 Task: Find connections with filter location Benicàssim with filter topic #aiwith filter profile language French with filter current company Teradata with filter school Maulana Azad College with filter industry Utilities with filter service category Customer Support with filter keywords title Account Manager
Action: Mouse moved to (178, 258)
Screenshot: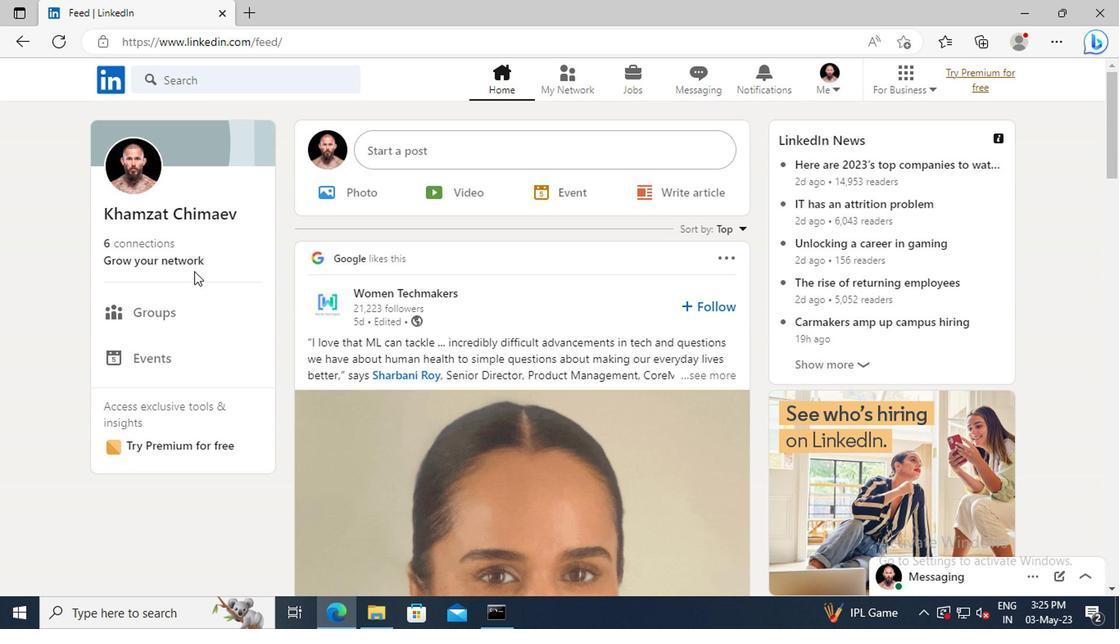 
Action: Mouse pressed left at (178, 258)
Screenshot: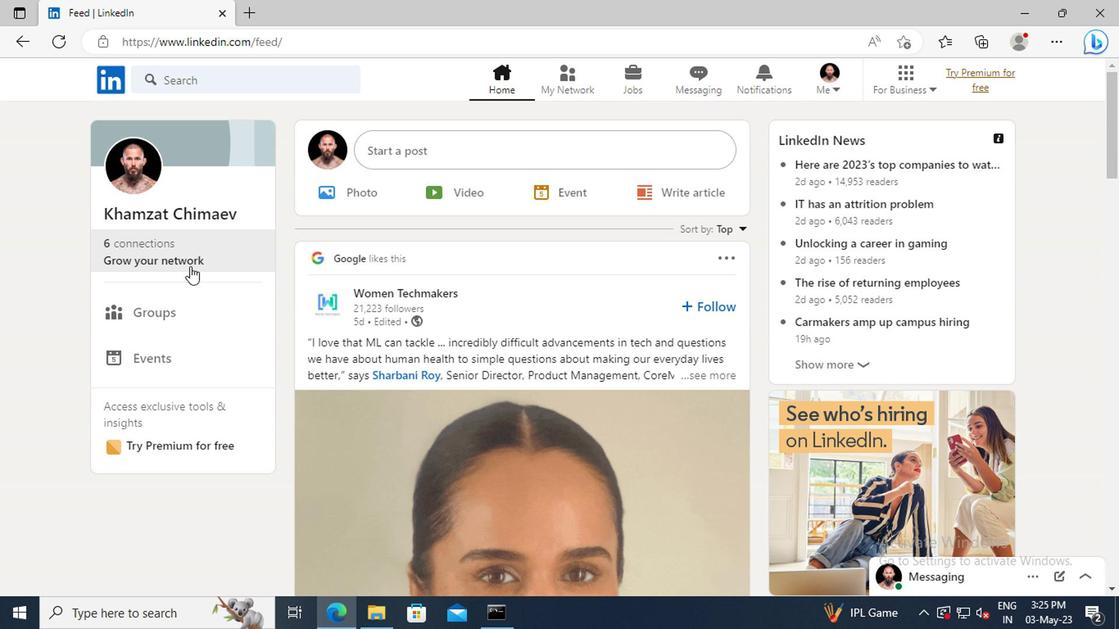 
Action: Mouse moved to (176, 177)
Screenshot: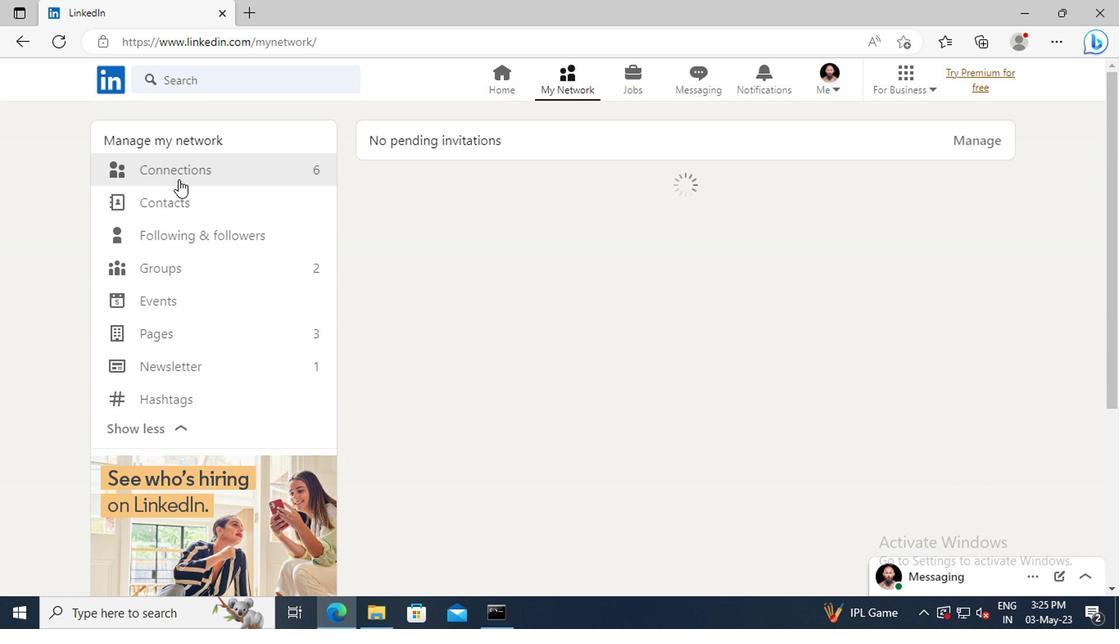 
Action: Mouse pressed left at (176, 177)
Screenshot: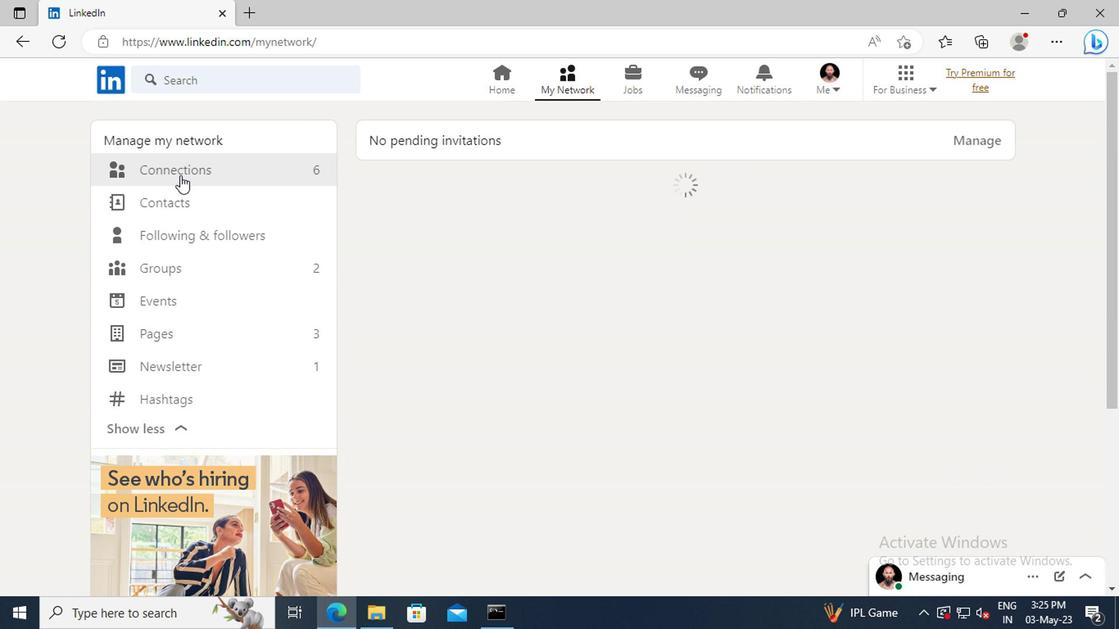 
Action: Mouse moved to (672, 178)
Screenshot: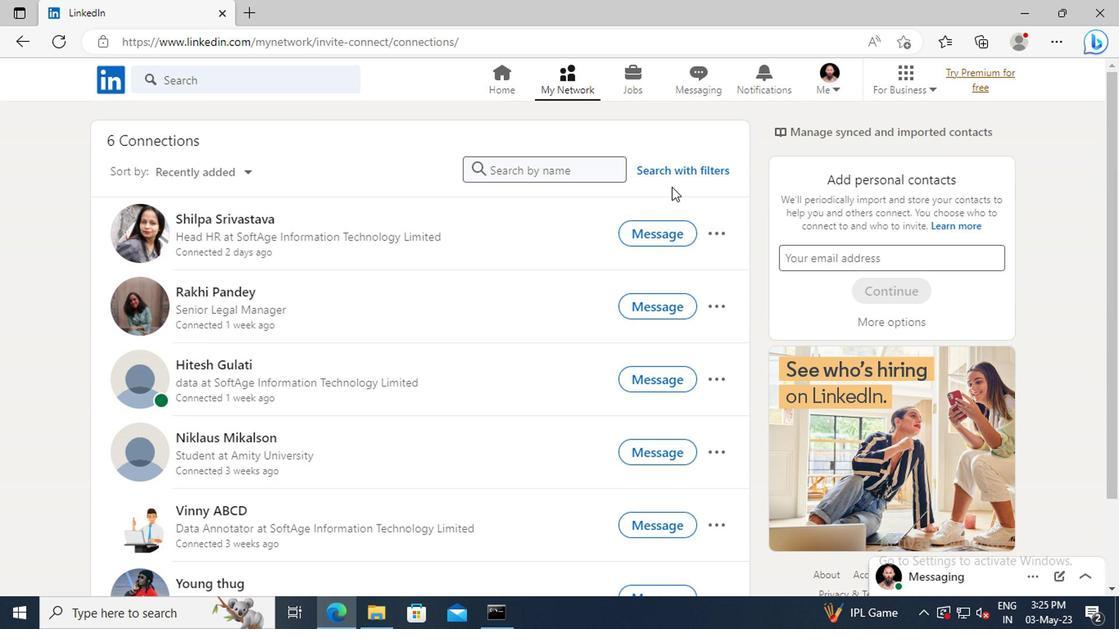 
Action: Mouse pressed left at (672, 178)
Screenshot: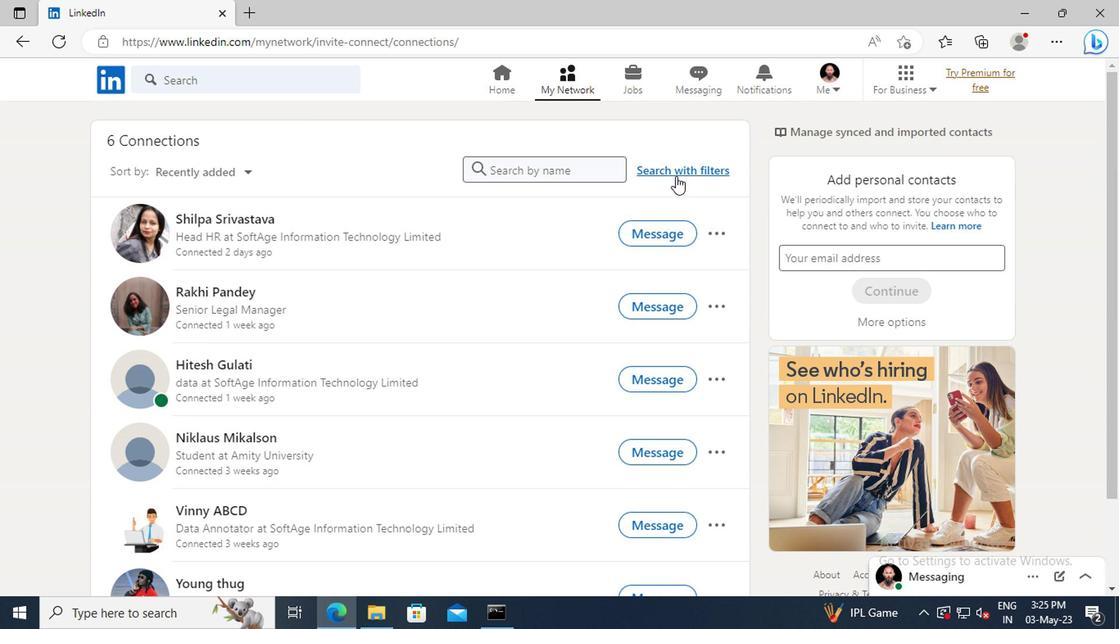 
Action: Mouse moved to (622, 125)
Screenshot: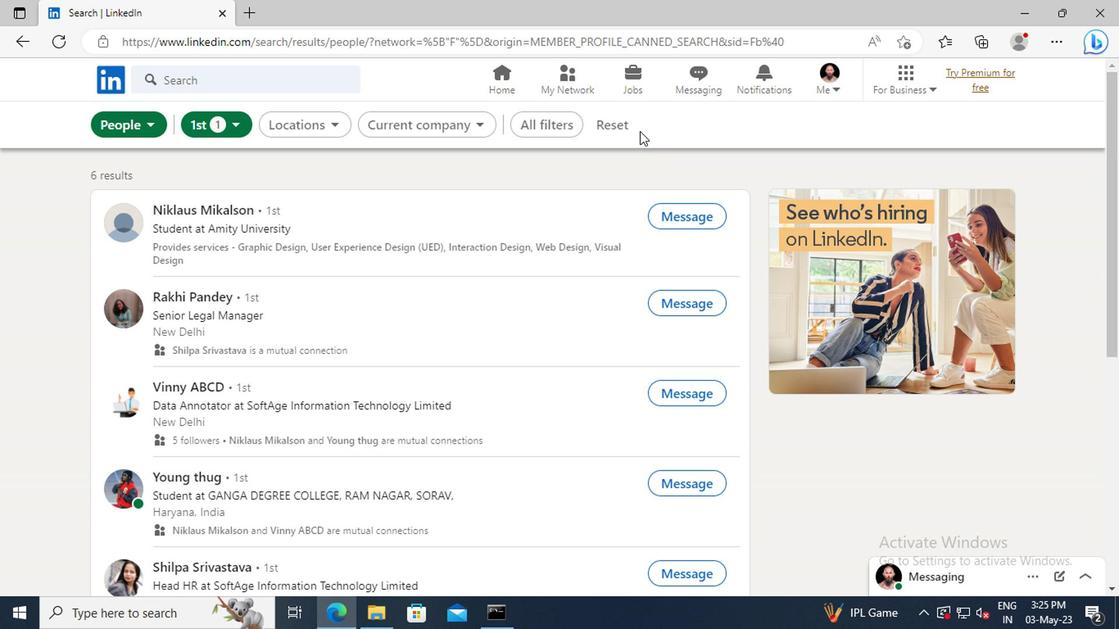 
Action: Mouse pressed left at (622, 125)
Screenshot: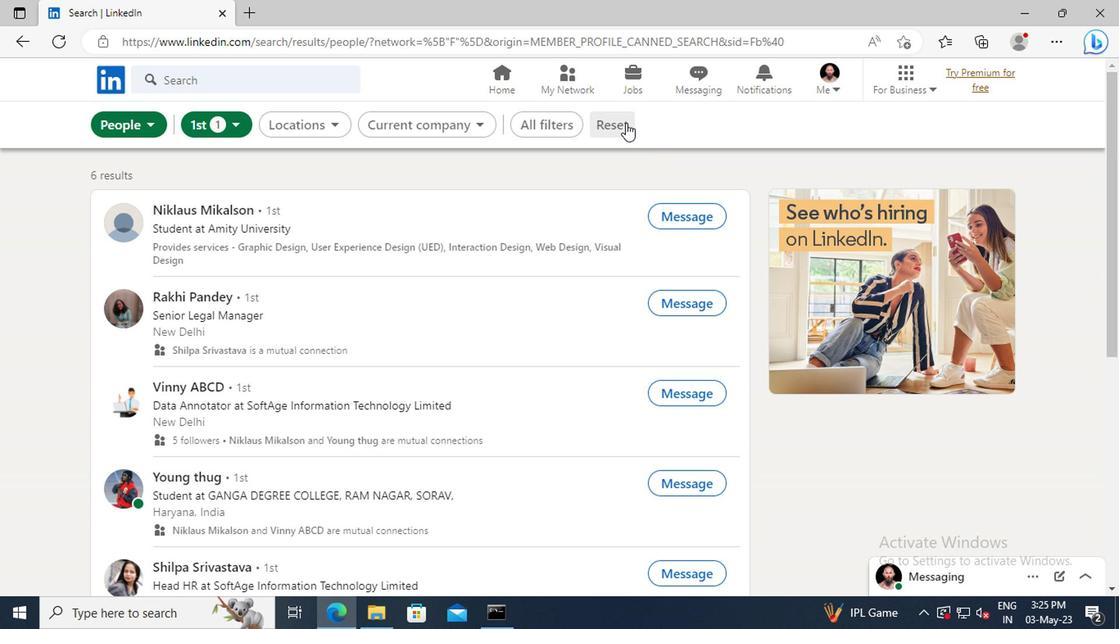 
Action: Mouse moved to (598, 125)
Screenshot: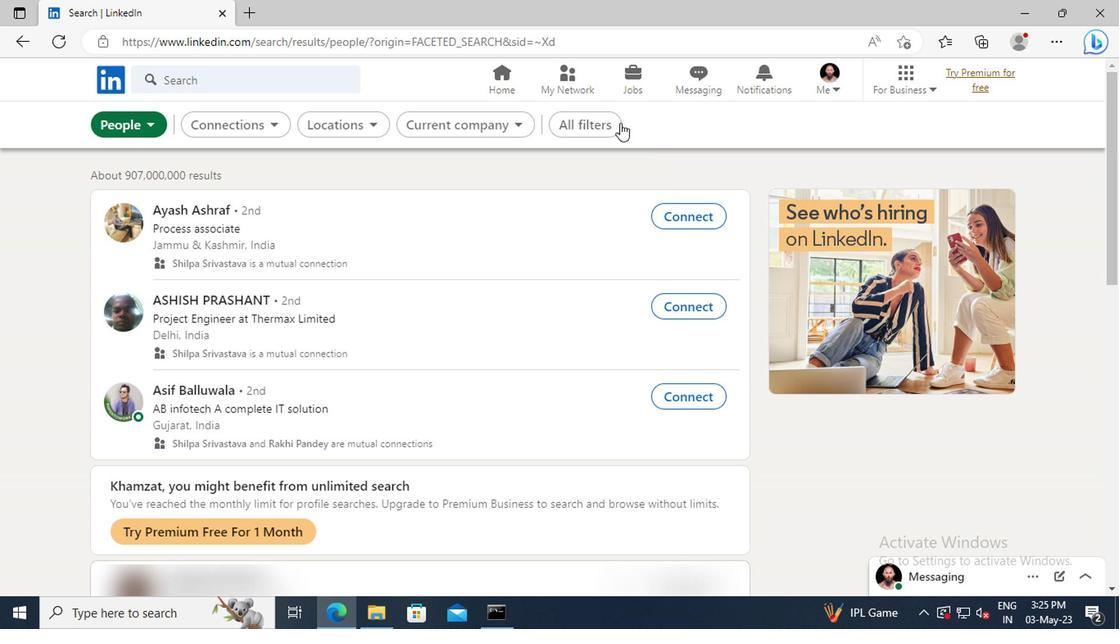 
Action: Mouse pressed left at (598, 125)
Screenshot: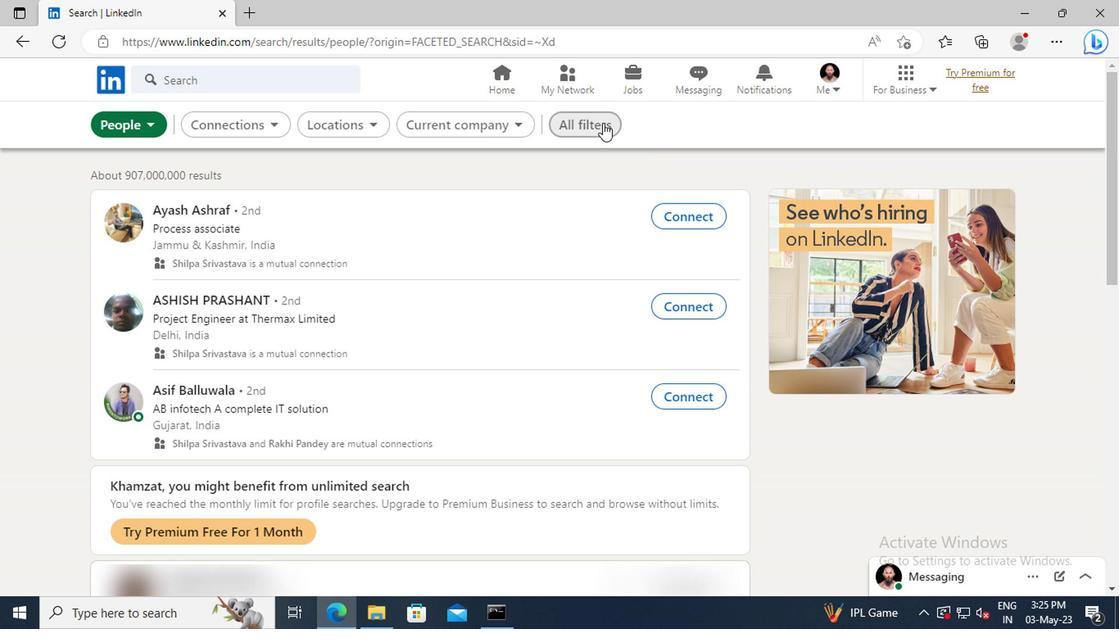 
Action: Mouse moved to (925, 316)
Screenshot: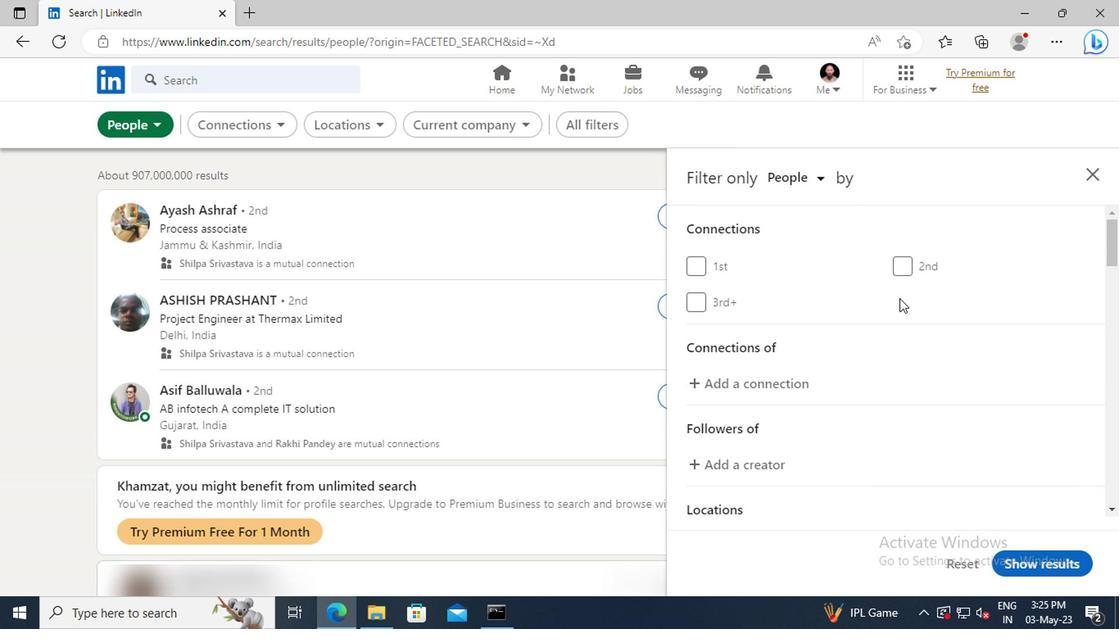 
Action: Mouse scrolled (925, 315) with delta (0, 0)
Screenshot: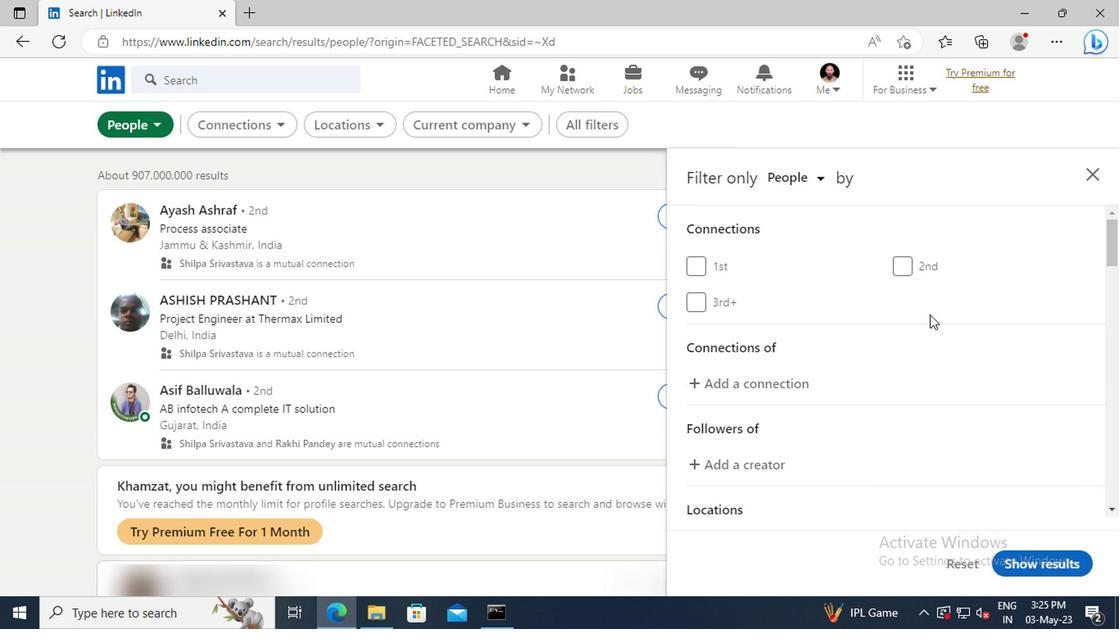 
Action: Mouse scrolled (925, 315) with delta (0, 0)
Screenshot: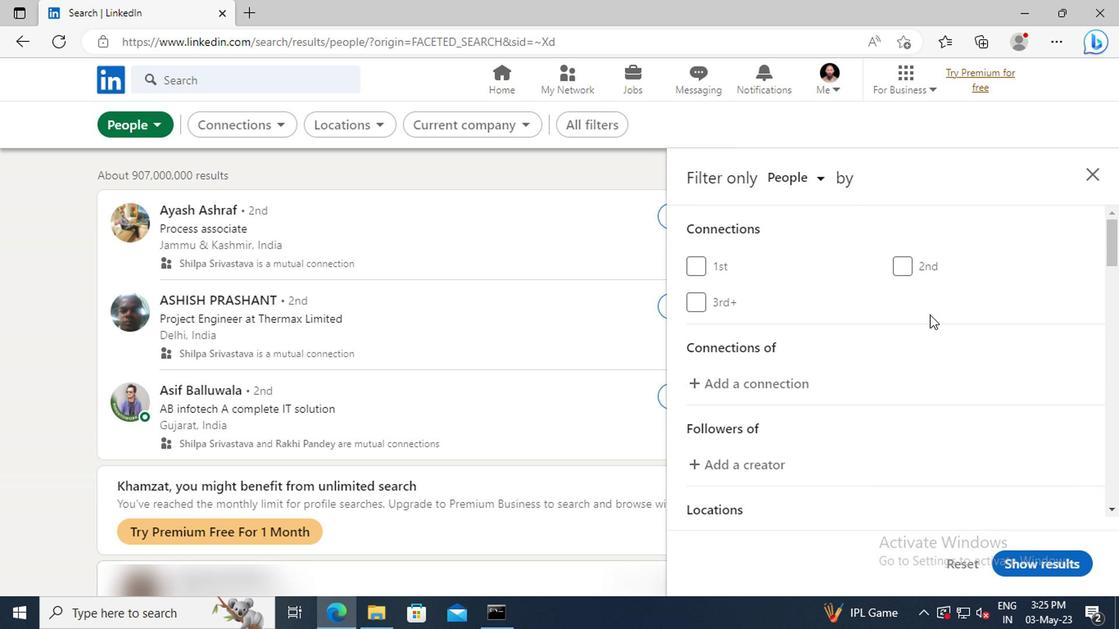
Action: Mouse scrolled (925, 315) with delta (0, 0)
Screenshot: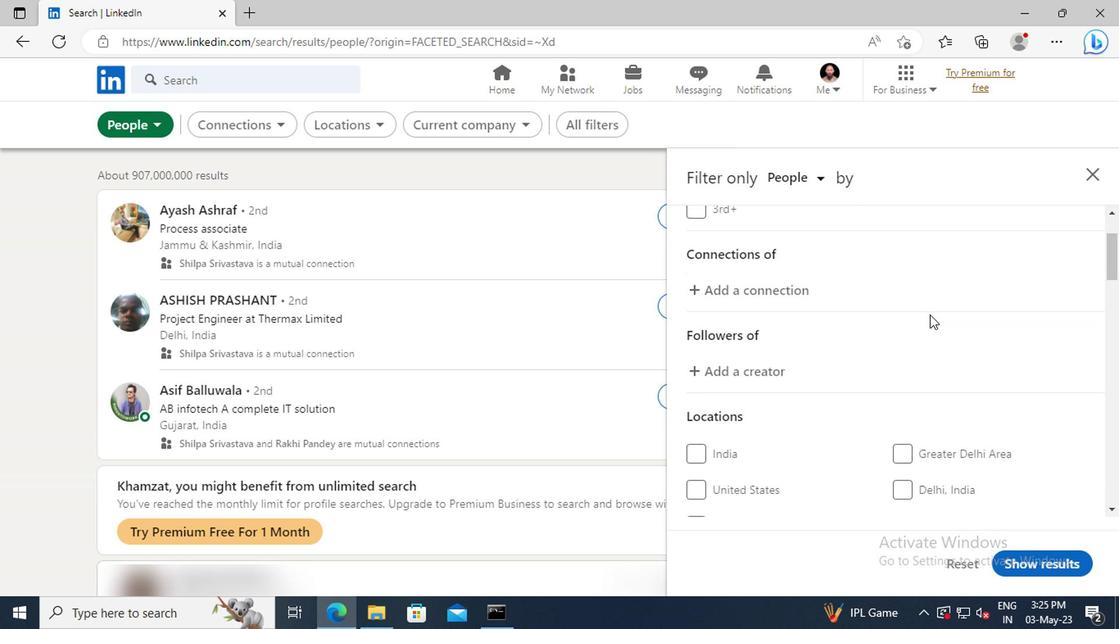 
Action: Mouse scrolled (925, 315) with delta (0, 0)
Screenshot: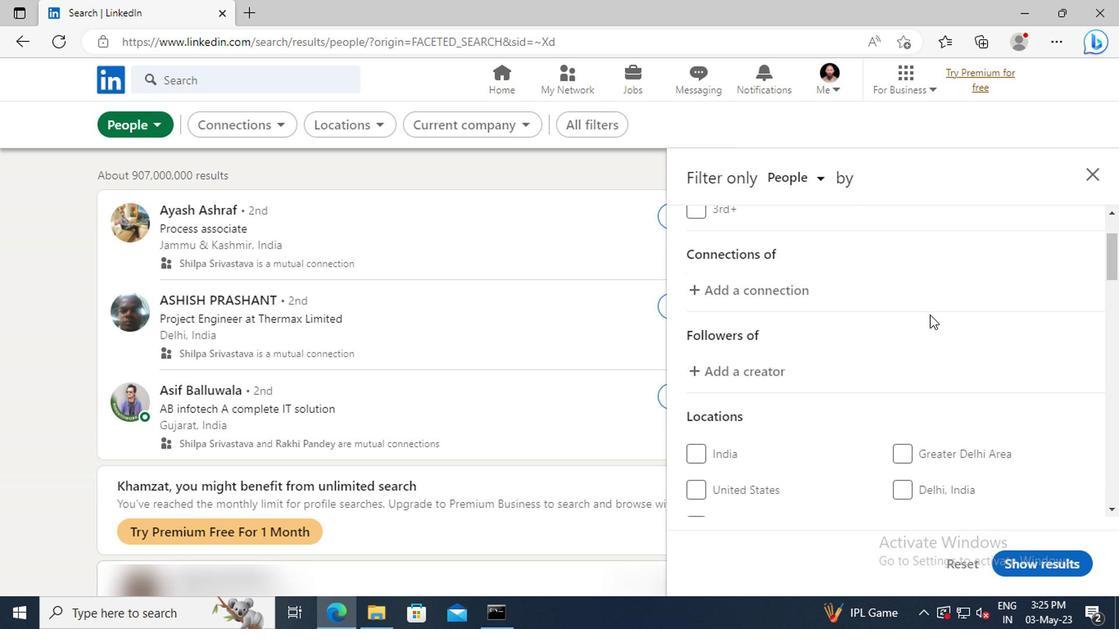 
Action: Mouse scrolled (925, 315) with delta (0, 0)
Screenshot: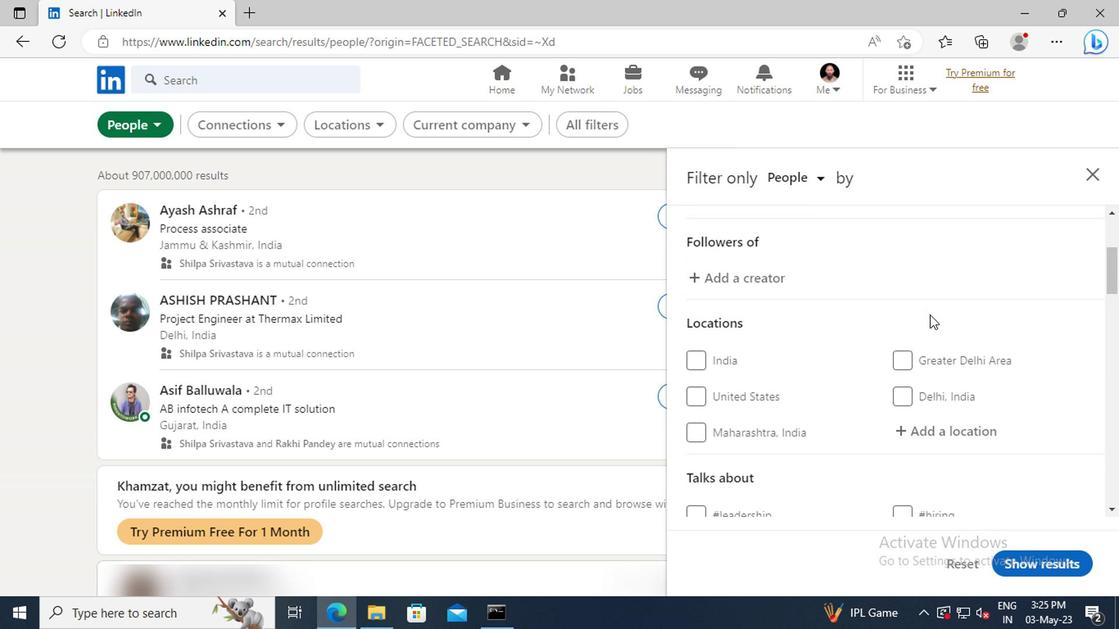 
Action: Mouse scrolled (925, 315) with delta (0, 0)
Screenshot: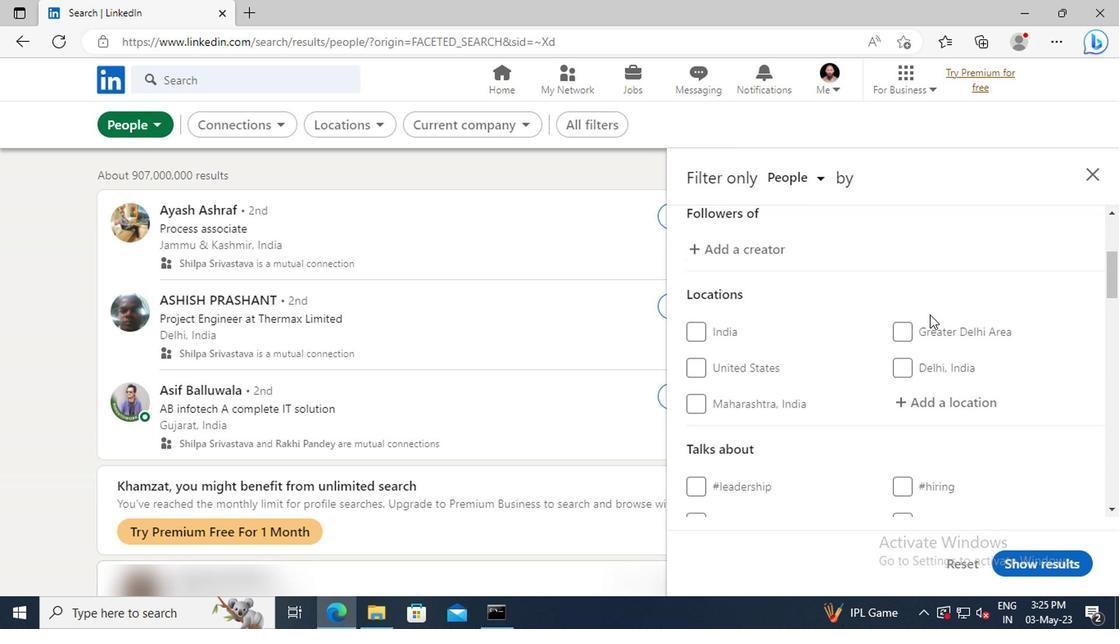 
Action: Mouse moved to (930, 339)
Screenshot: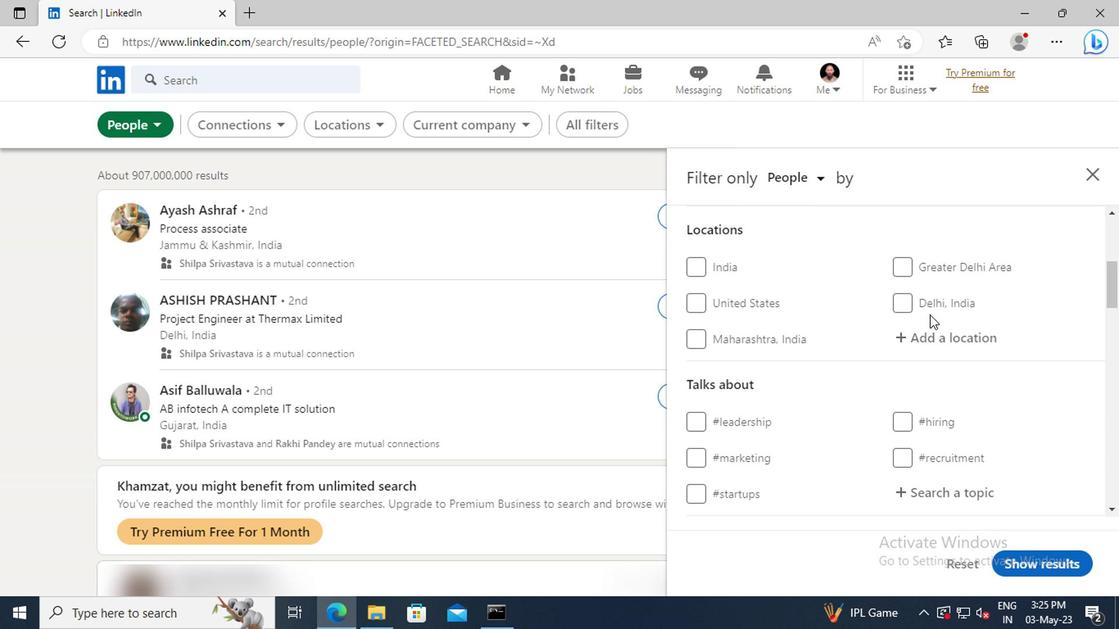 
Action: Mouse pressed left at (930, 339)
Screenshot: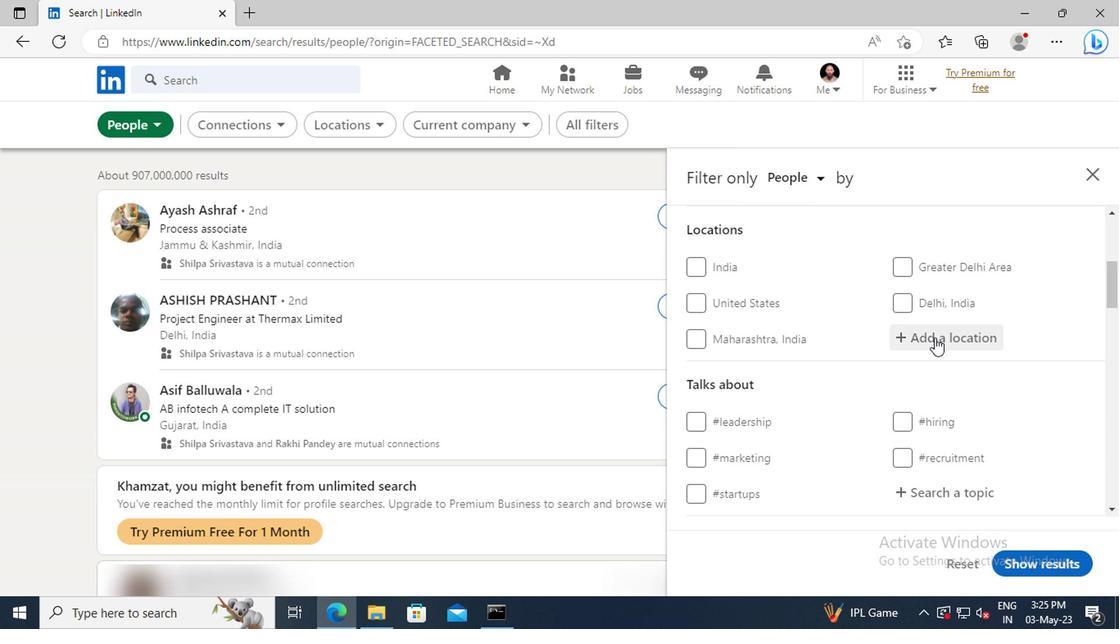 
Action: Key pressed <Key.shift>BENICASSM<Key.enter>
Screenshot: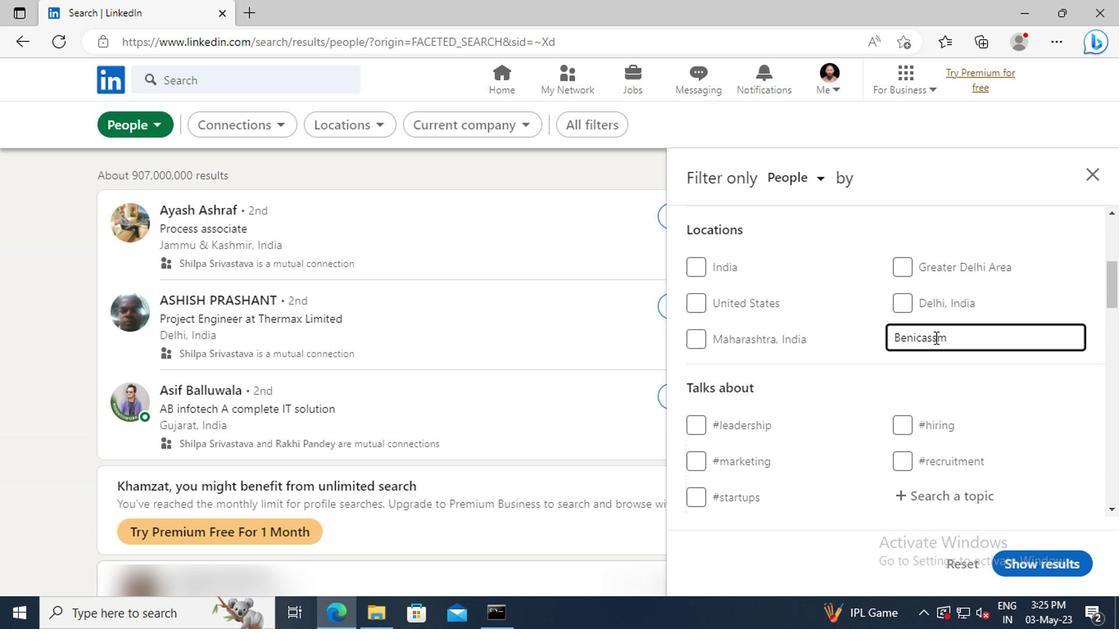 
Action: Mouse scrolled (930, 338) with delta (0, 0)
Screenshot: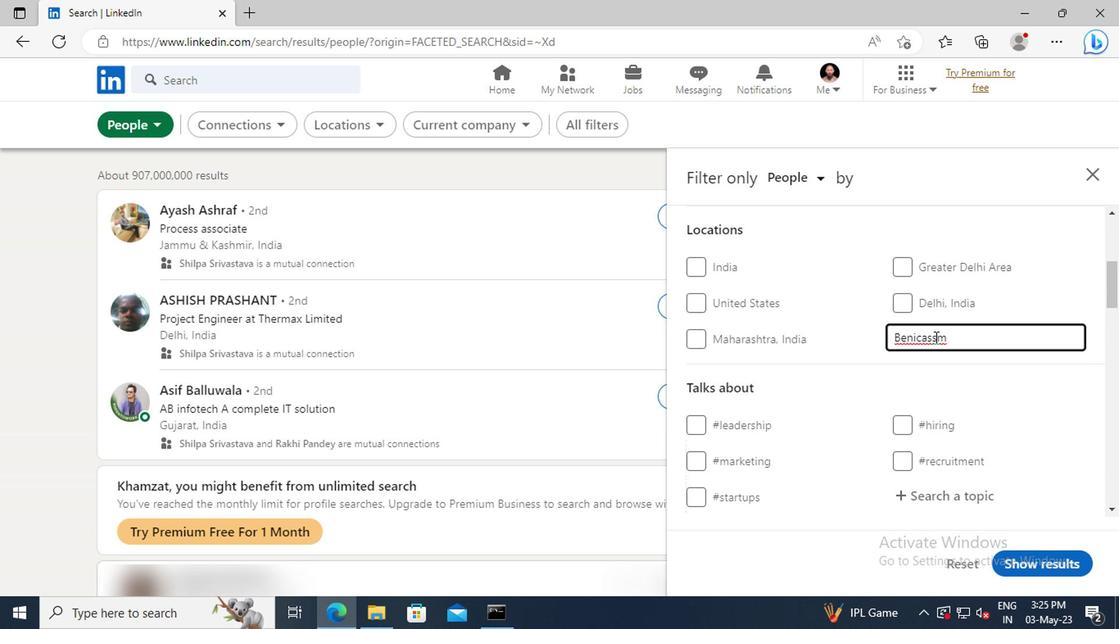 
Action: Mouse scrolled (930, 338) with delta (0, 0)
Screenshot: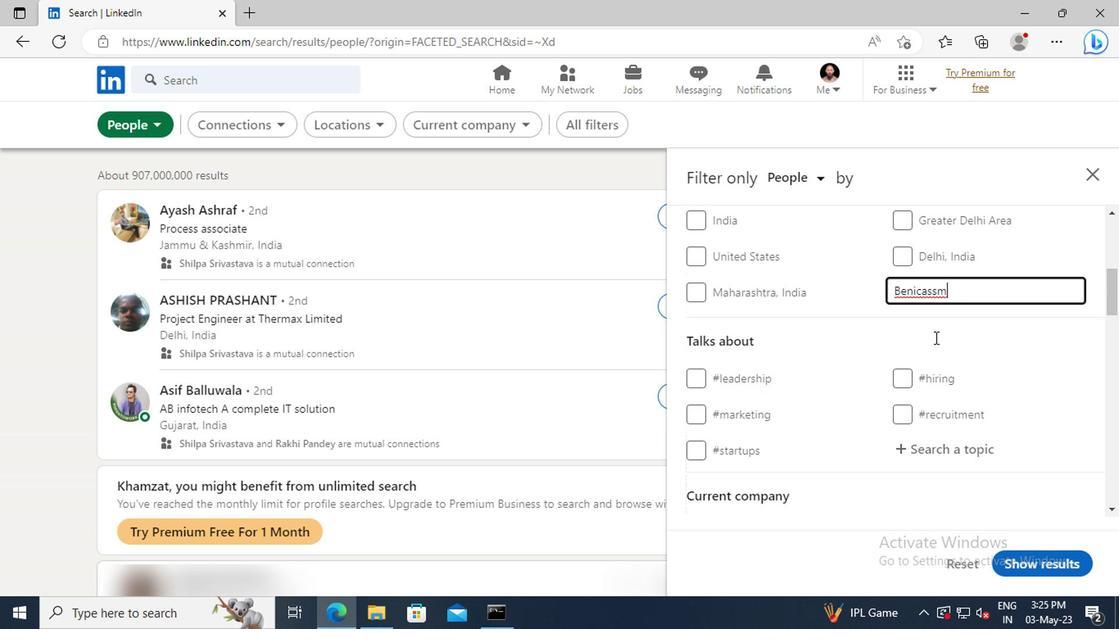 
Action: Mouse scrolled (930, 338) with delta (0, 0)
Screenshot: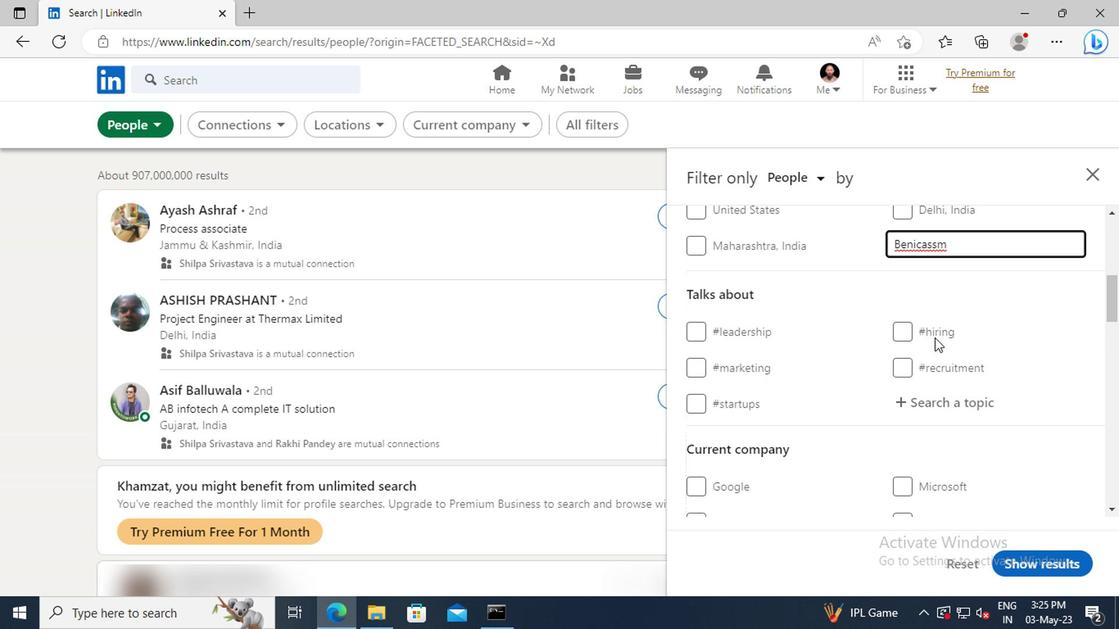 
Action: Mouse moved to (937, 355)
Screenshot: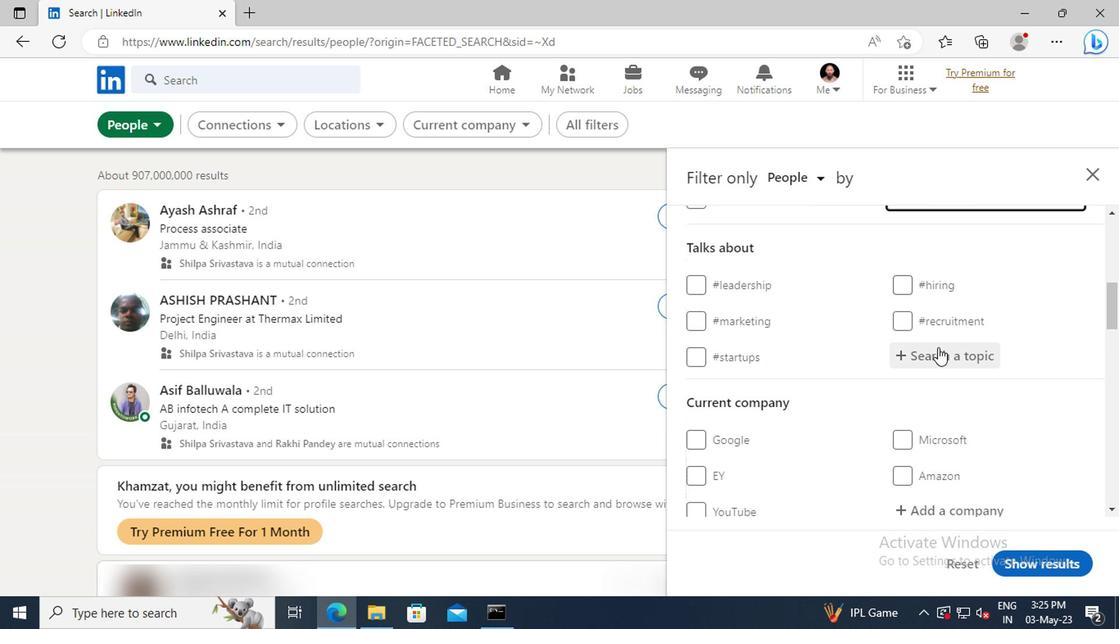 
Action: Mouse pressed left at (937, 355)
Screenshot: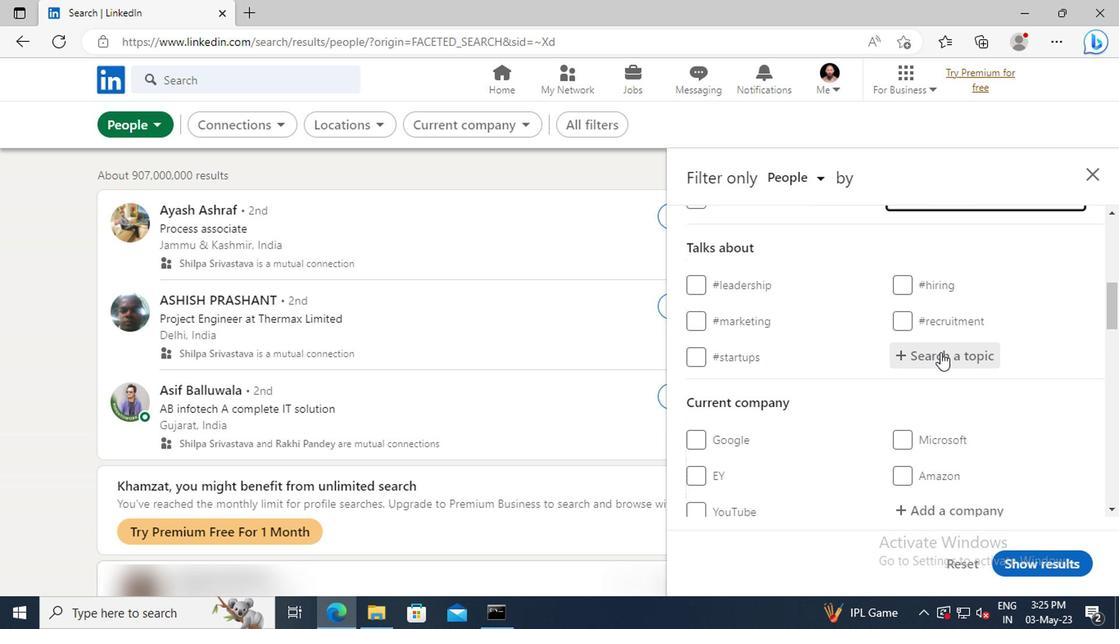 
Action: Key pressed AI
Screenshot: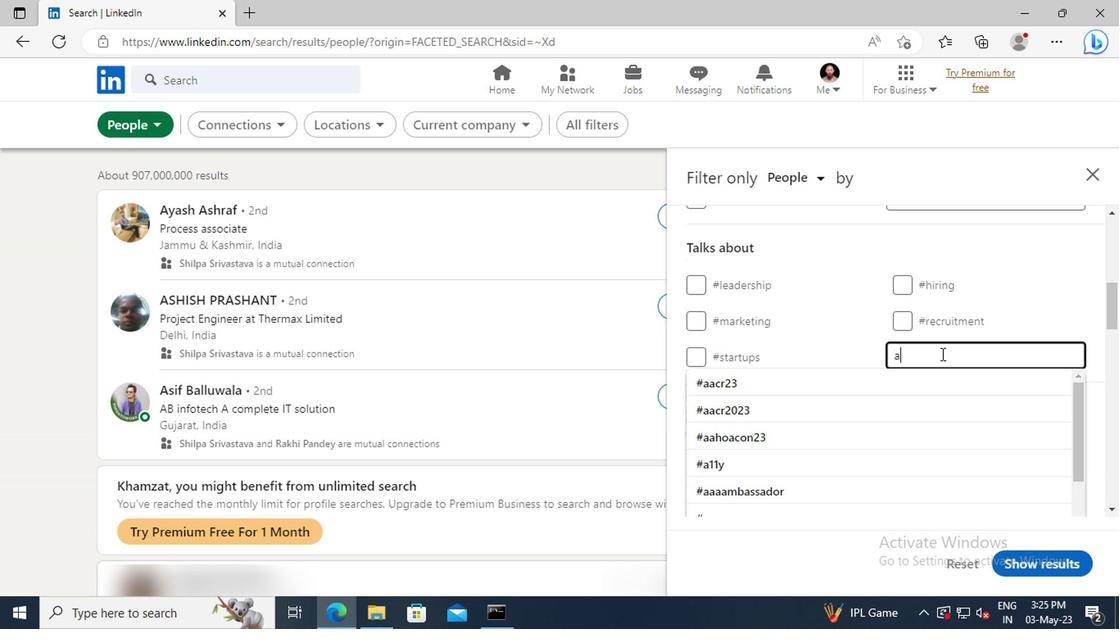 
Action: Mouse moved to (937, 381)
Screenshot: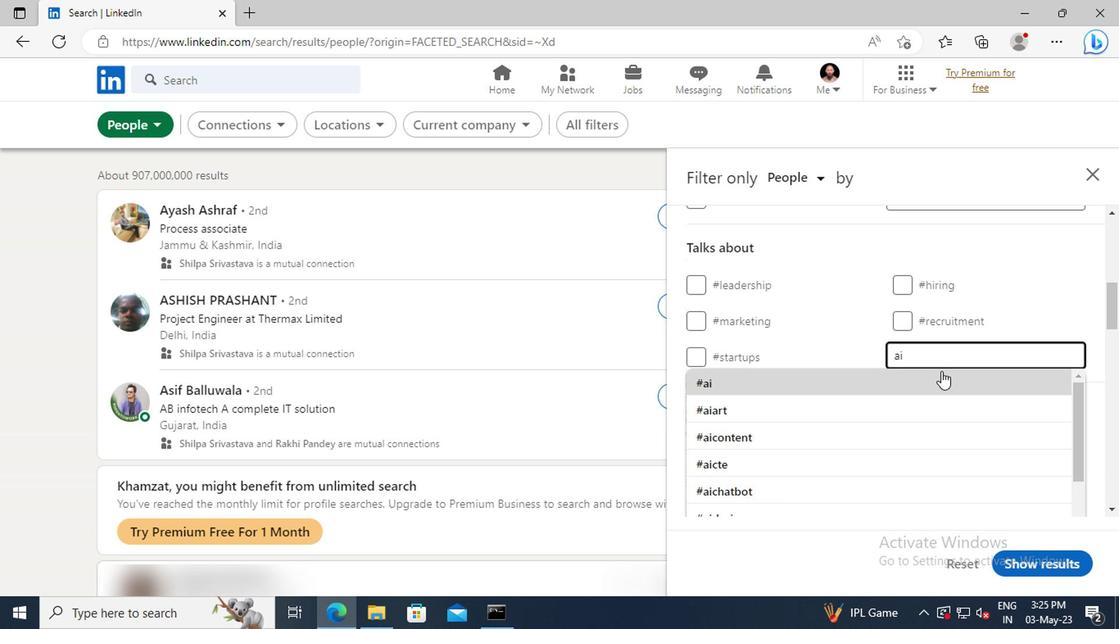 
Action: Mouse pressed left at (937, 381)
Screenshot: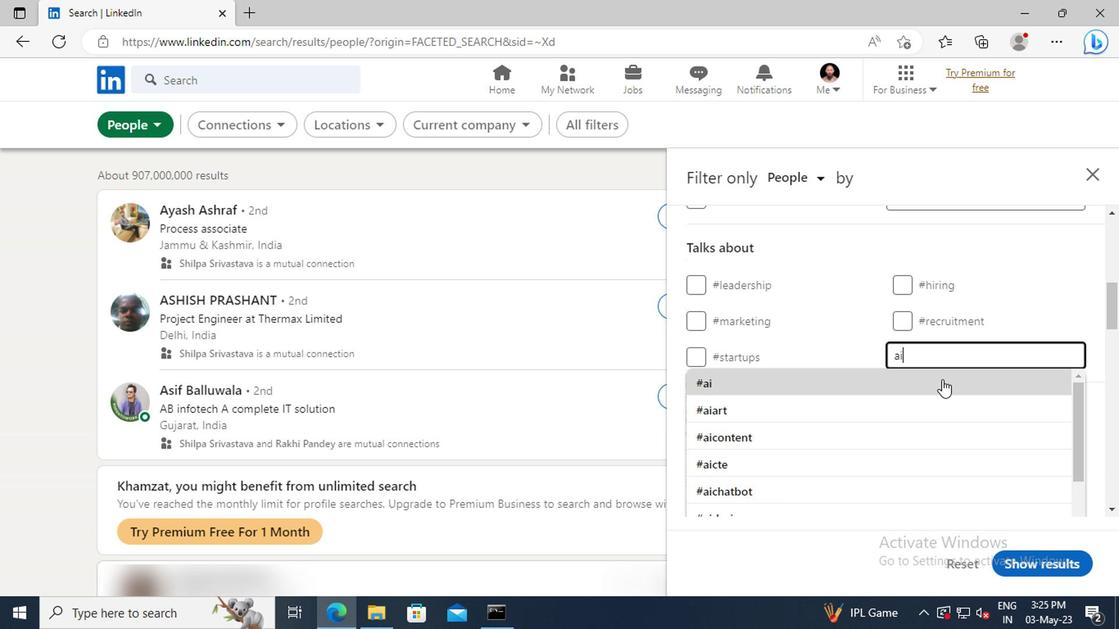 
Action: Mouse scrolled (937, 380) with delta (0, -1)
Screenshot: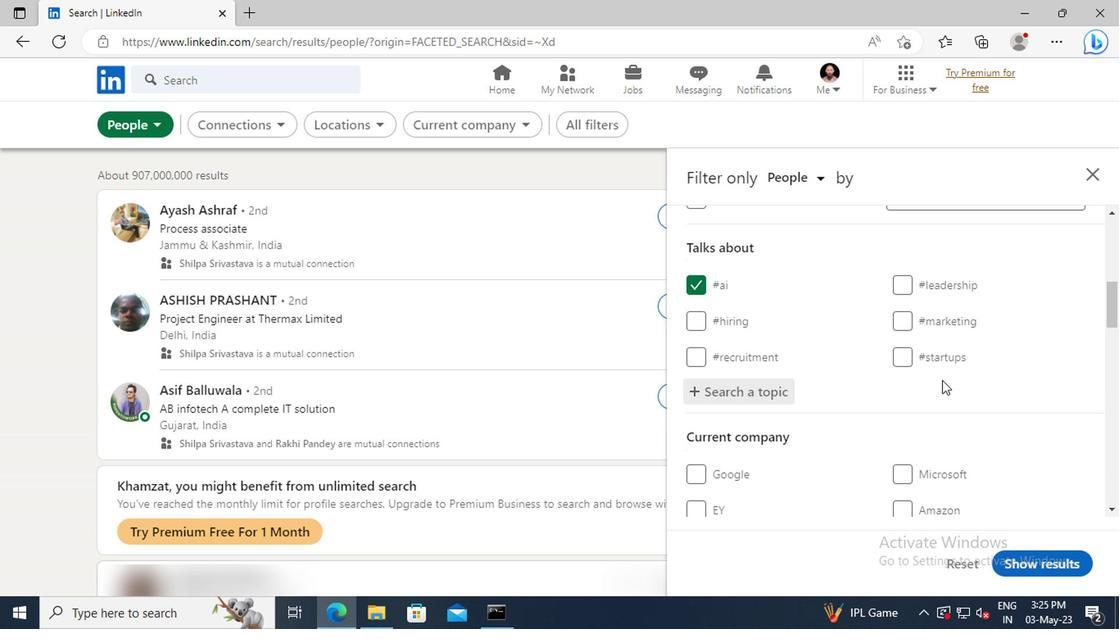 
Action: Mouse scrolled (937, 380) with delta (0, -1)
Screenshot: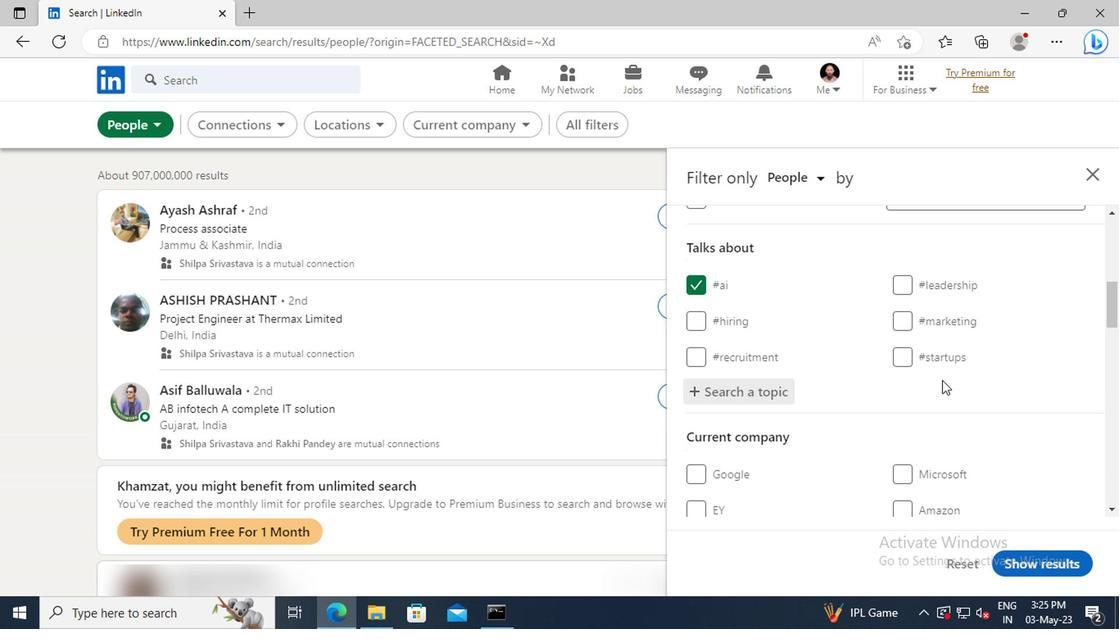 
Action: Mouse scrolled (937, 380) with delta (0, -1)
Screenshot: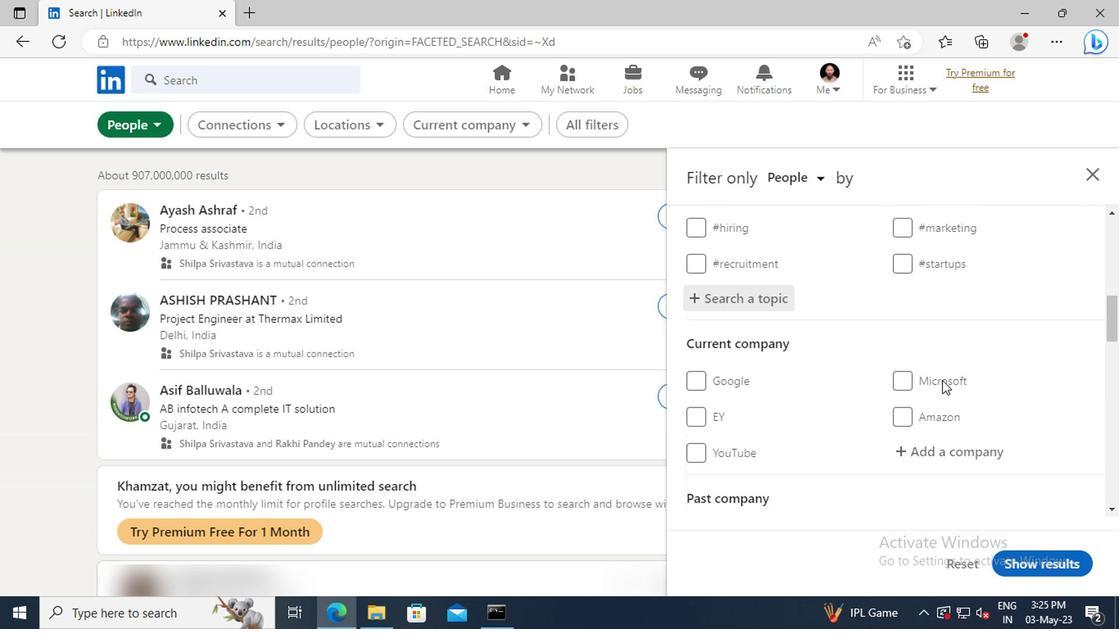 
Action: Mouse scrolled (937, 380) with delta (0, -1)
Screenshot: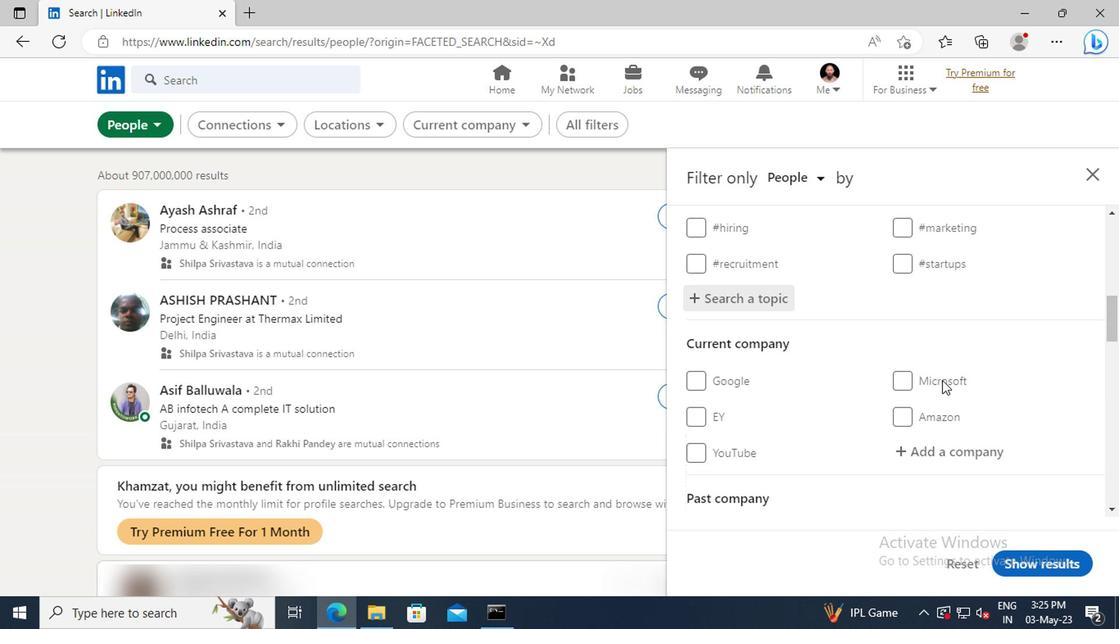 
Action: Mouse scrolled (937, 380) with delta (0, -1)
Screenshot: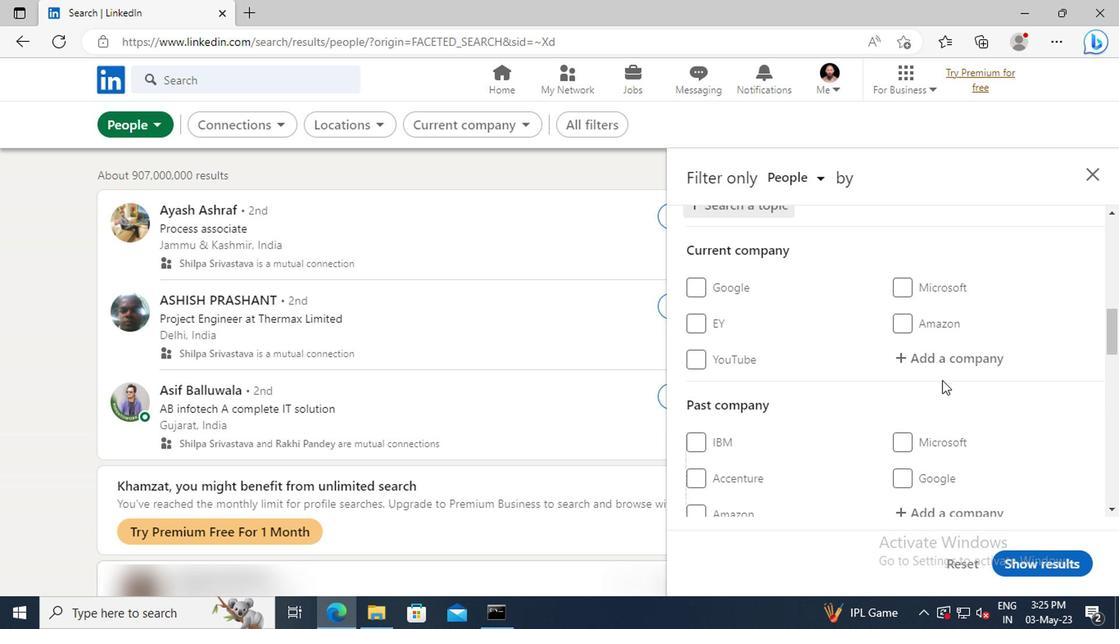 
Action: Mouse scrolled (937, 380) with delta (0, -1)
Screenshot: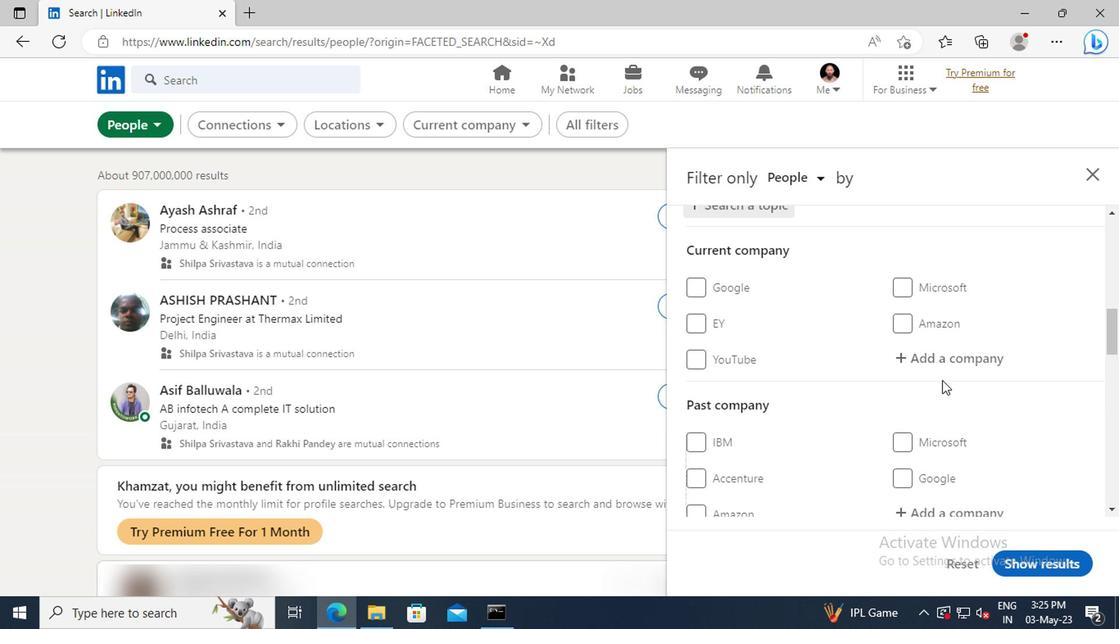 
Action: Mouse scrolled (937, 380) with delta (0, -1)
Screenshot: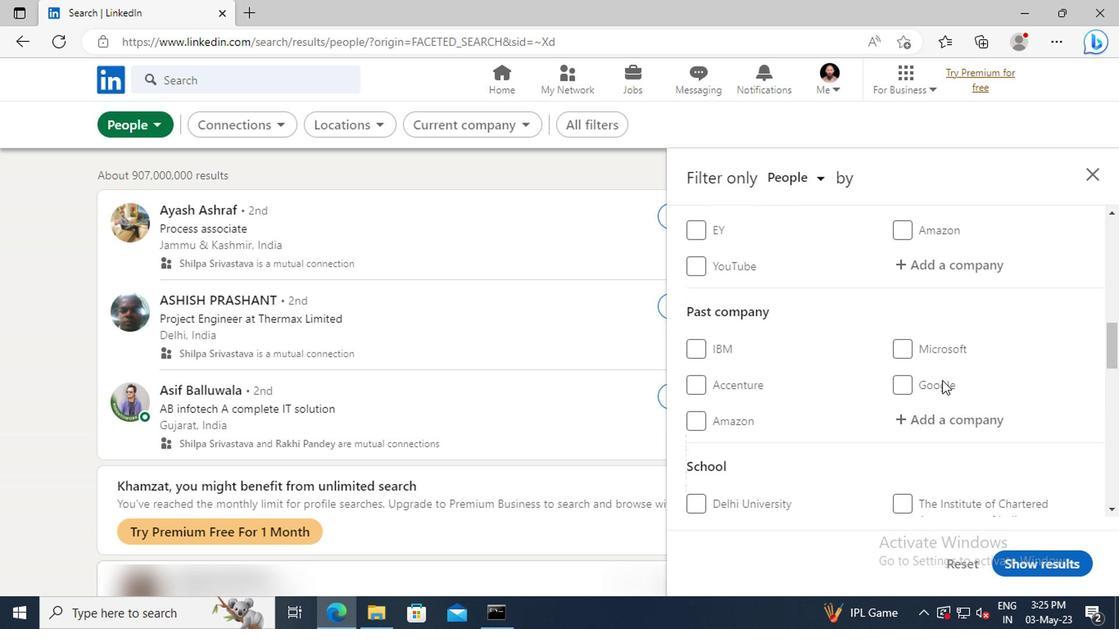 
Action: Mouse scrolled (937, 380) with delta (0, -1)
Screenshot: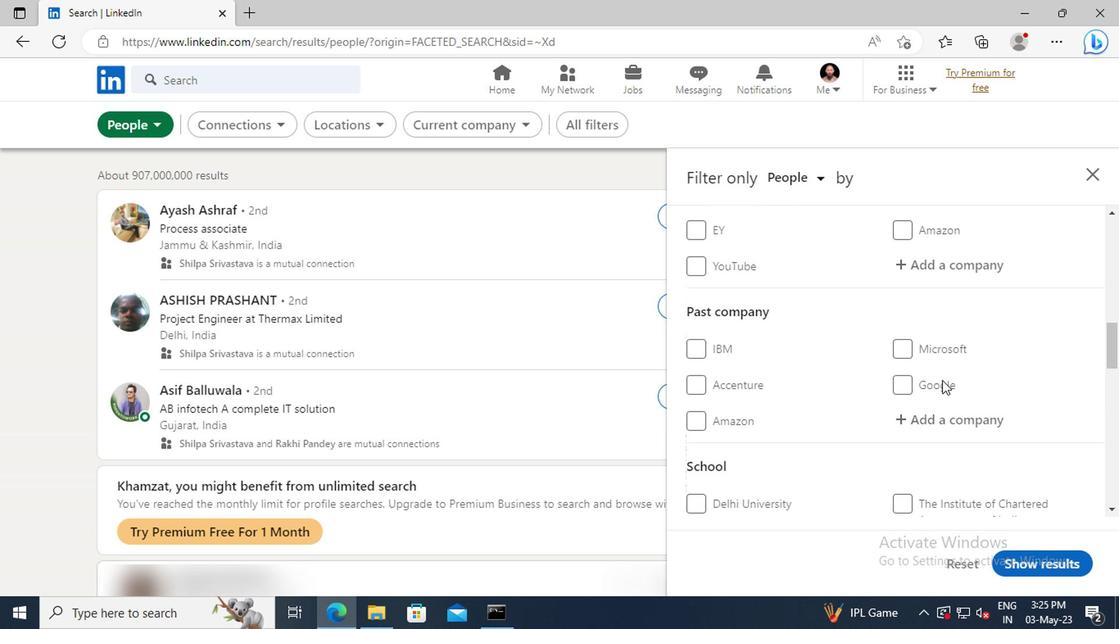
Action: Mouse scrolled (937, 380) with delta (0, -1)
Screenshot: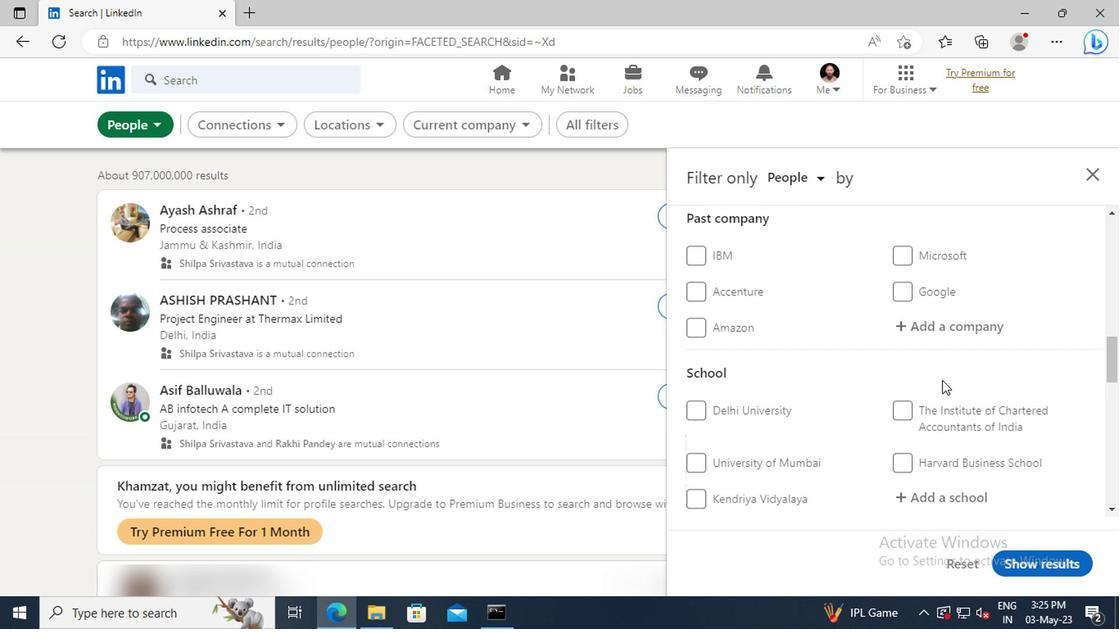 
Action: Mouse scrolled (937, 380) with delta (0, -1)
Screenshot: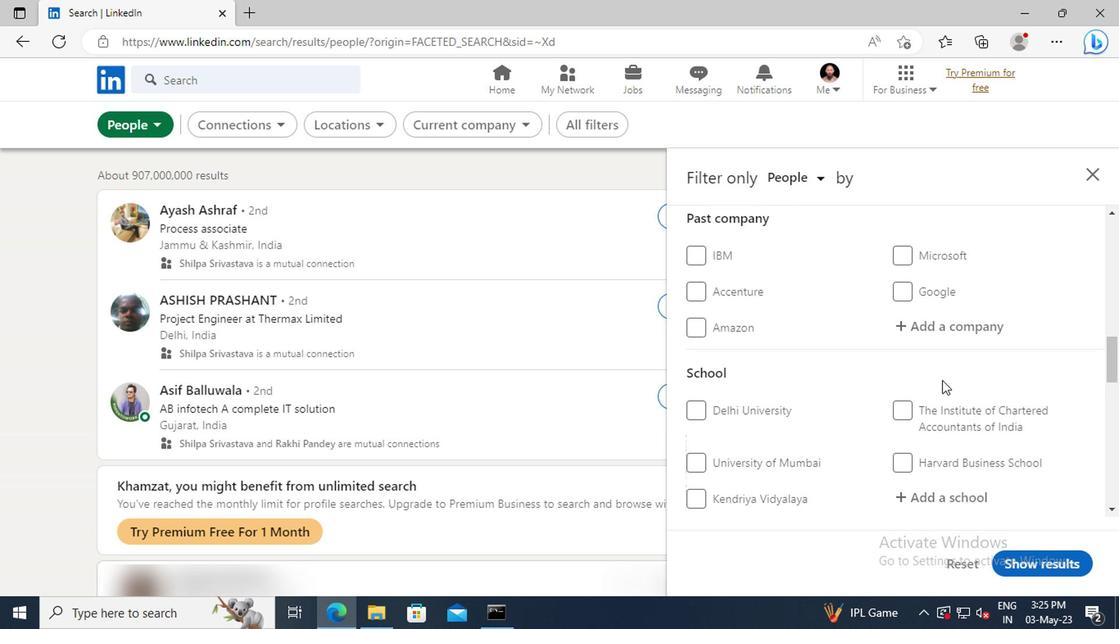 
Action: Mouse scrolled (937, 380) with delta (0, -1)
Screenshot: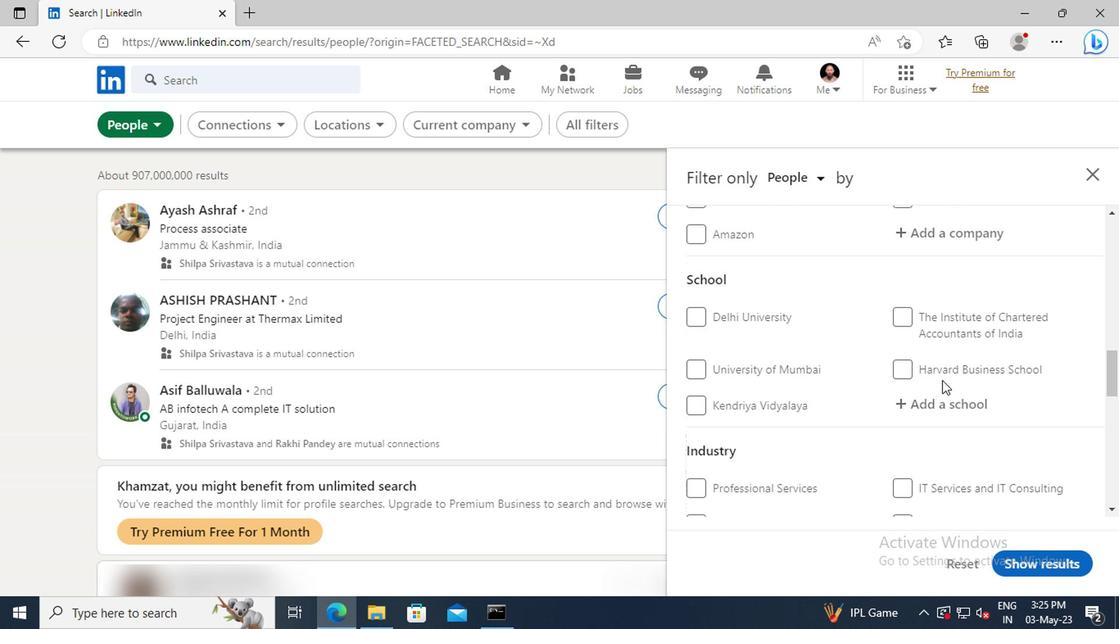 
Action: Mouse scrolled (937, 380) with delta (0, -1)
Screenshot: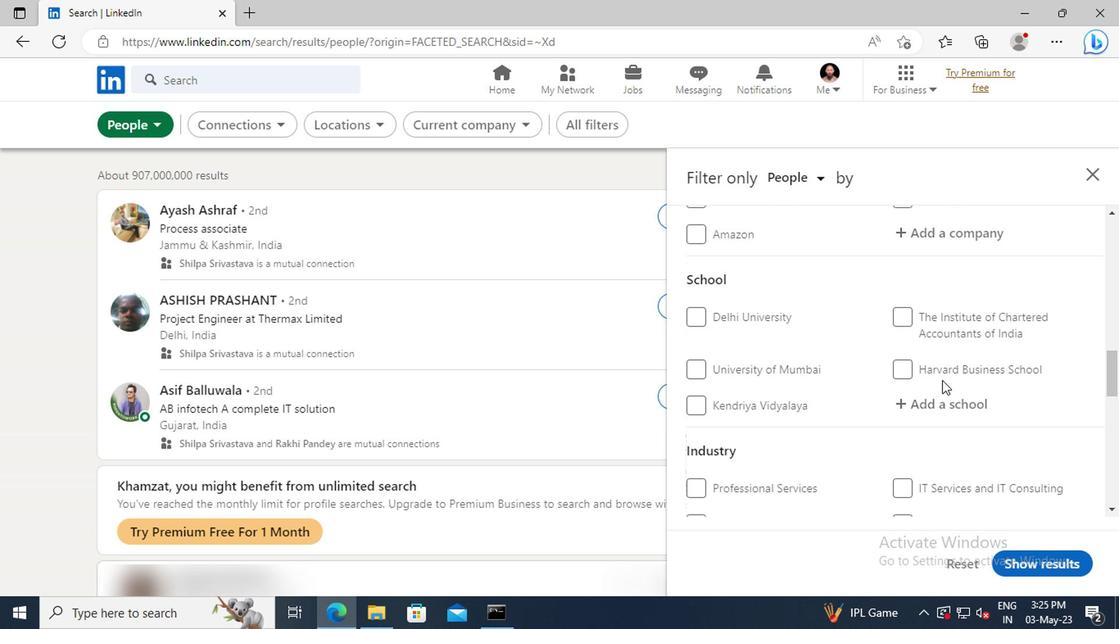 
Action: Mouse scrolled (937, 380) with delta (0, -1)
Screenshot: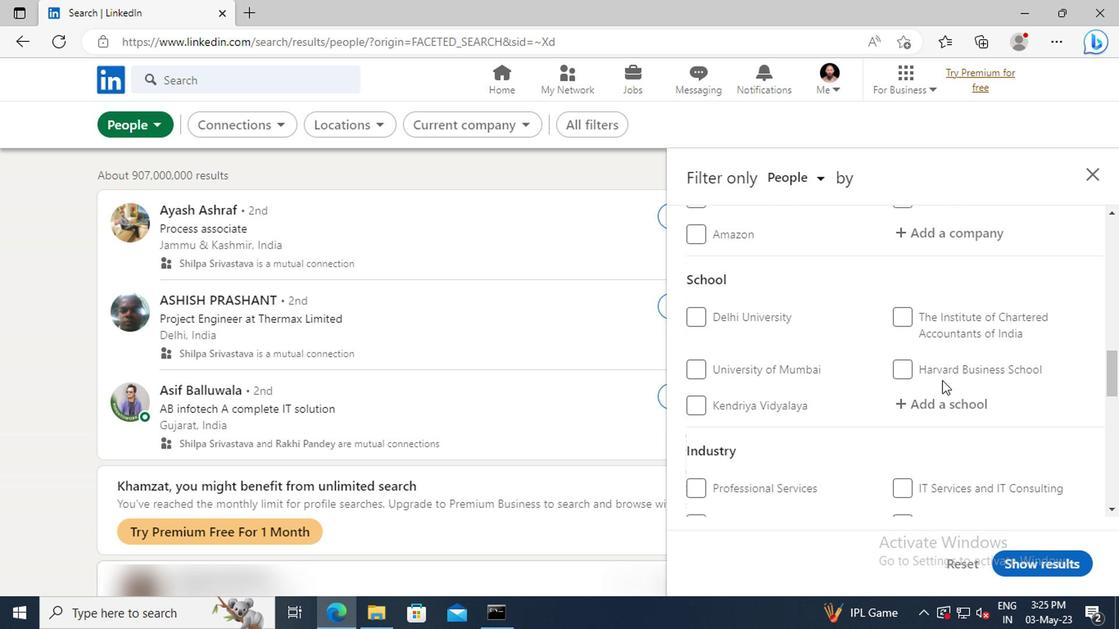 
Action: Mouse scrolled (937, 380) with delta (0, -1)
Screenshot: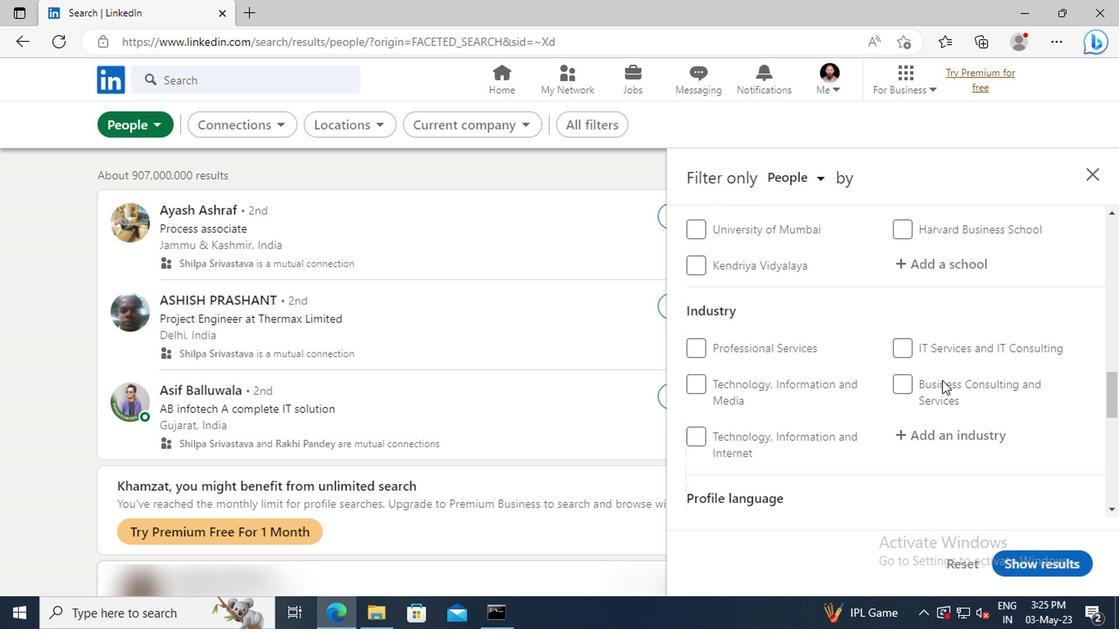 
Action: Mouse scrolled (937, 380) with delta (0, -1)
Screenshot: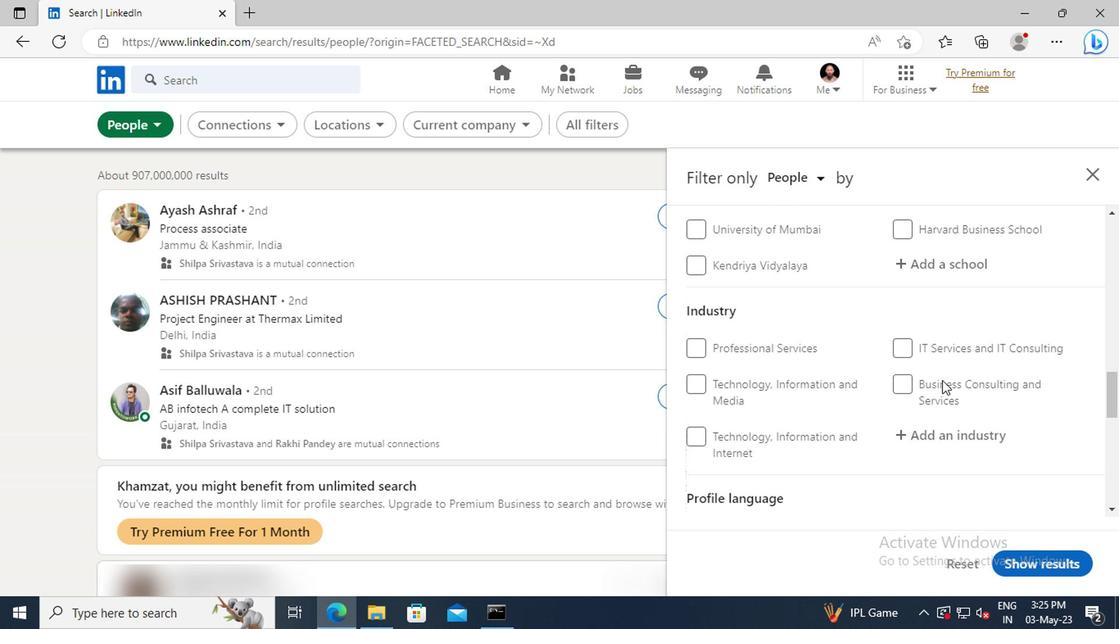 
Action: Mouse scrolled (937, 380) with delta (0, -1)
Screenshot: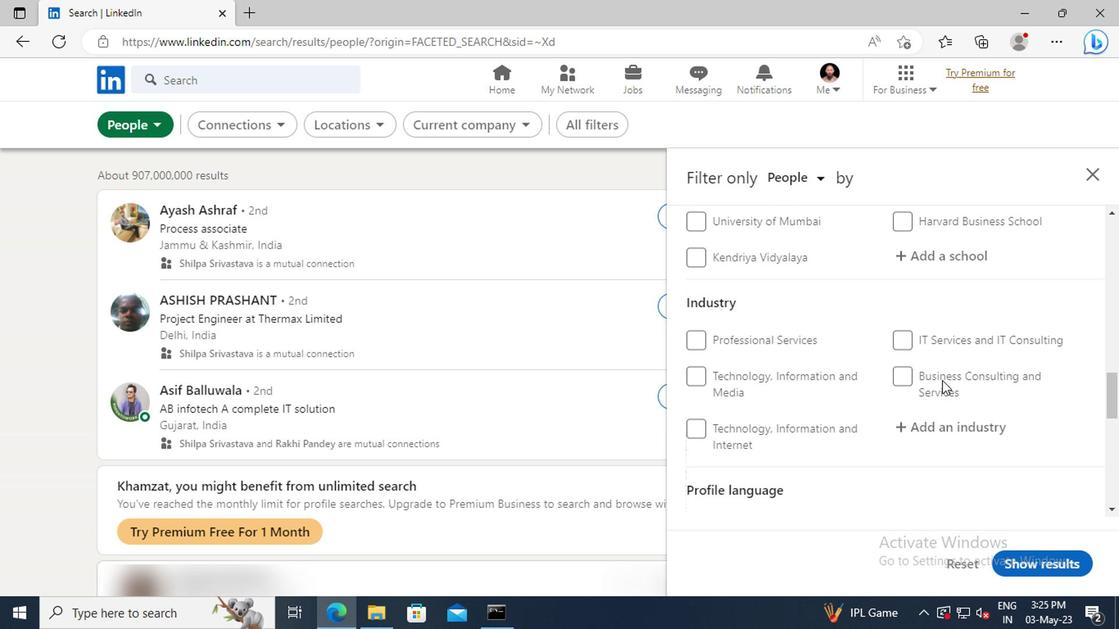 
Action: Mouse moved to (899, 398)
Screenshot: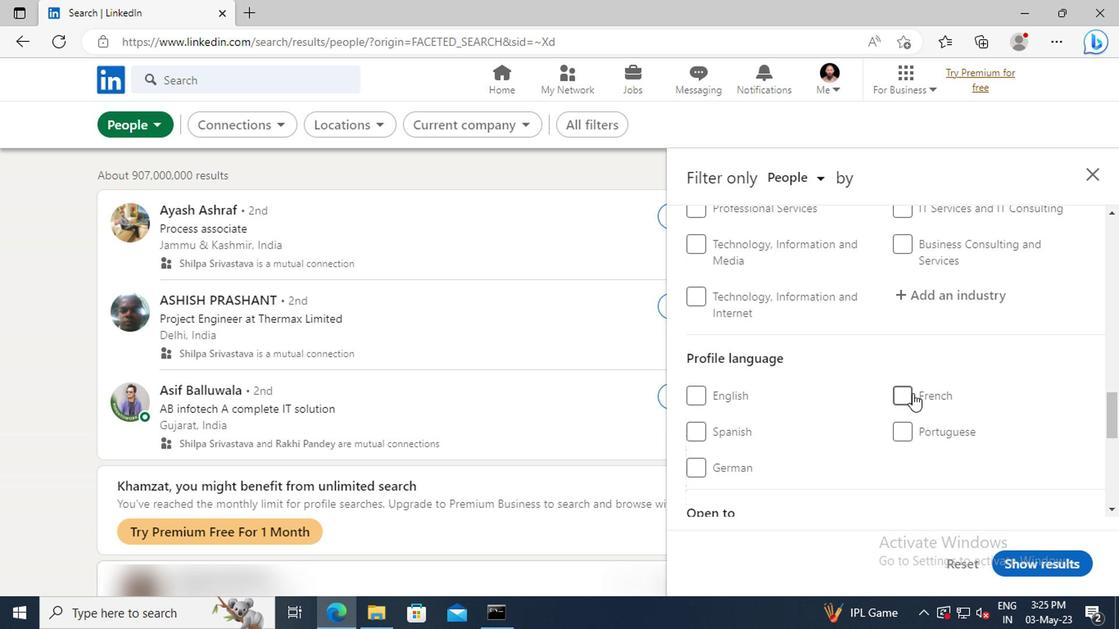 
Action: Mouse pressed left at (899, 398)
Screenshot: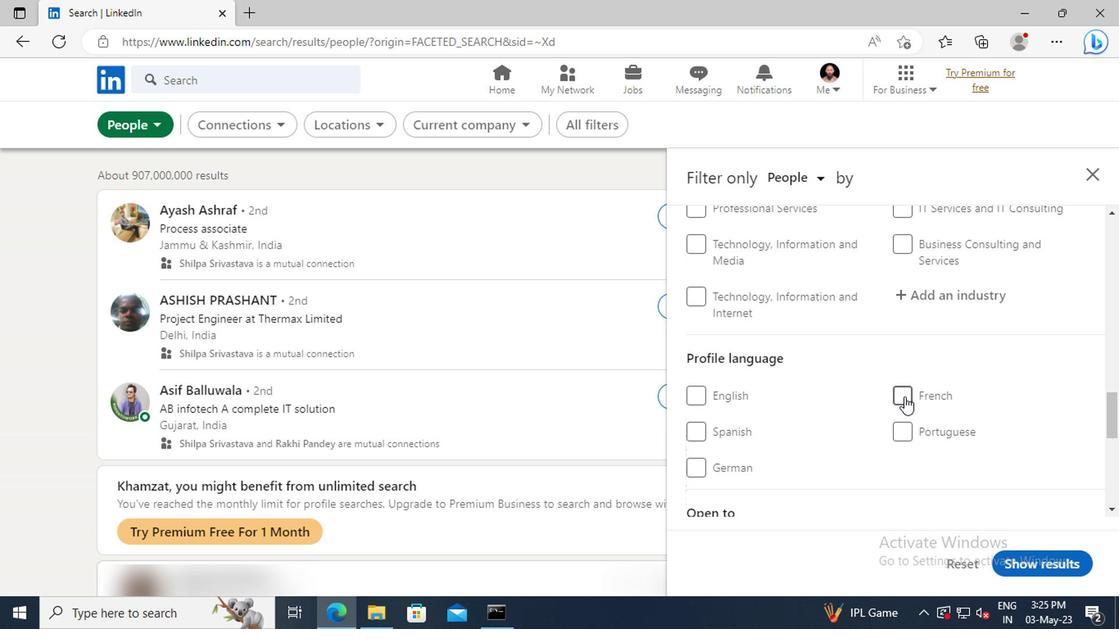 
Action: Mouse moved to (921, 375)
Screenshot: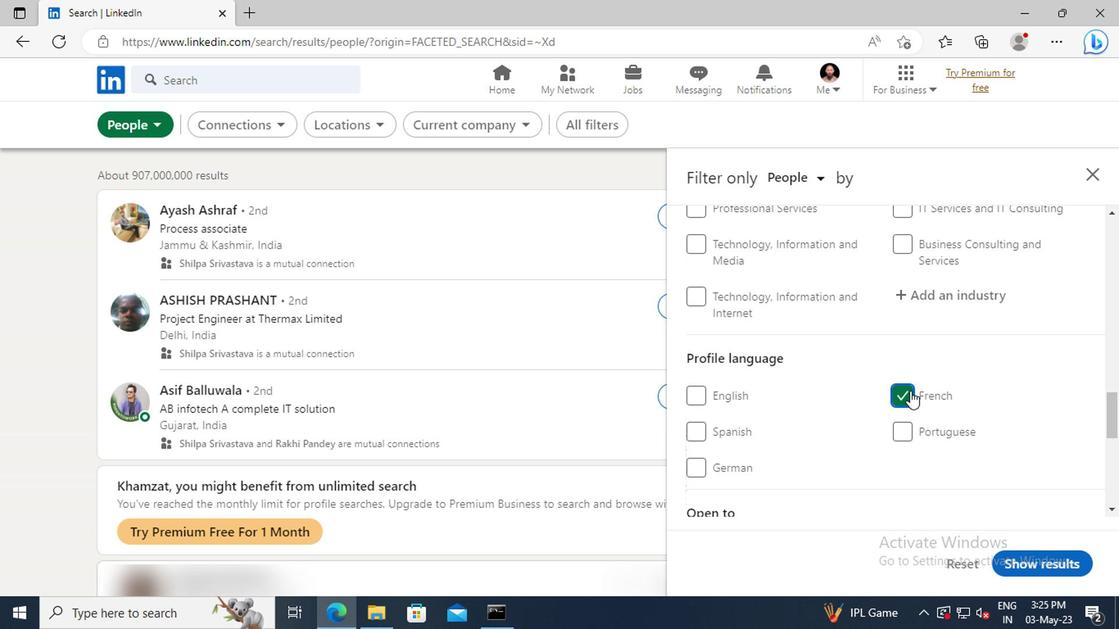 
Action: Mouse scrolled (921, 376) with delta (0, 0)
Screenshot: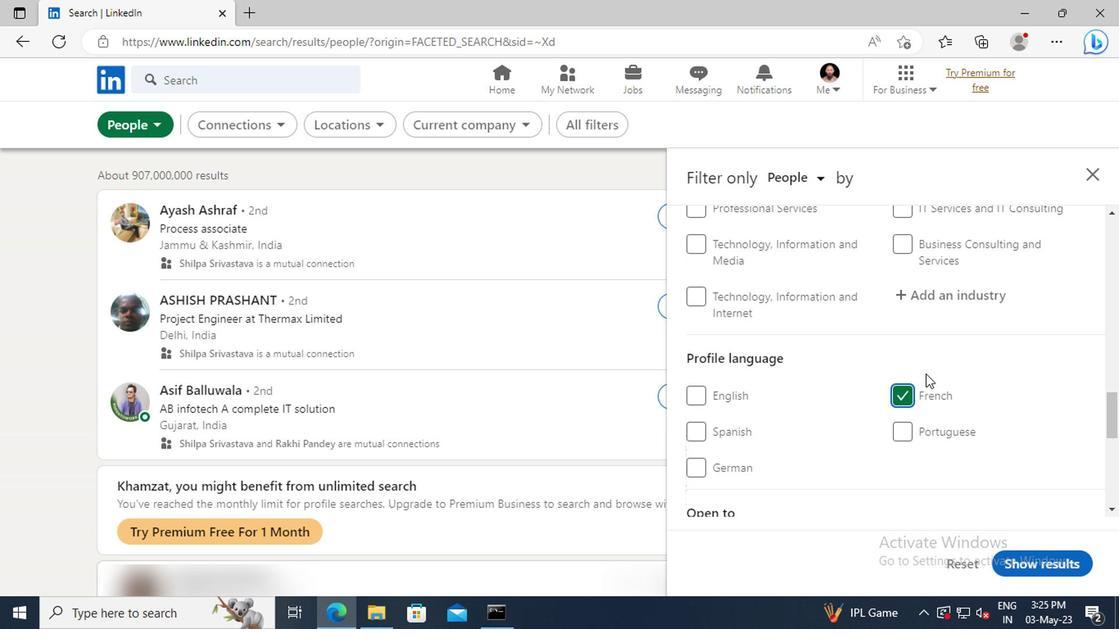 
Action: Mouse scrolled (921, 376) with delta (0, 0)
Screenshot: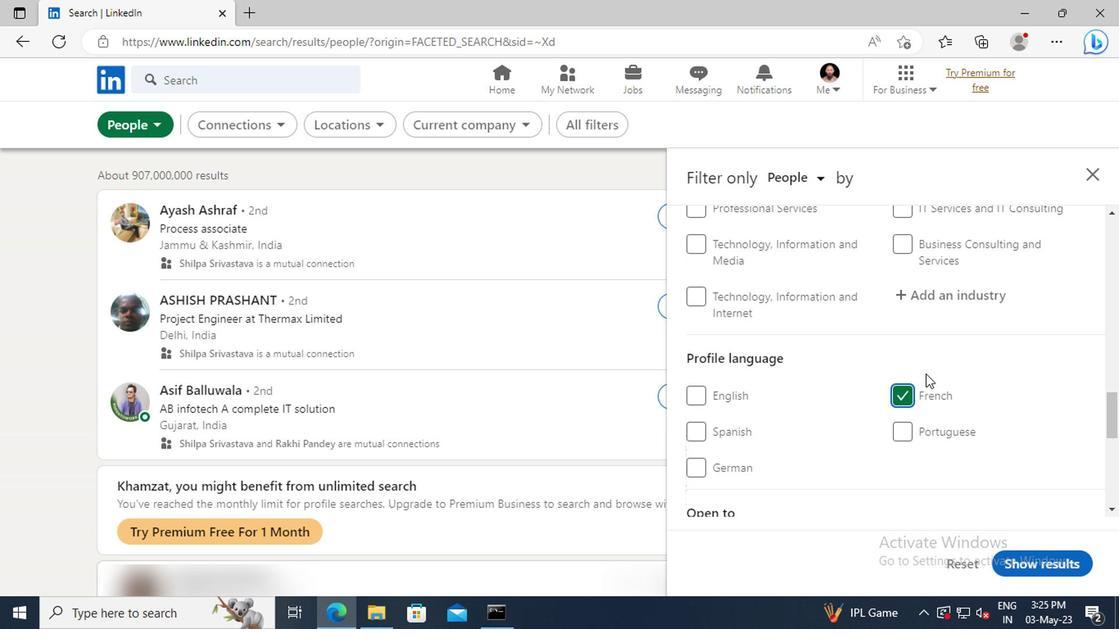 
Action: Mouse scrolled (921, 376) with delta (0, 0)
Screenshot: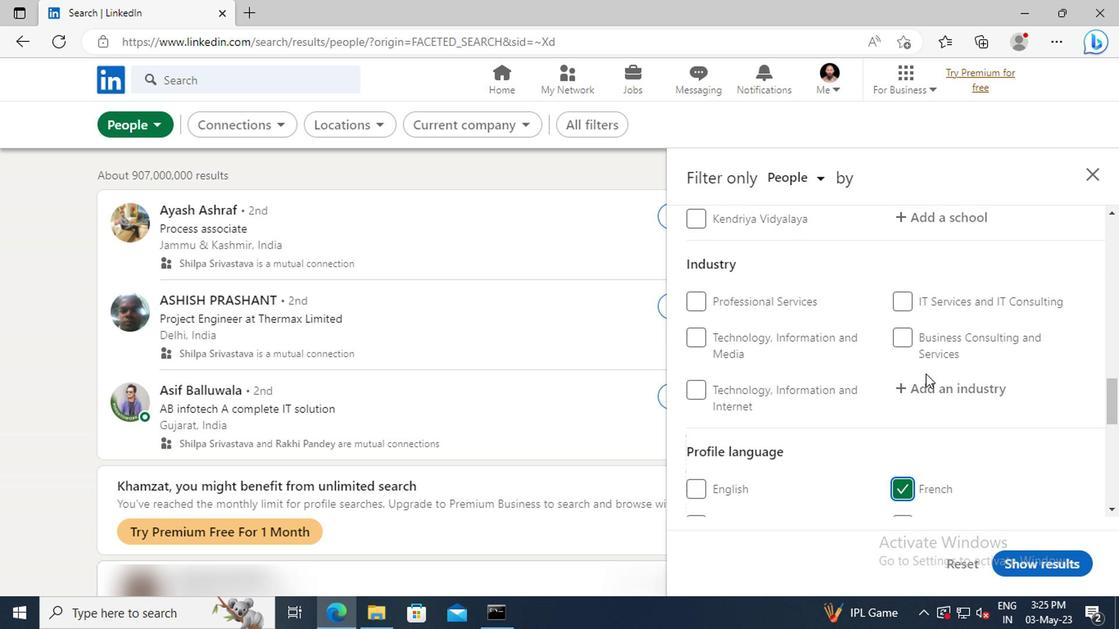 
Action: Mouse scrolled (921, 376) with delta (0, 0)
Screenshot: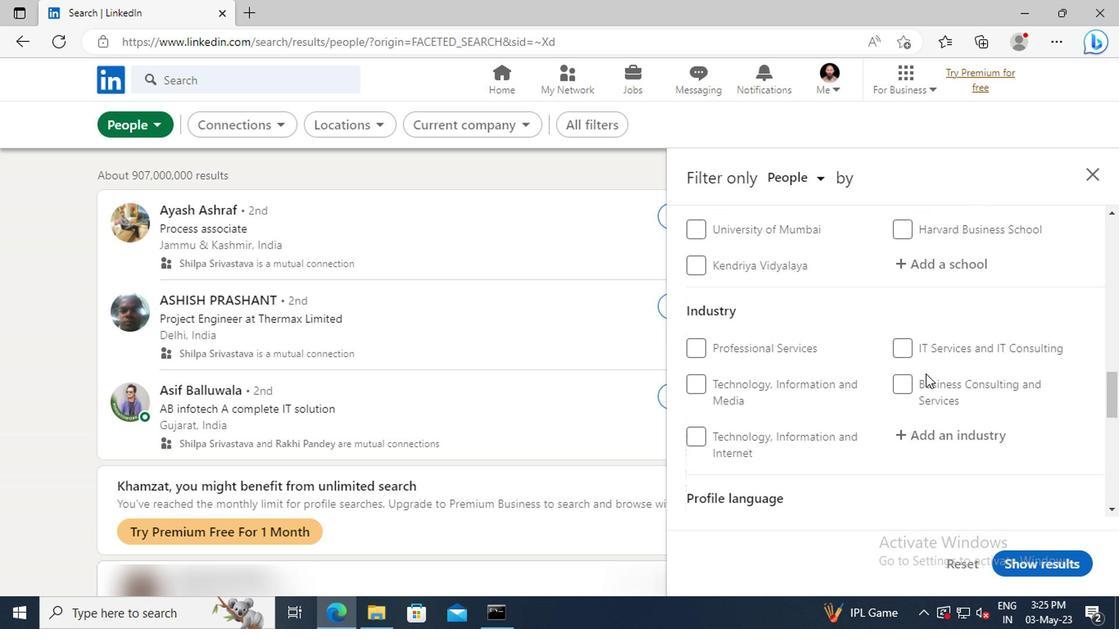 
Action: Mouse scrolled (921, 376) with delta (0, 0)
Screenshot: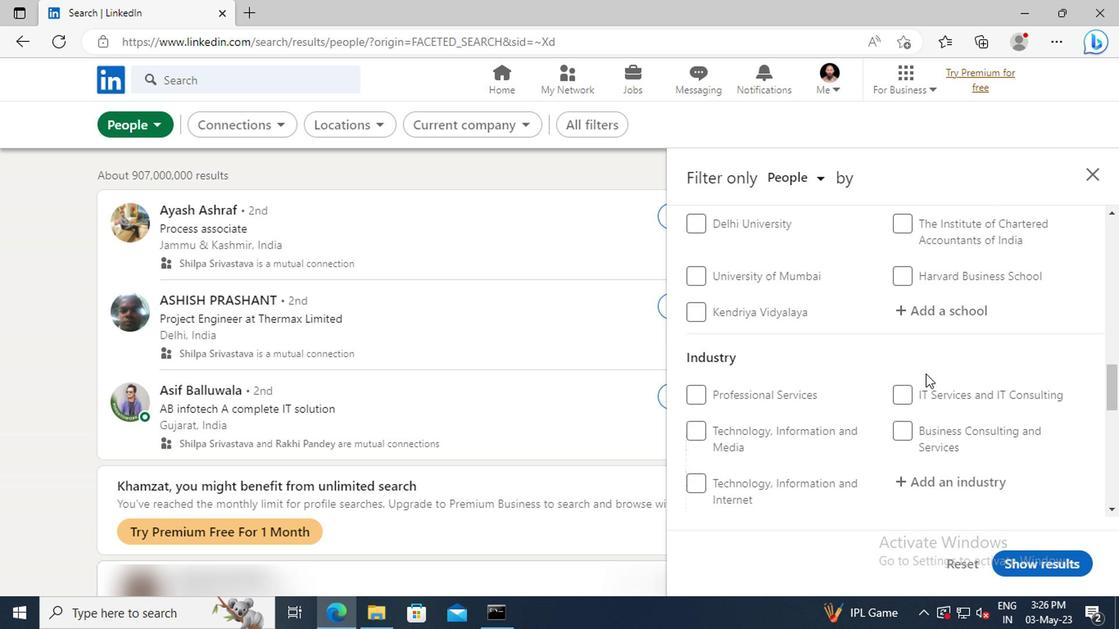 
Action: Mouse scrolled (921, 376) with delta (0, 0)
Screenshot: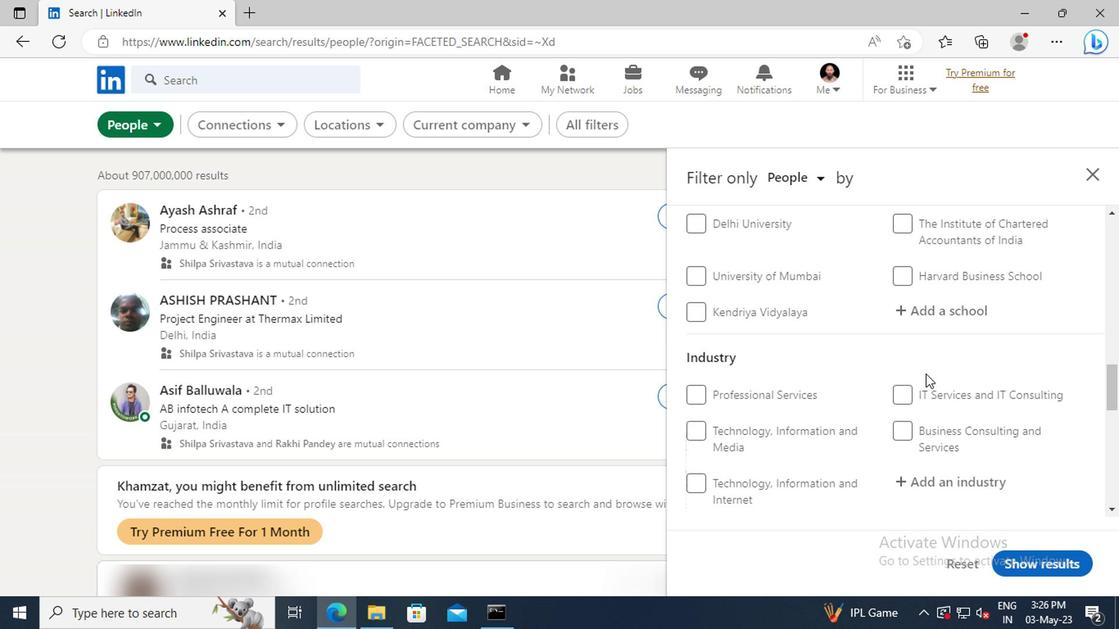 
Action: Mouse scrolled (921, 376) with delta (0, 0)
Screenshot: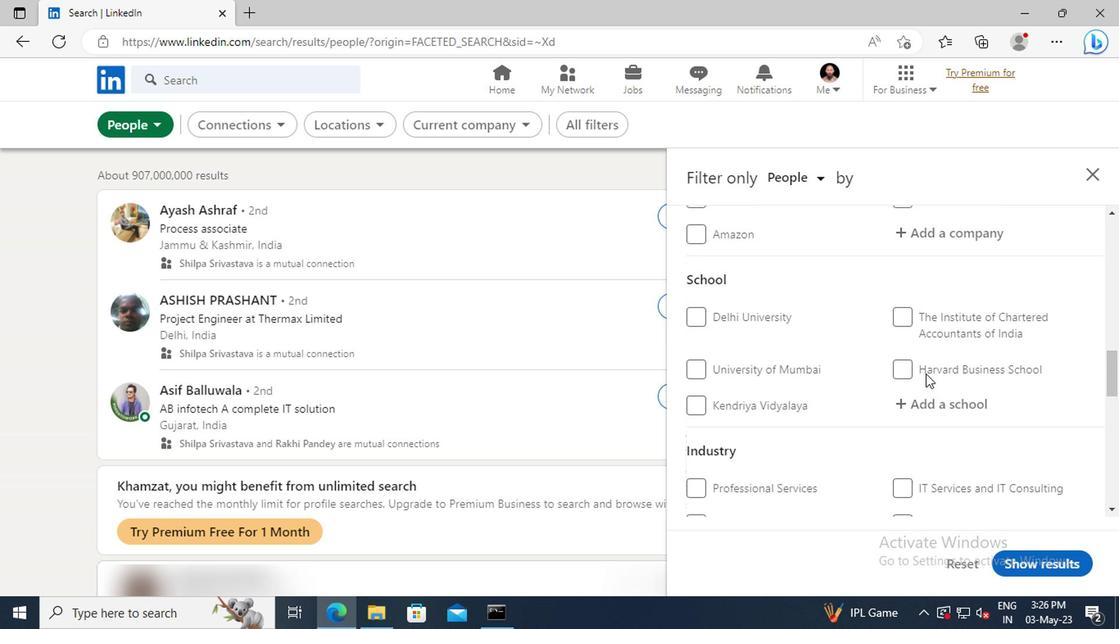 
Action: Mouse scrolled (921, 376) with delta (0, 0)
Screenshot: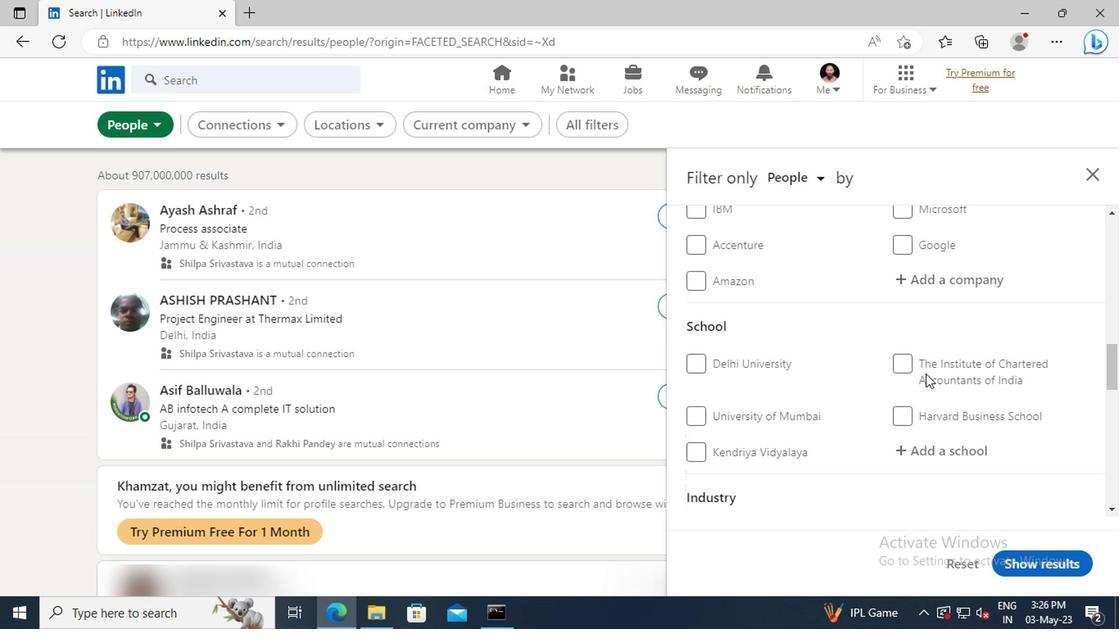 
Action: Mouse scrolled (921, 376) with delta (0, 0)
Screenshot: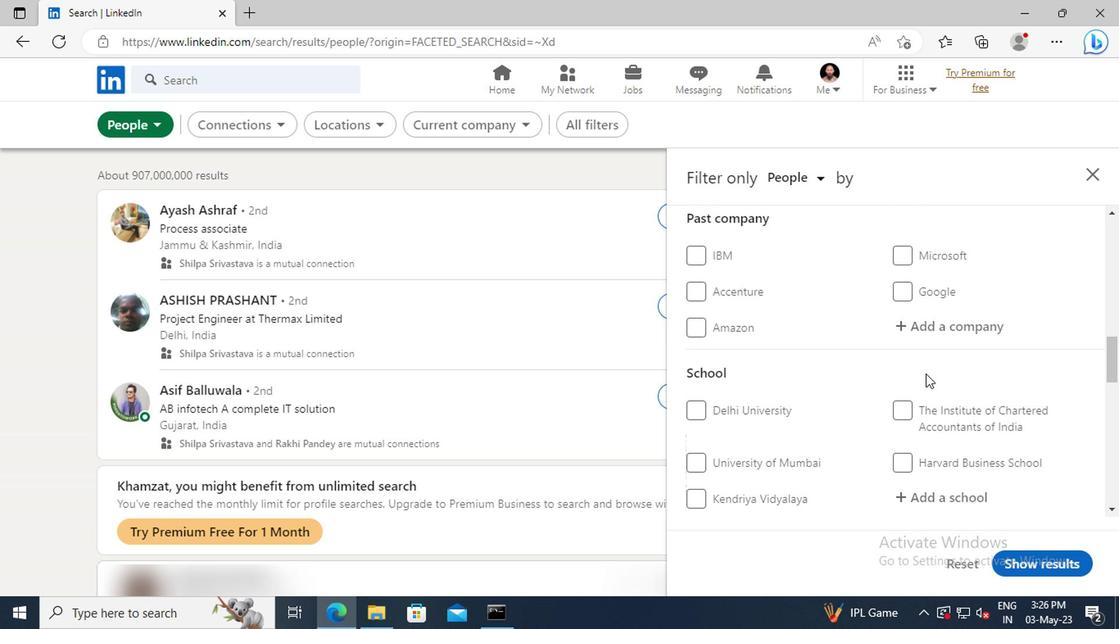 
Action: Mouse scrolled (921, 376) with delta (0, 0)
Screenshot: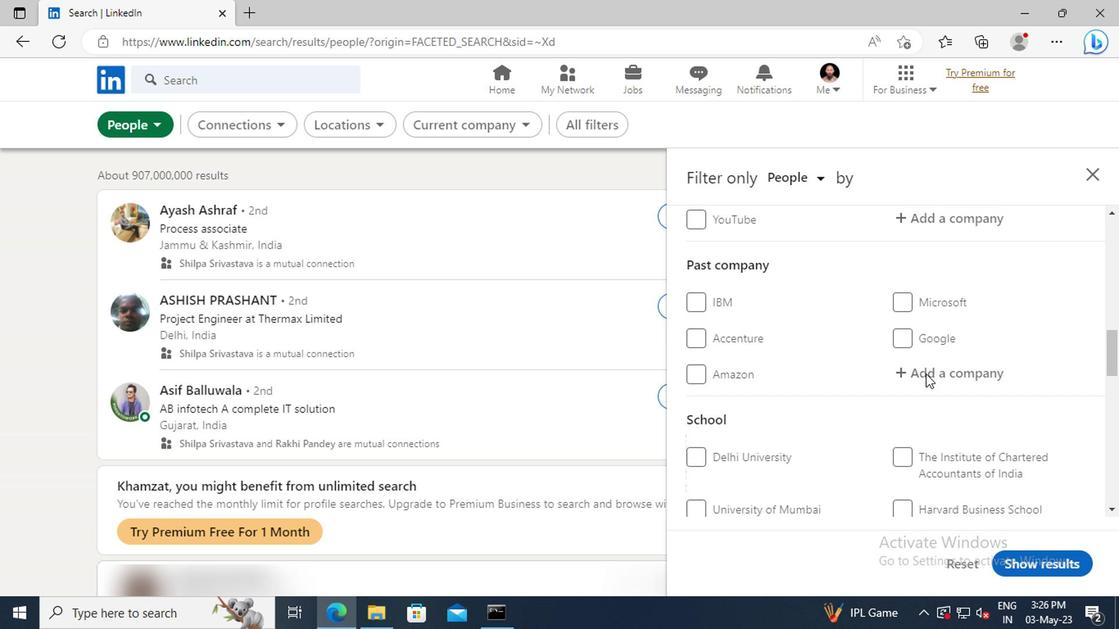 
Action: Mouse scrolled (921, 376) with delta (0, 0)
Screenshot: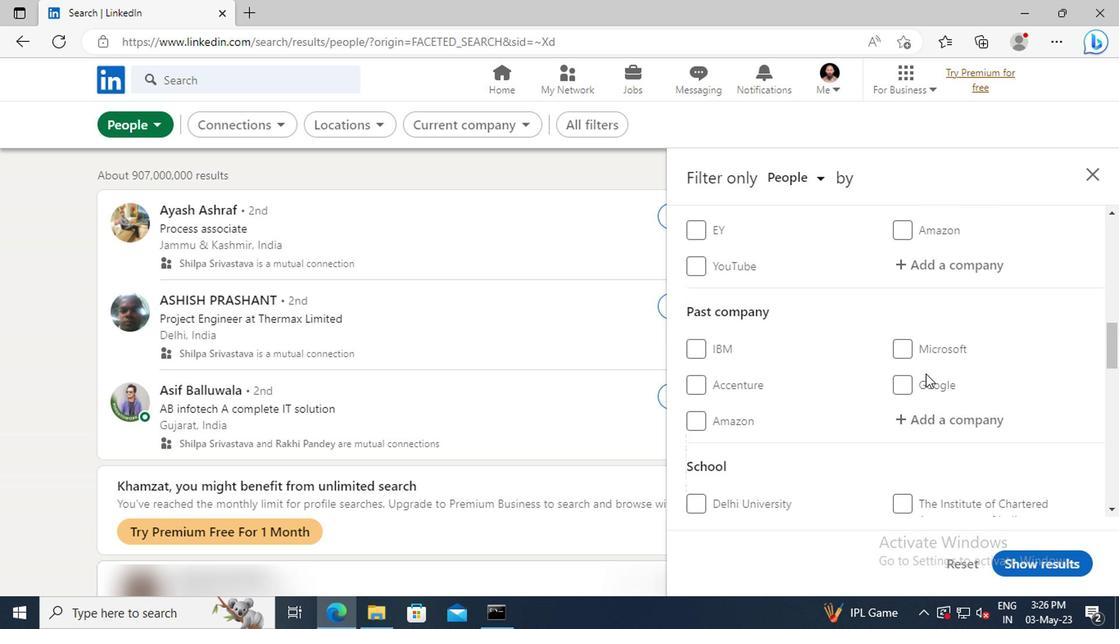 
Action: Mouse scrolled (921, 376) with delta (0, 0)
Screenshot: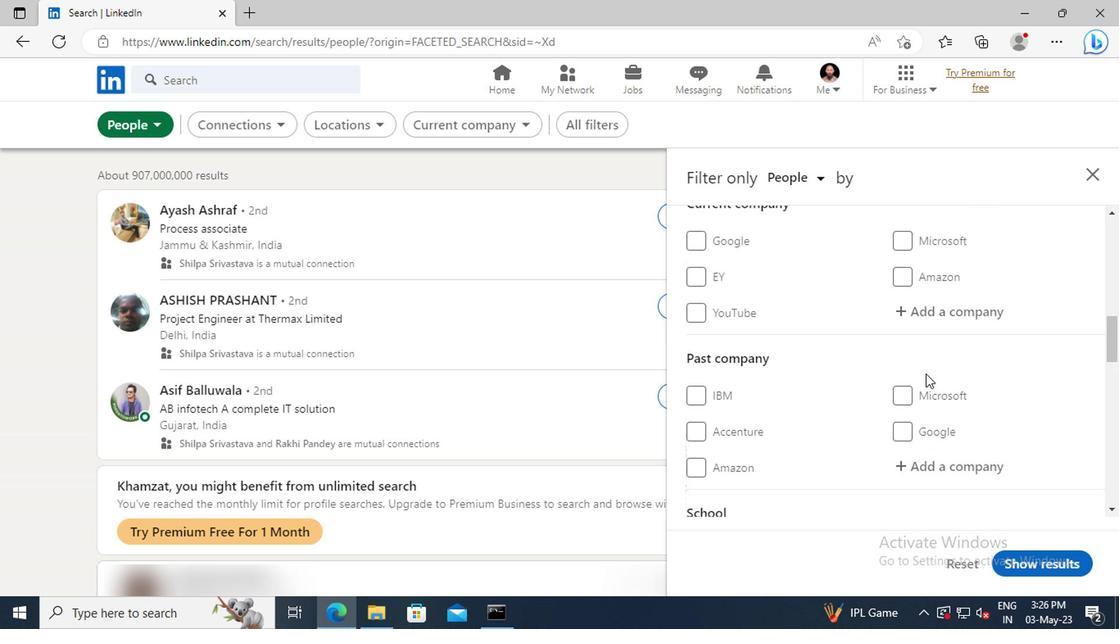 
Action: Mouse moved to (921, 367)
Screenshot: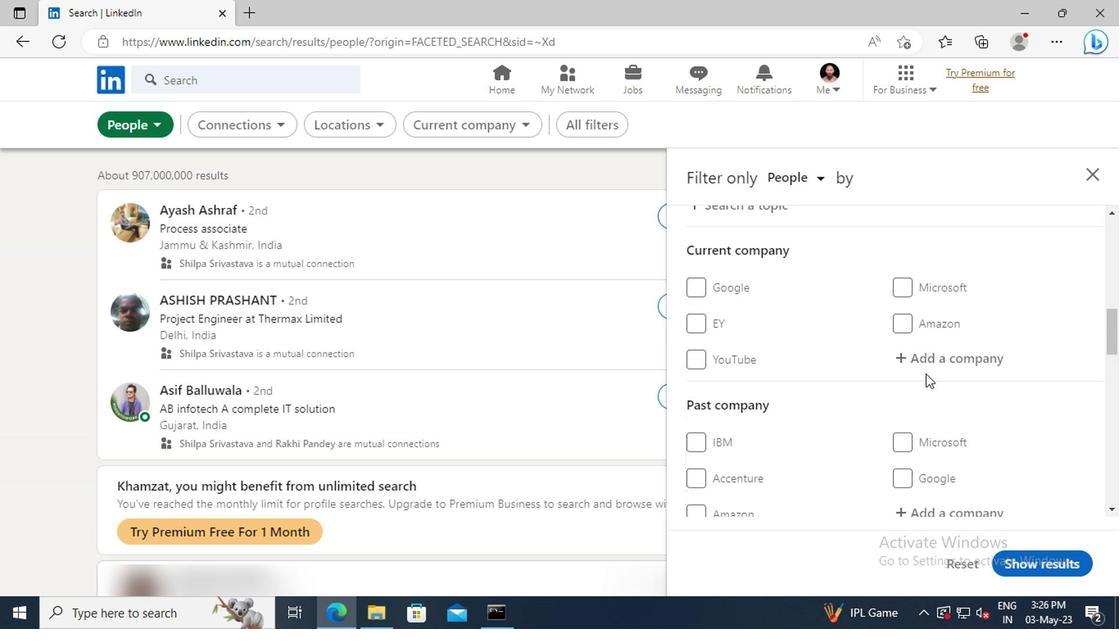 
Action: Mouse pressed left at (921, 367)
Screenshot: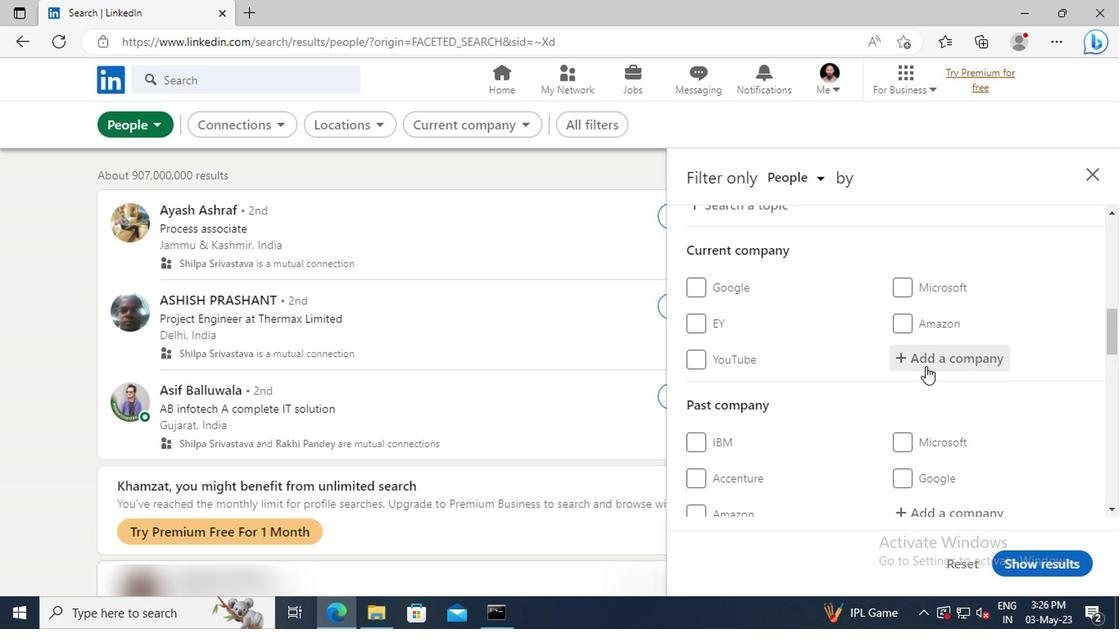 
Action: Key pressed <Key.shift>TERADA
Screenshot: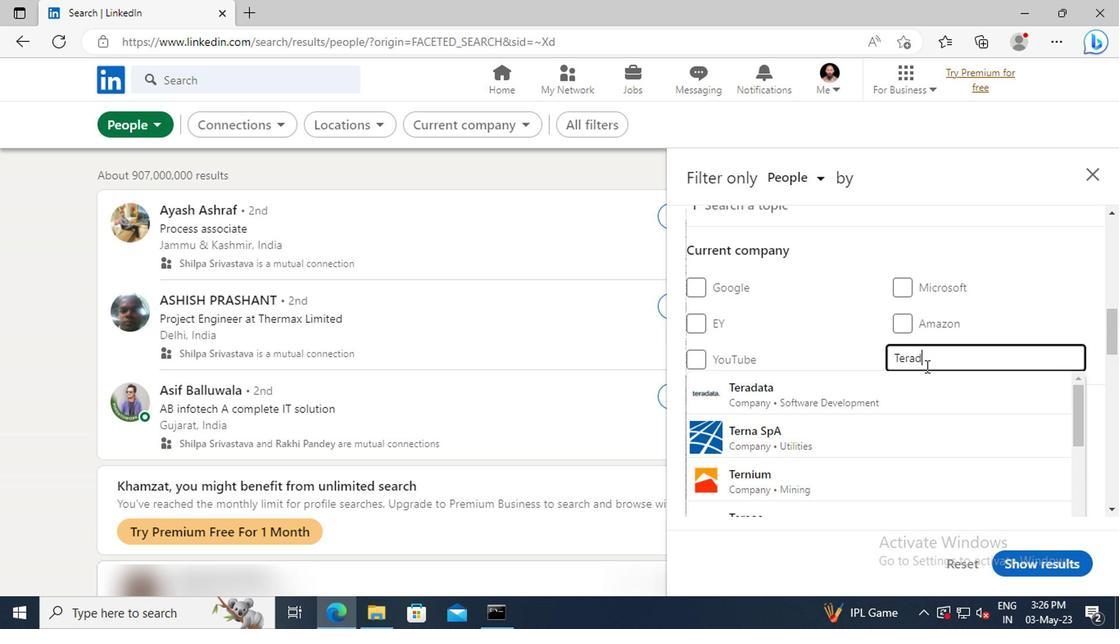 
Action: Mouse moved to (921, 386)
Screenshot: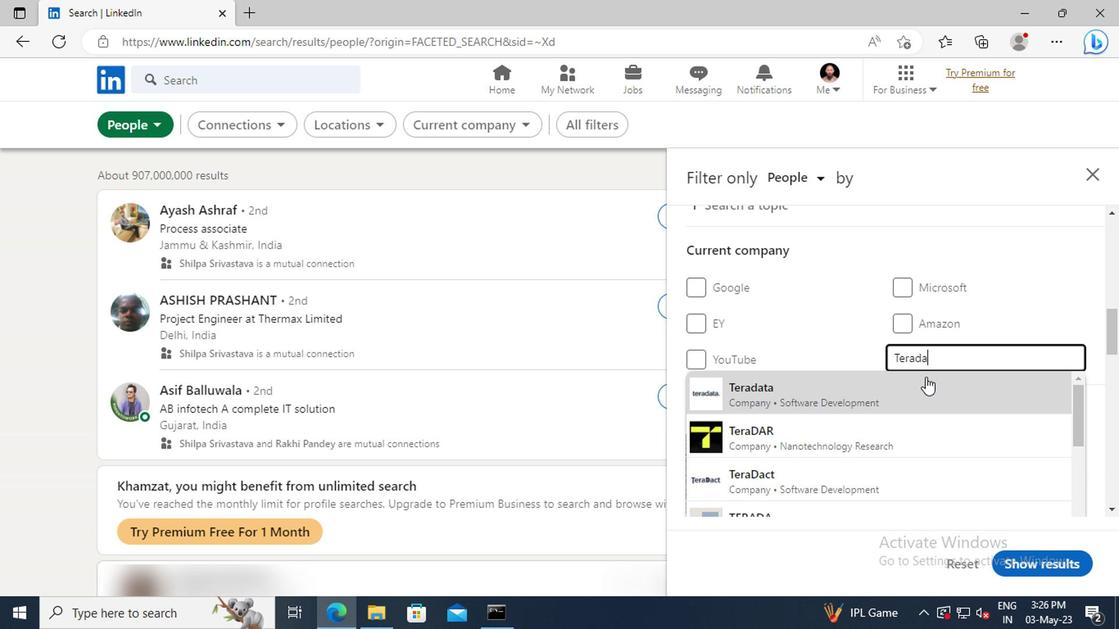 
Action: Mouse pressed left at (921, 386)
Screenshot: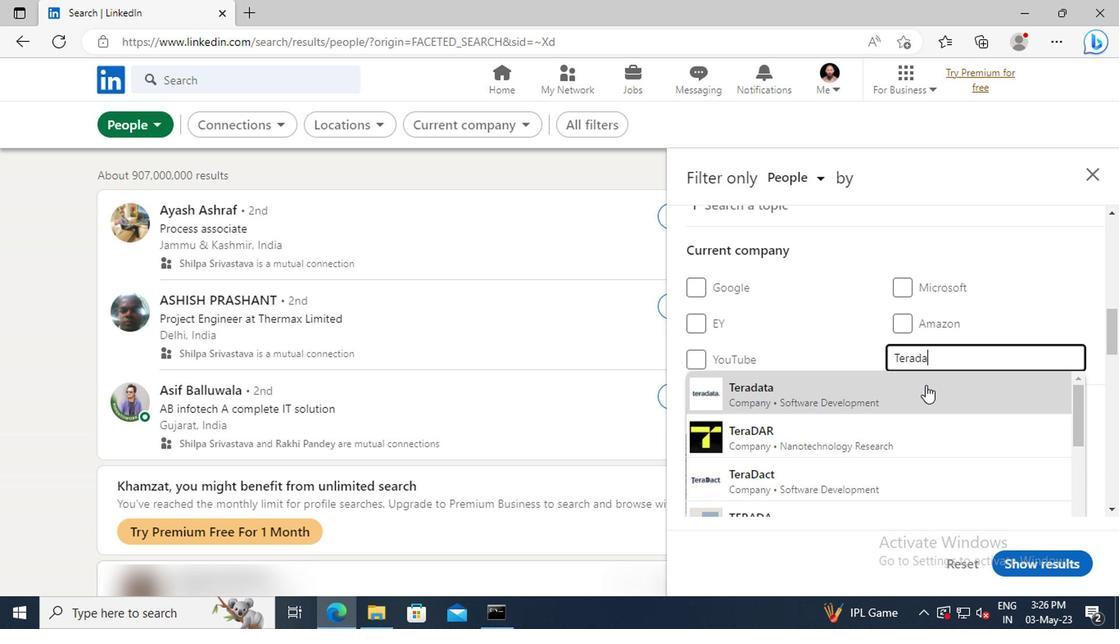 
Action: Mouse scrolled (921, 385) with delta (0, 0)
Screenshot: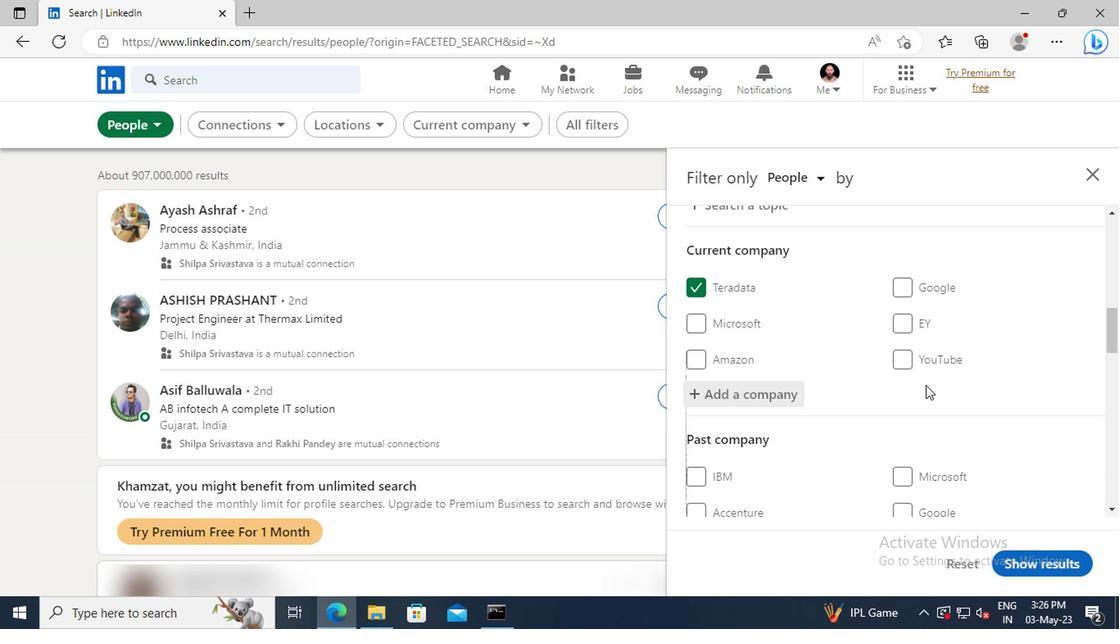 
Action: Mouse scrolled (921, 385) with delta (0, 0)
Screenshot: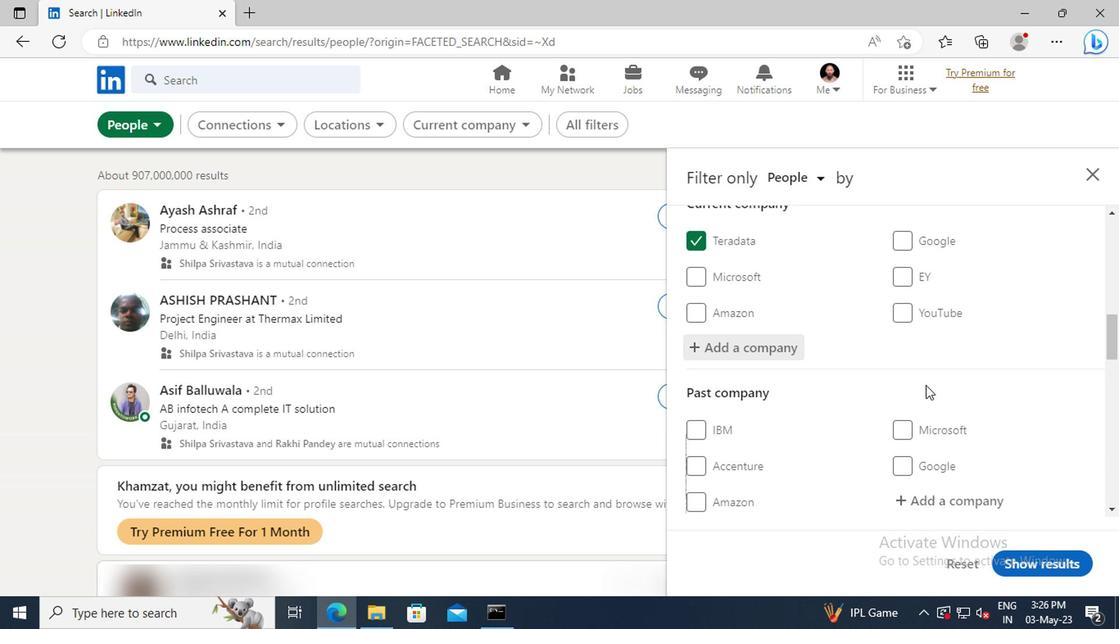 
Action: Mouse scrolled (921, 385) with delta (0, 0)
Screenshot: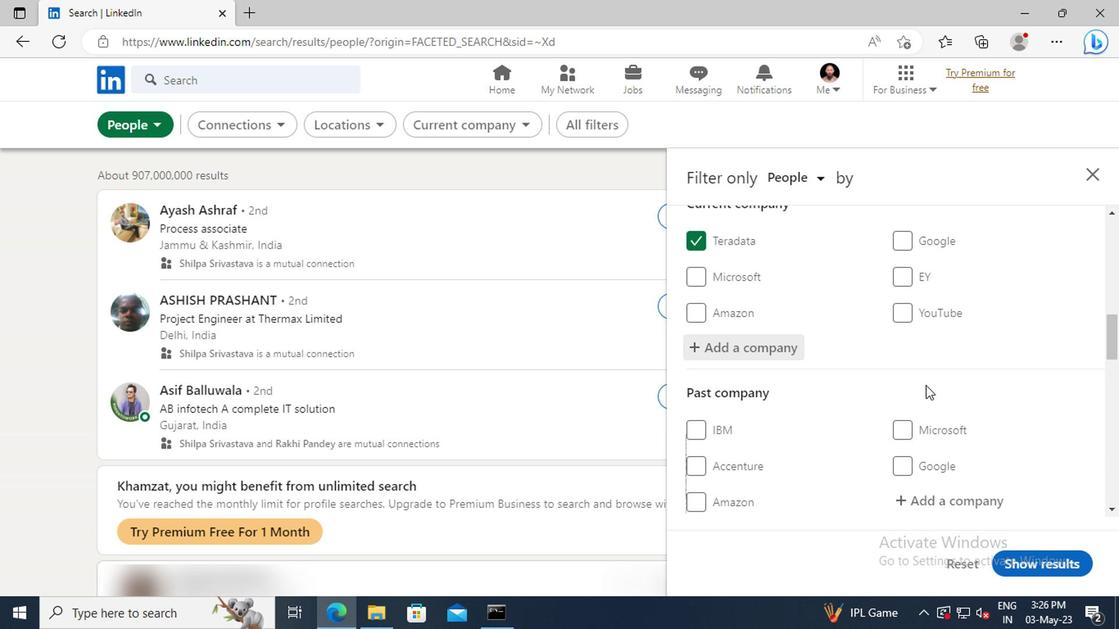
Action: Mouse moved to (919, 380)
Screenshot: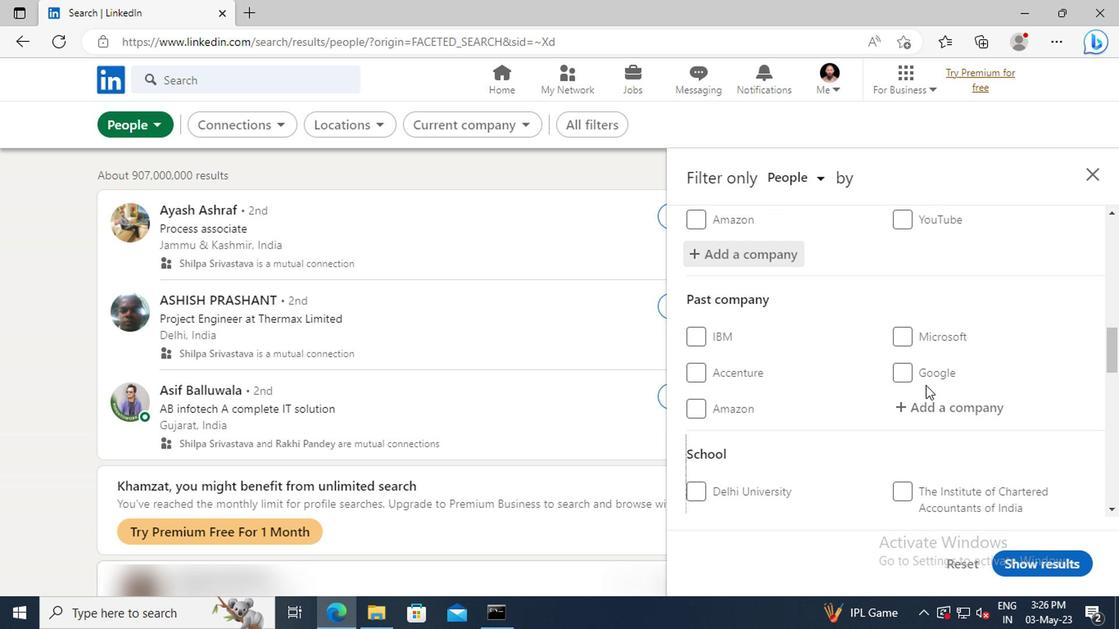 
Action: Mouse scrolled (919, 380) with delta (0, 0)
Screenshot: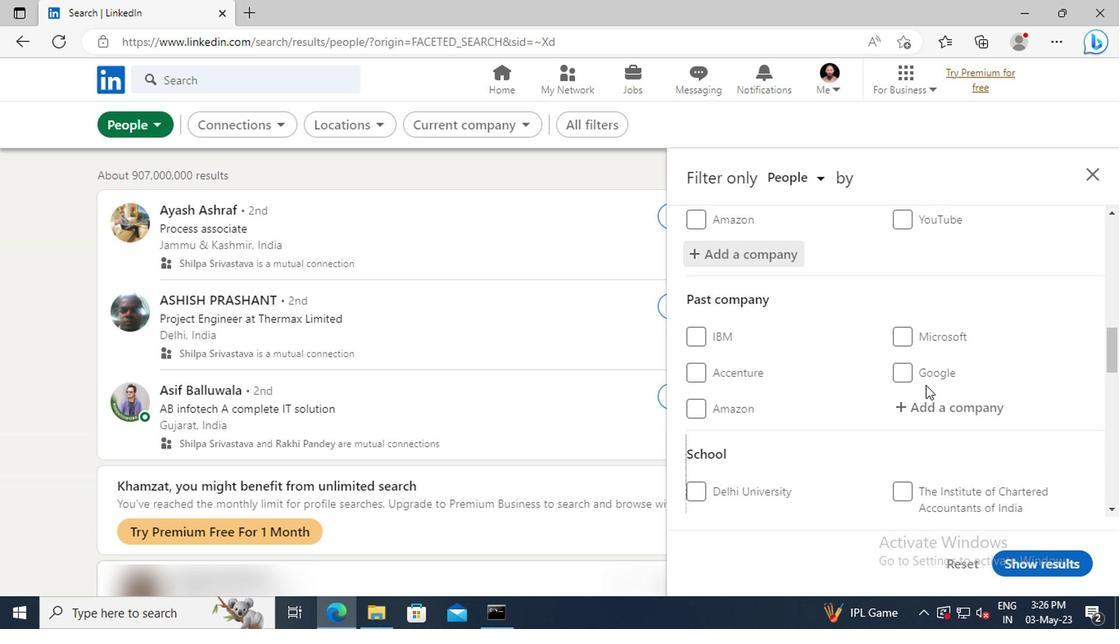 
Action: Mouse scrolled (919, 380) with delta (0, 0)
Screenshot: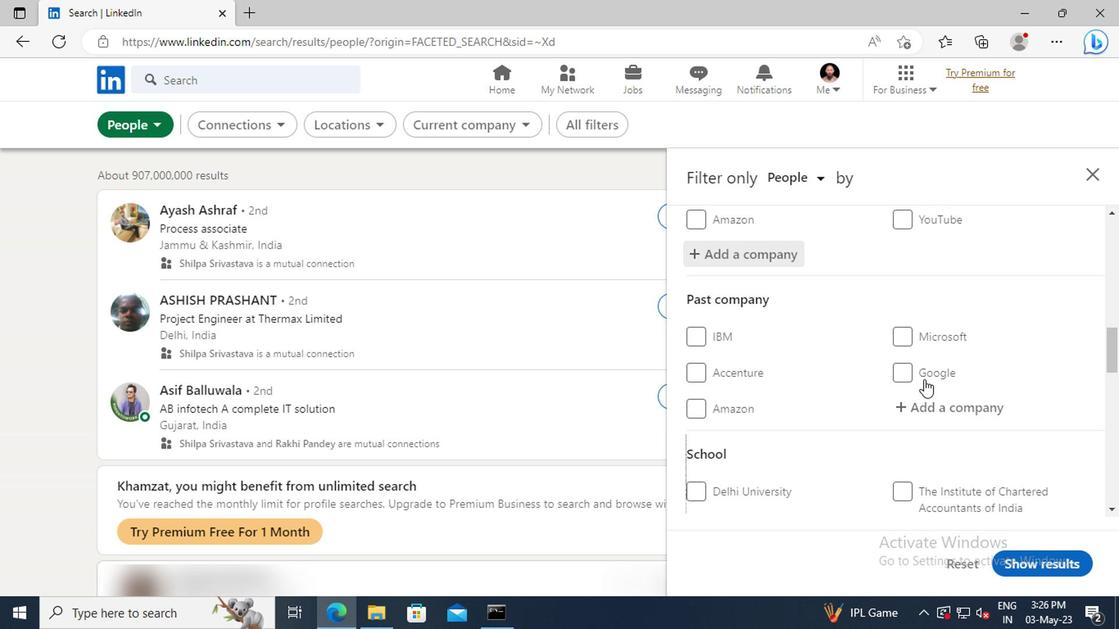 
Action: Mouse moved to (914, 370)
Screenshot: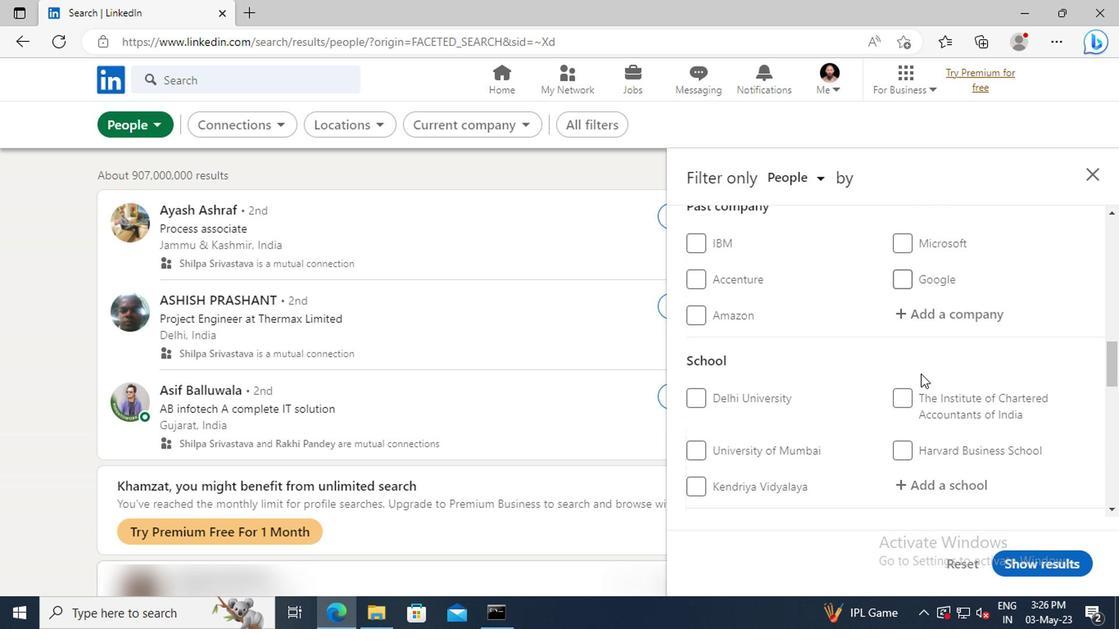 
Action: Mouse scrolled (914, 369) with delta (0, 0)
Screenshot: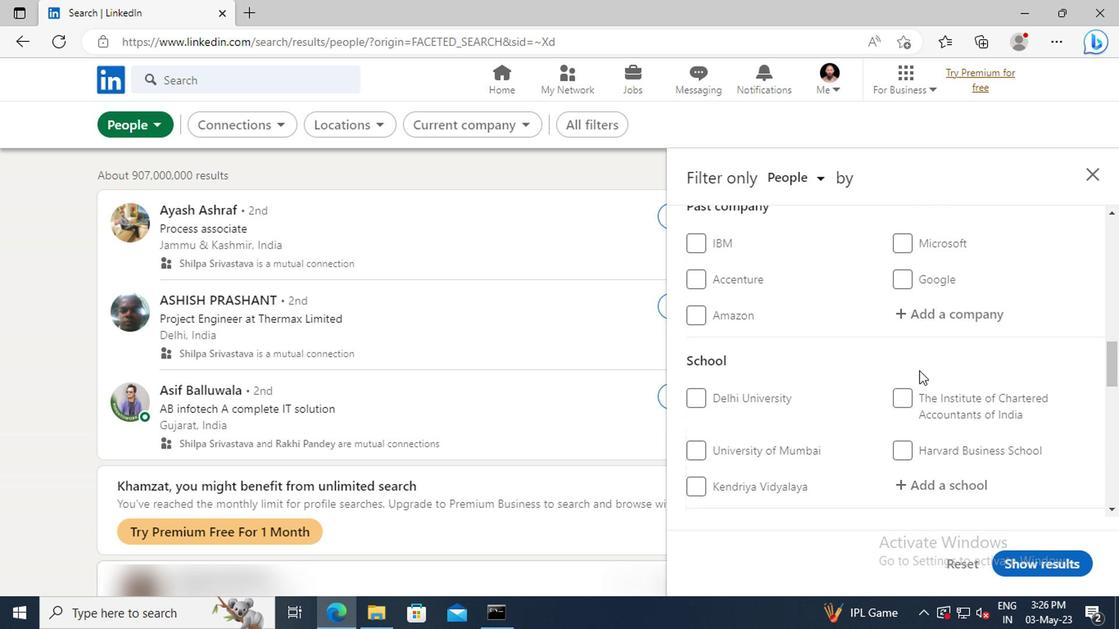 
Action: Mouse scrolled (914, 369) with delta (0, 0)
Screenshot: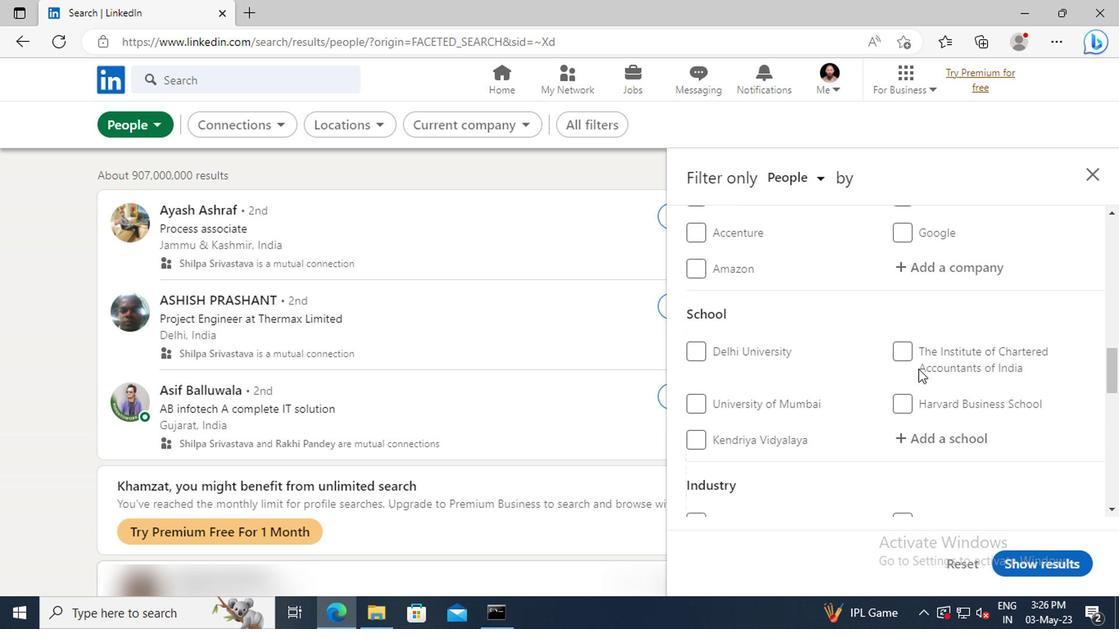 
Action: Mouse scrolled (914, 369) with delta (0, 0)
Screenshot: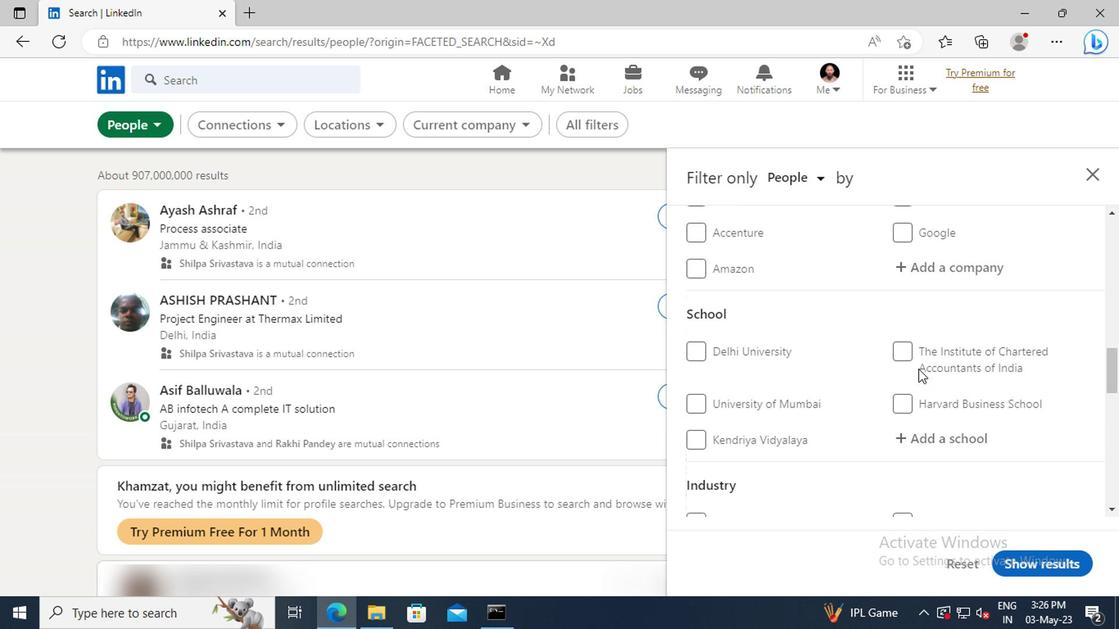 
Action: Mouse moved to (921, 355)
Screenshot: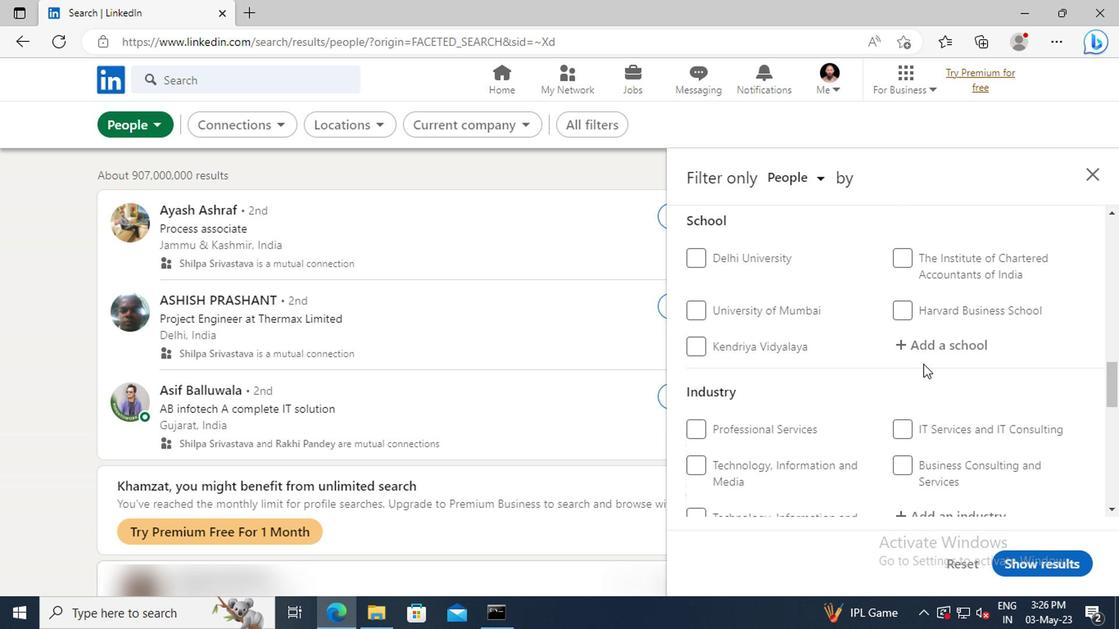 
Action: Mouse pressed left at (921, 355)
Screenshot: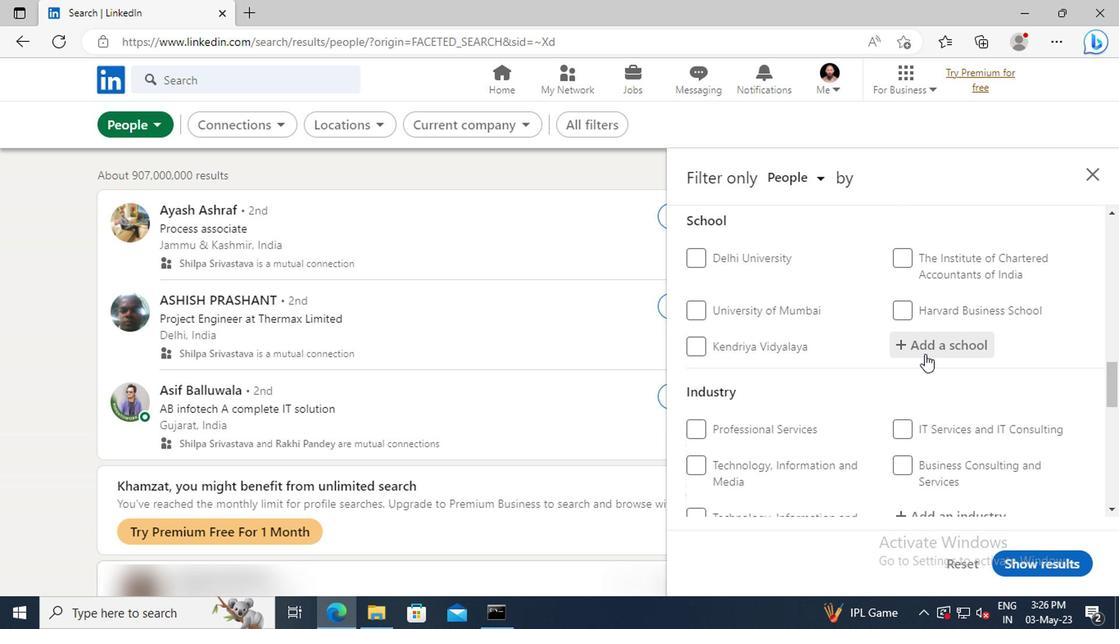 
Action: Key pressed <Key.shift>MAULANA<Key.space><Key.shift>AZAD<Key.space><Key.shift>COLLEGE
Screenshot: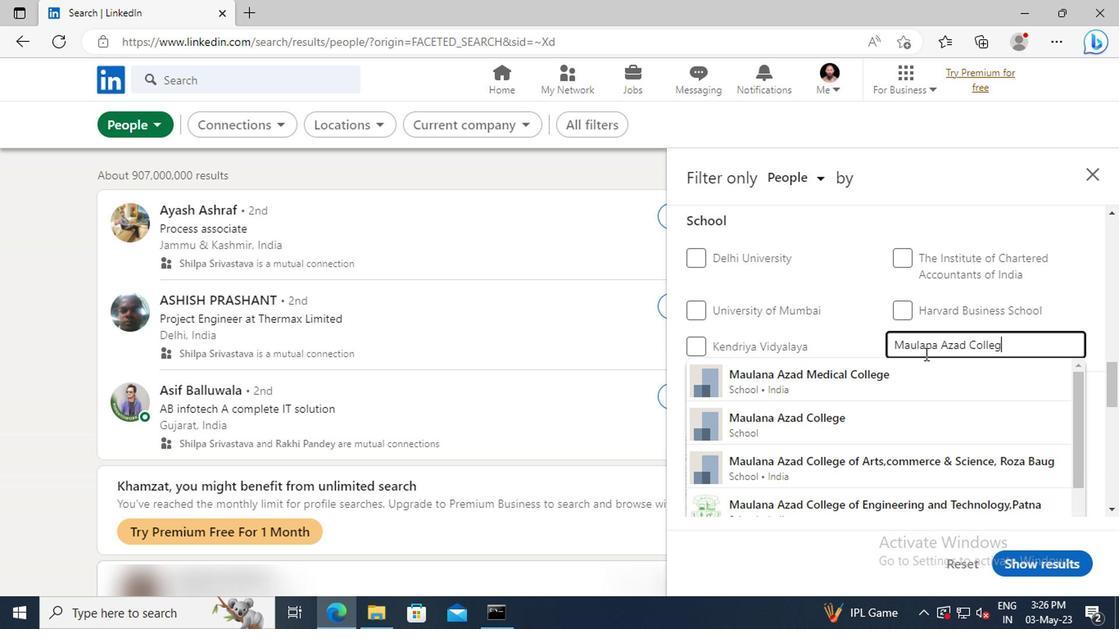 
Action: Mouse moved to (917, 415)
Screenshot: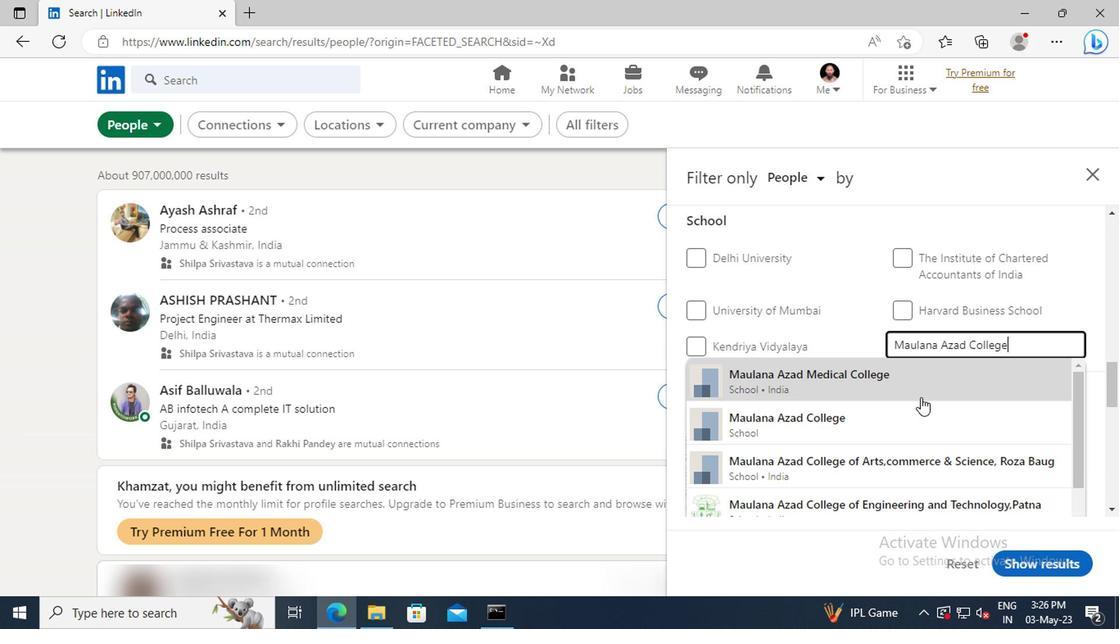 
Action: Mouse pressed left at (917, 415)
Screenshot: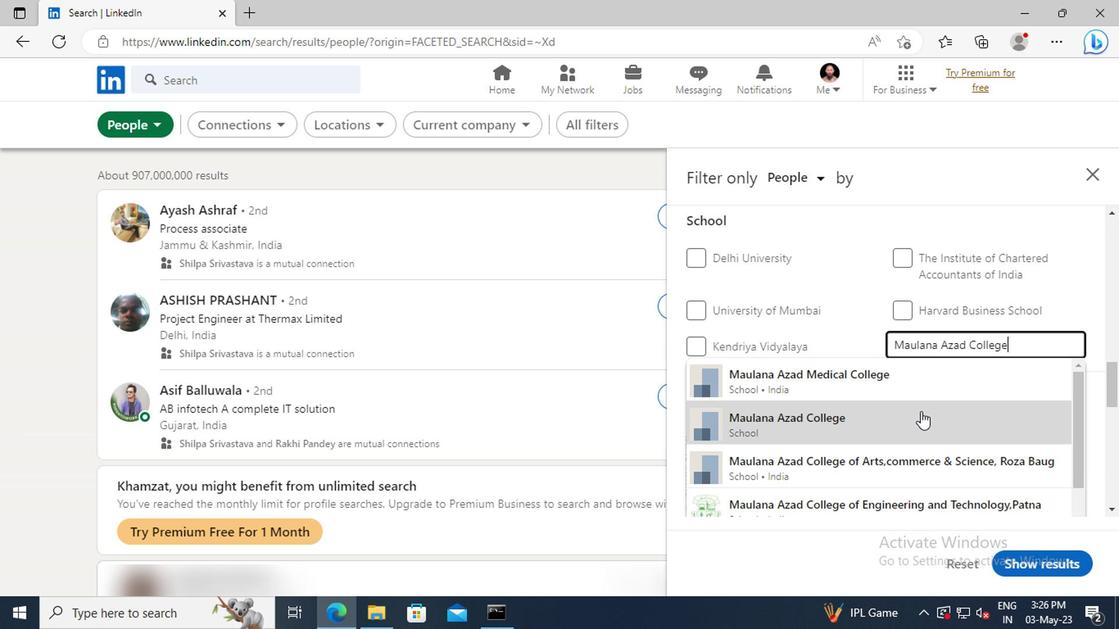 
Action: Mouse scrolled (917, 414) with delta (0, 0)
Screenshot: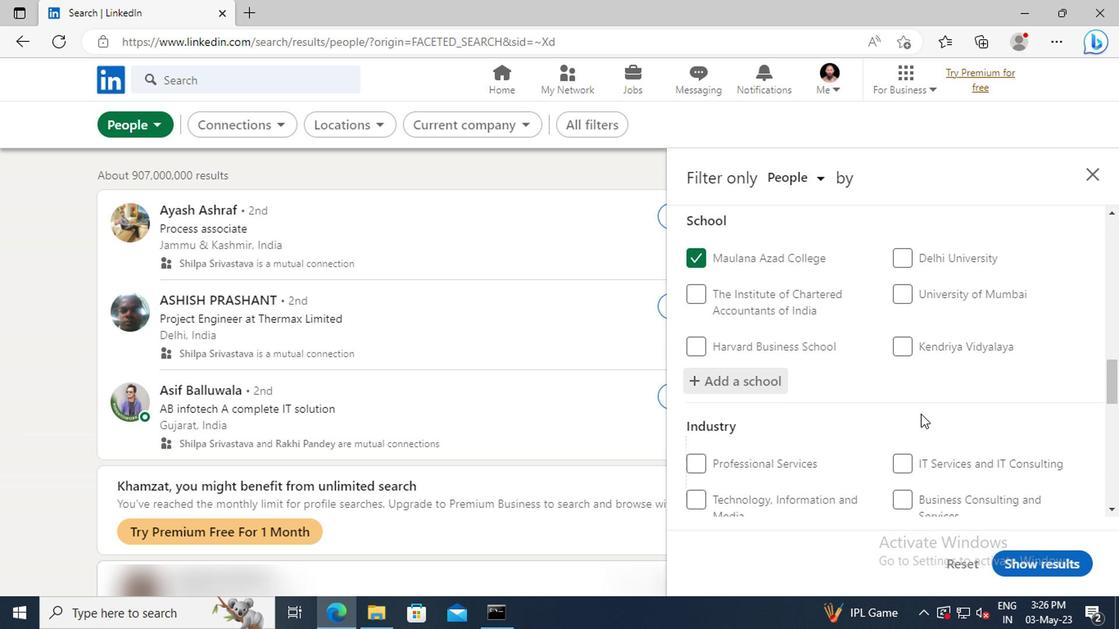
Action: Mouse moved to (911, 395)
Screenshot: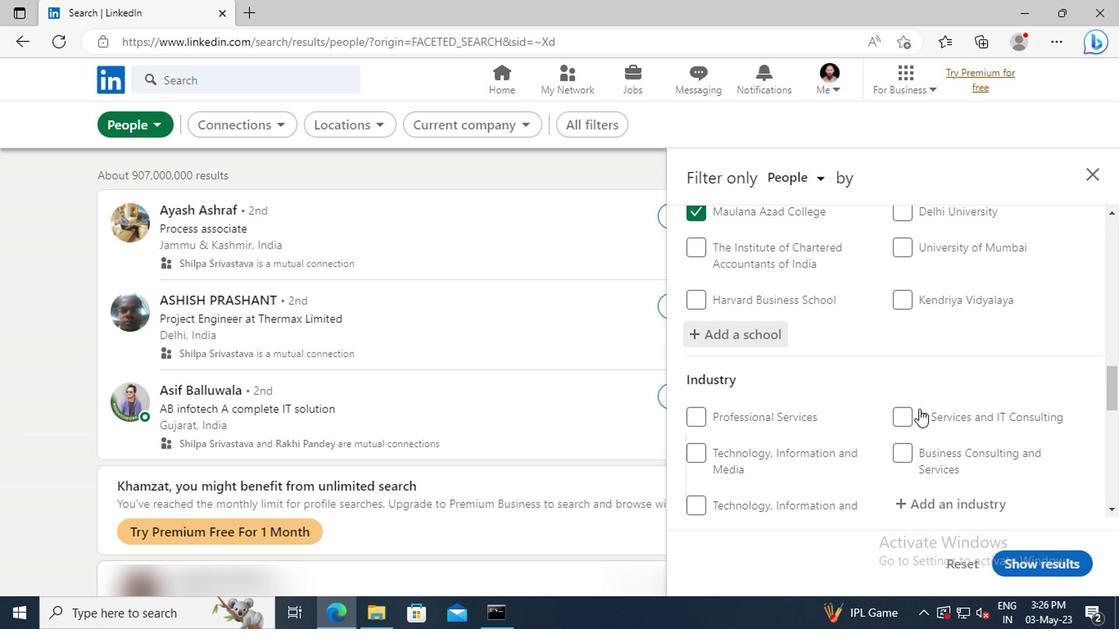 
Action: Mouse scrolled (911, 394) with delta (0, 0)
Screenshot: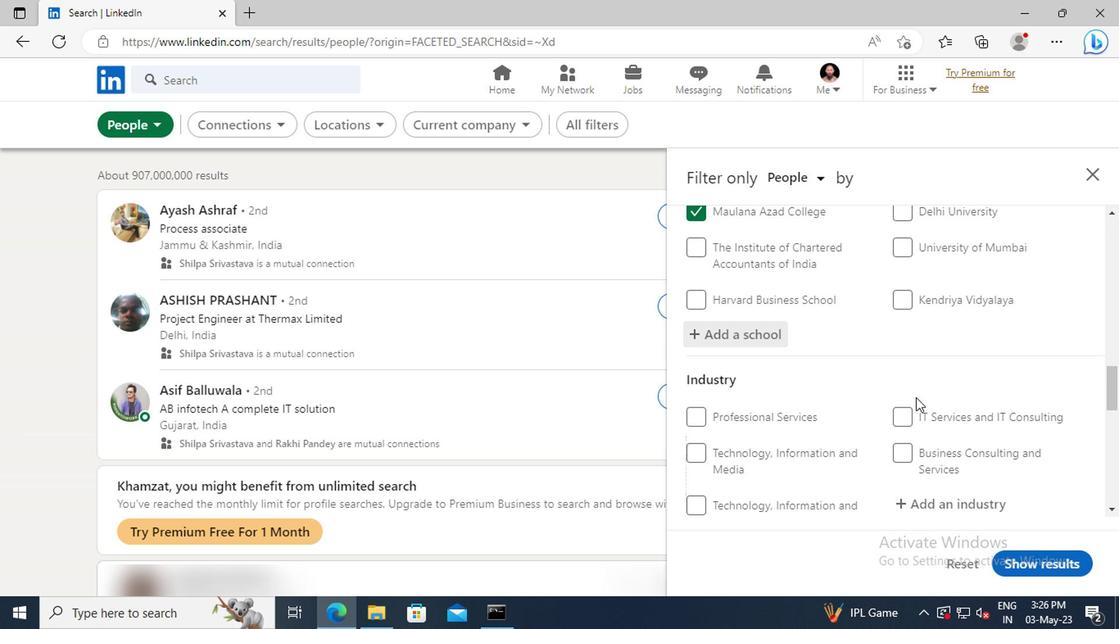 
Action: Mouse moved to (908, 387)
Screenshot: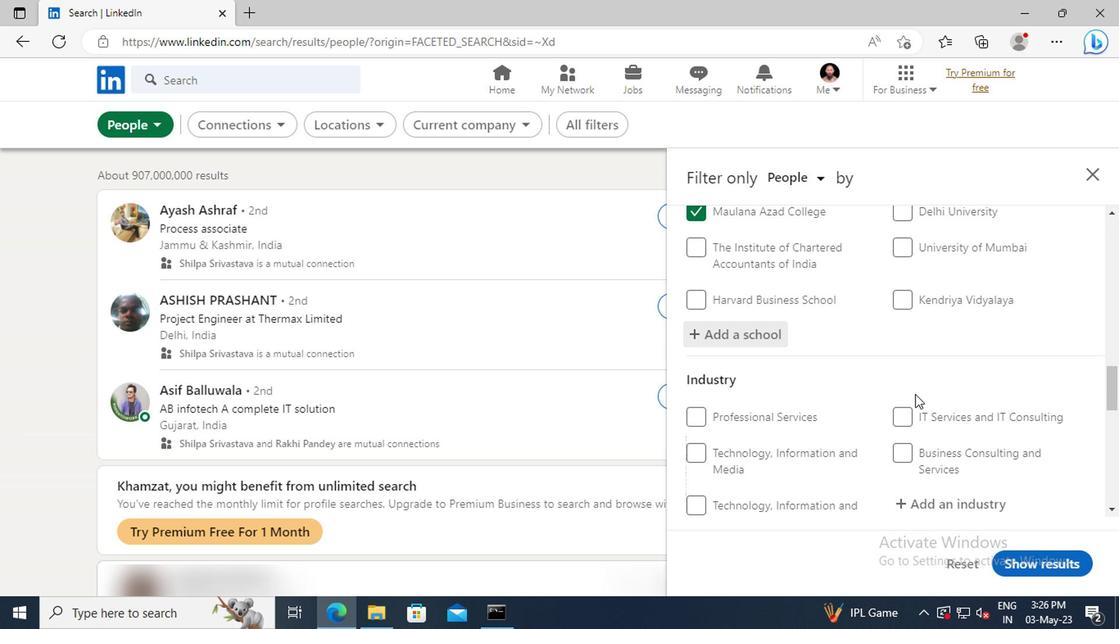 
Action: Mouse scrolled (908, 386) with delta (0, 0)
Screenshot: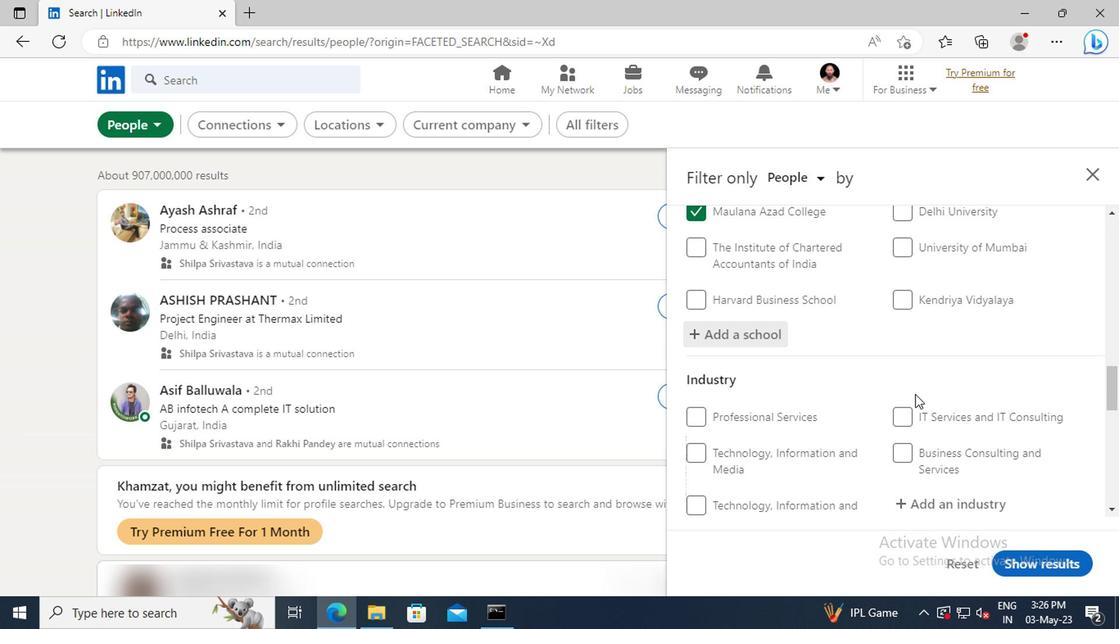
Action: Mouse moved to (905, 371)
Screenshot: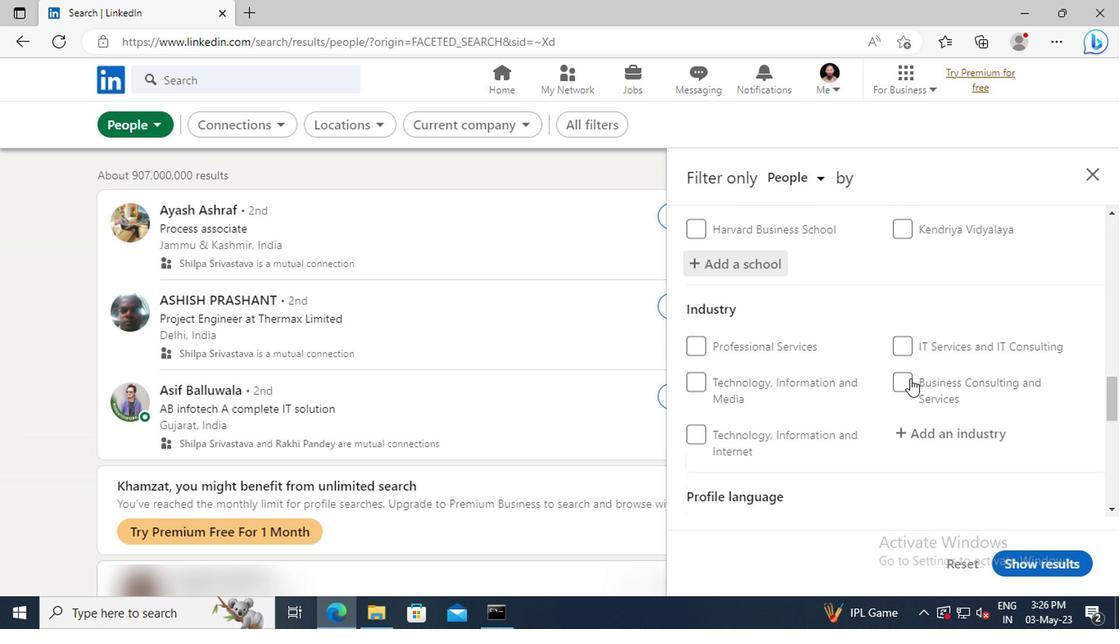 
Action: Mouse scrolled (905, 371) with delta (0, 0)
Screenshot: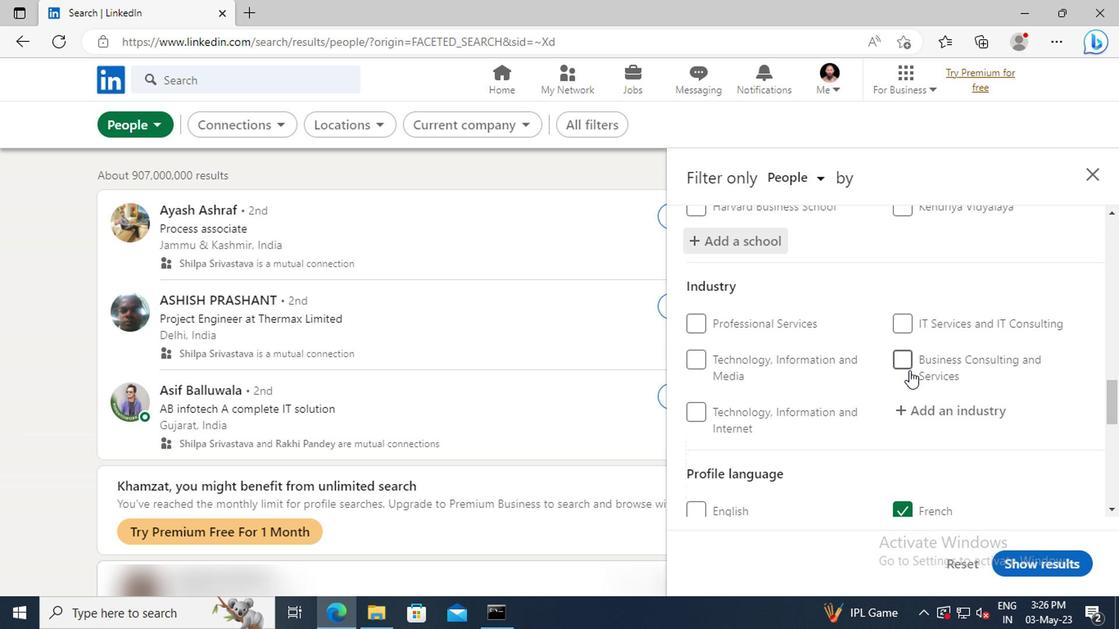 
Action: Mouse moved to (909, 367)
Screenshot: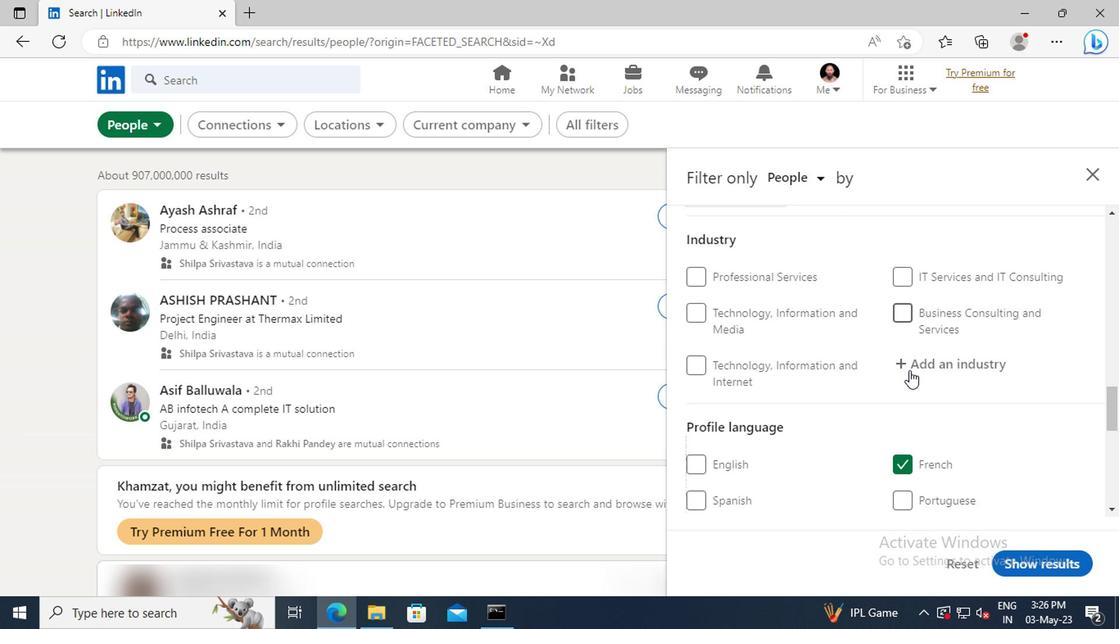
Action: Mouse pressed left at (909, 367)
Screenshot: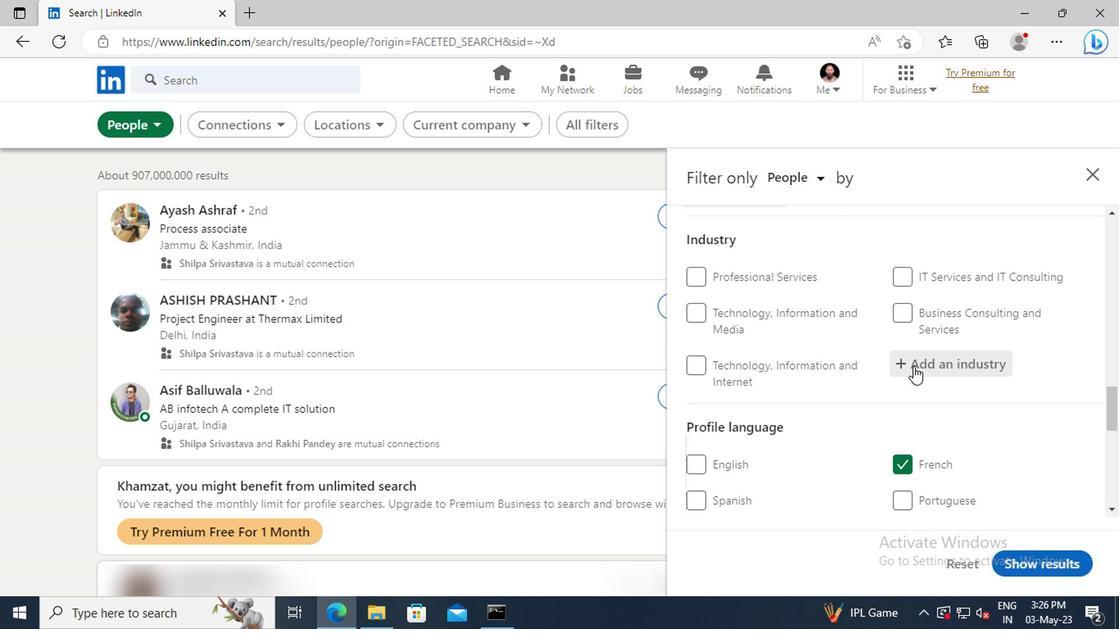 
Action: Key pressed <Key.shift>UTILI
Screenshot: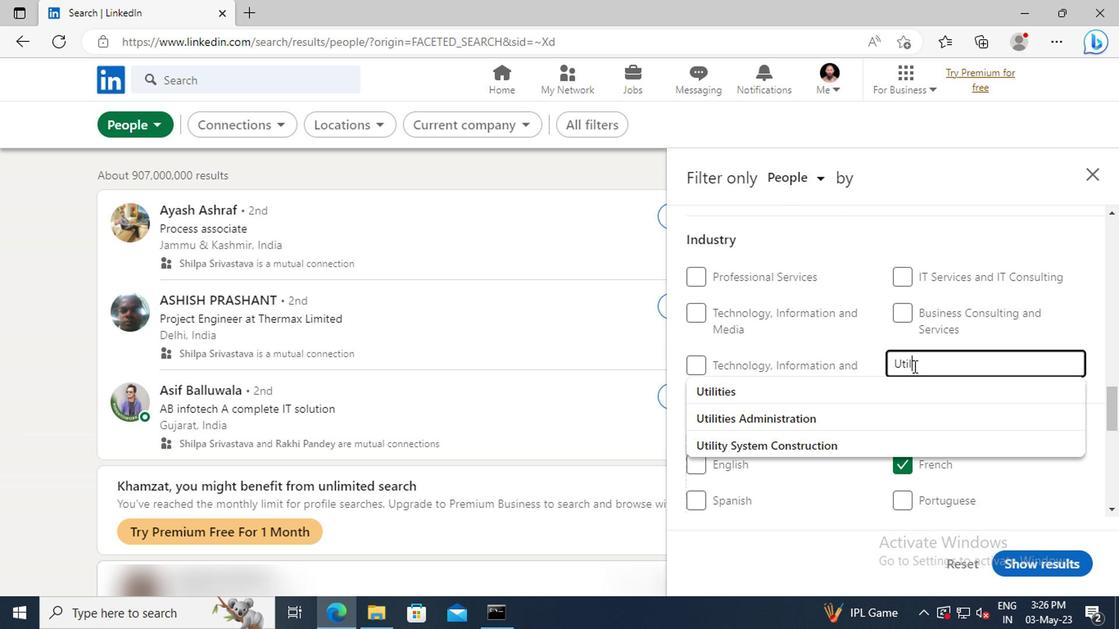 
Action: Mouse moved to (915, 388)
Screenshot: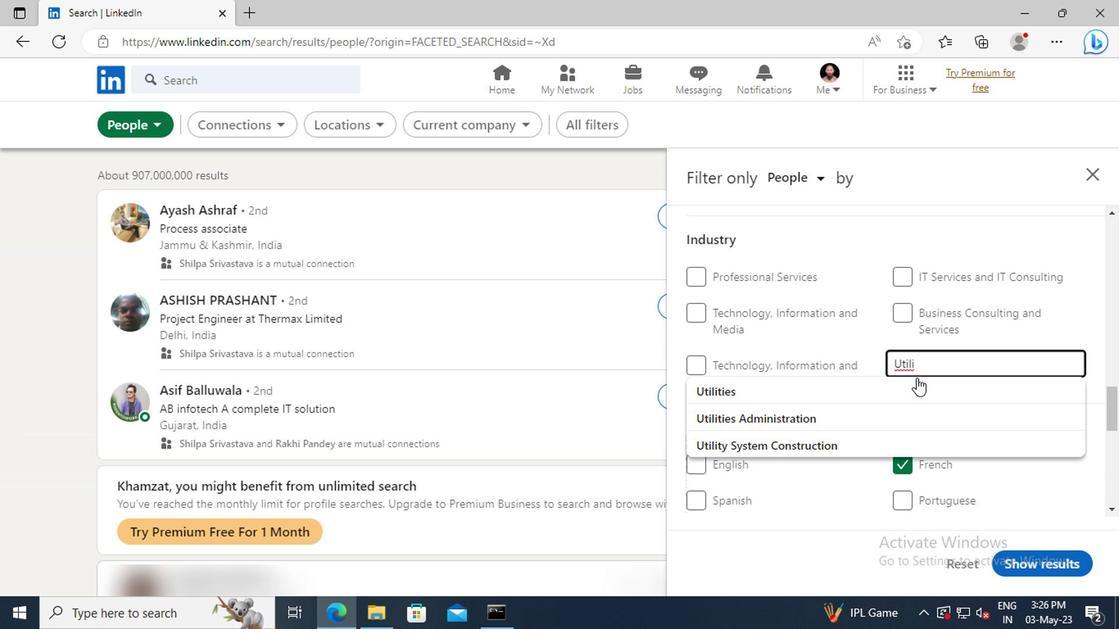 
Action: Mouse pressed left at (915, 388)
Screenshot: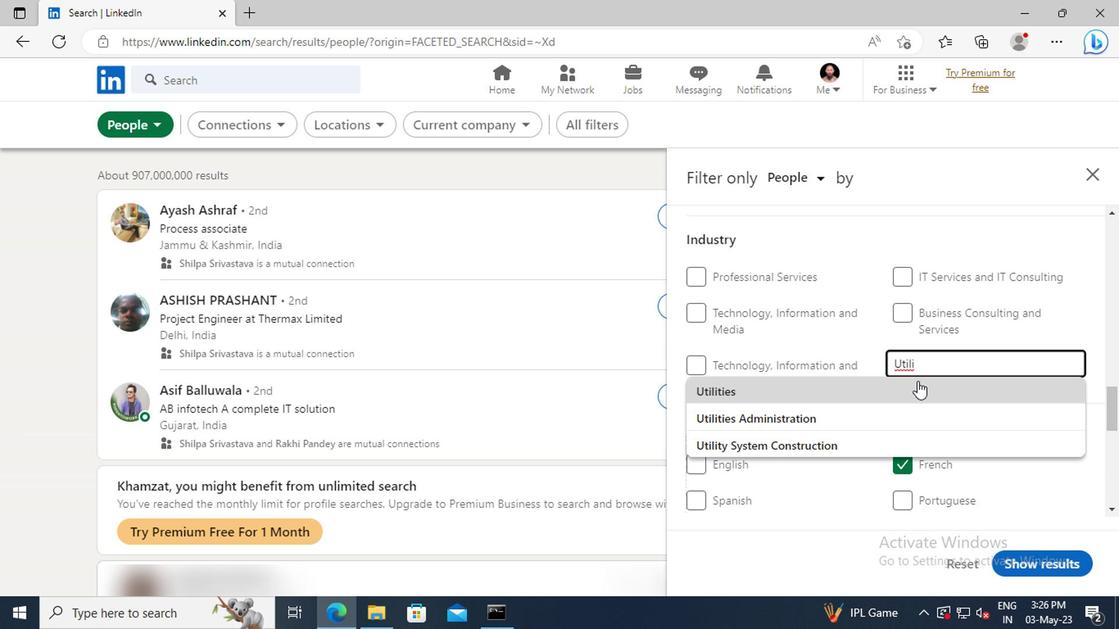 
Action: Mouse scrolled (915, 388) with delta (0, 0)
Screenshot: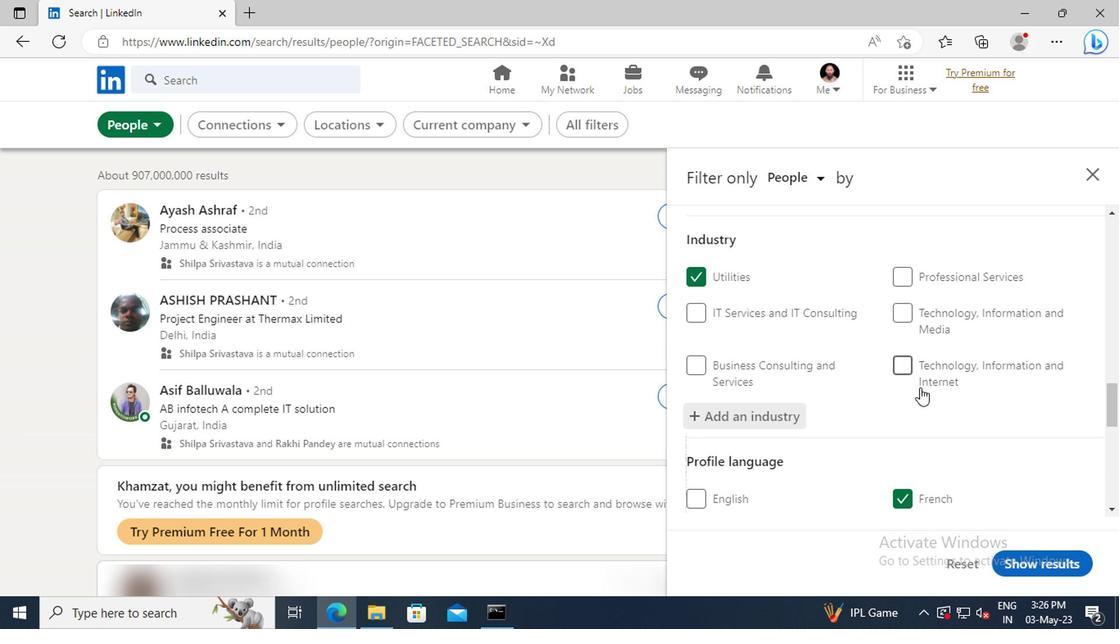 
Action: Mouse scrolled (915, 388) with delta (0, 0)
Screenshot: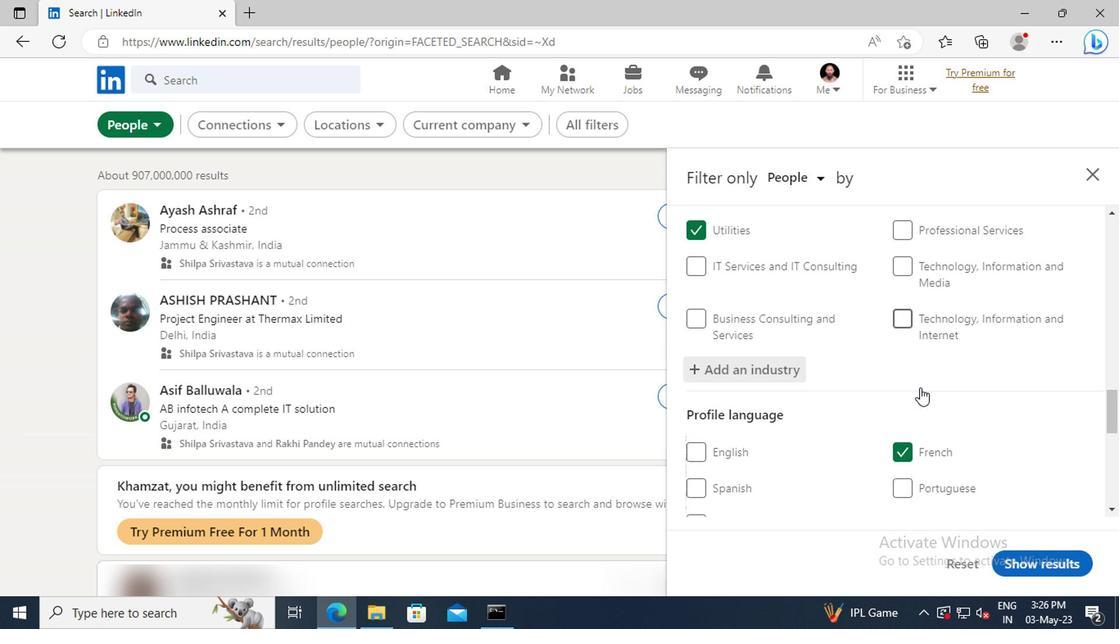 
Action: Mouse scrolled (915, 388) with delta (0, 0)
Screenshot: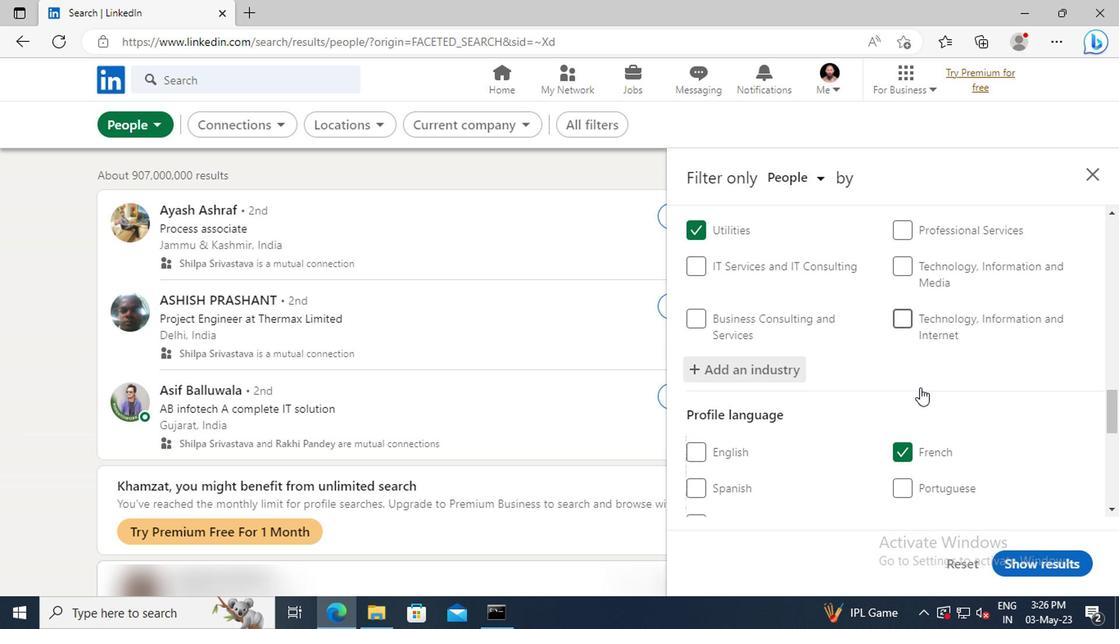 
Action: Mouse scrolled (915, 388) with delta (0, 0)
Screenshot: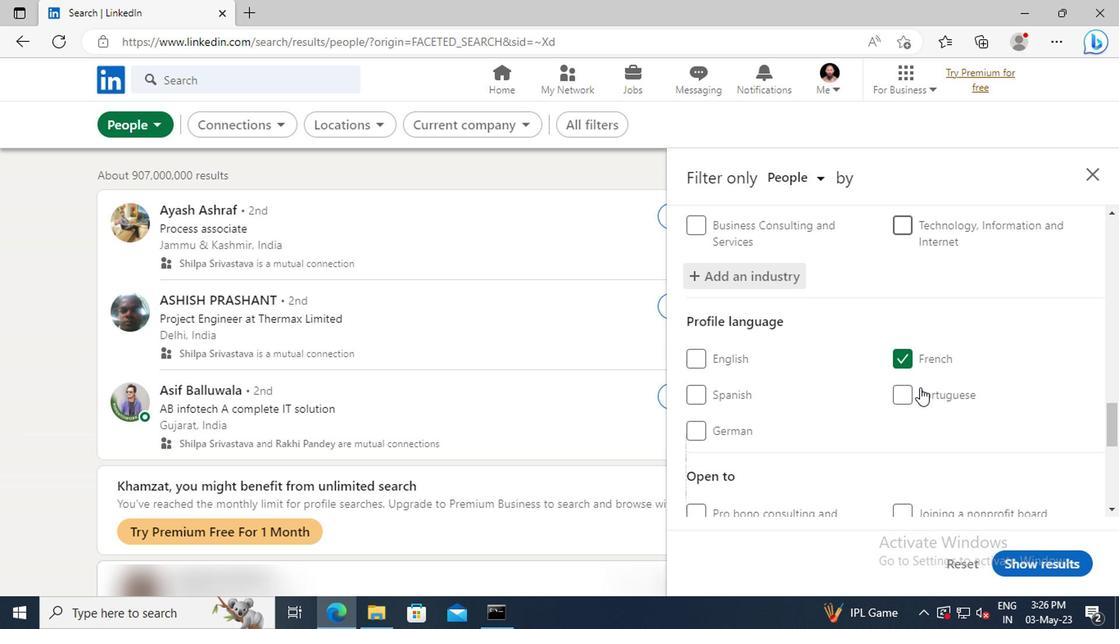 
Action: Mouse scrolled (915, 388) with delta (0, 0)
Screenshot: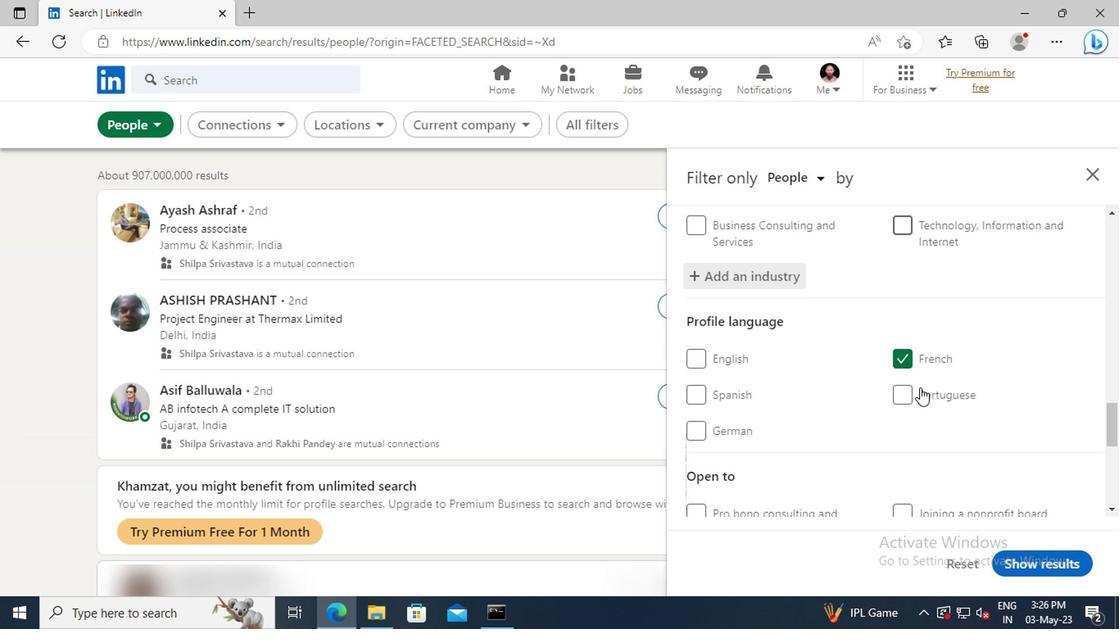 
Action: Mouse scrolled (915, 388) with delta (0, 0)
Screenshot: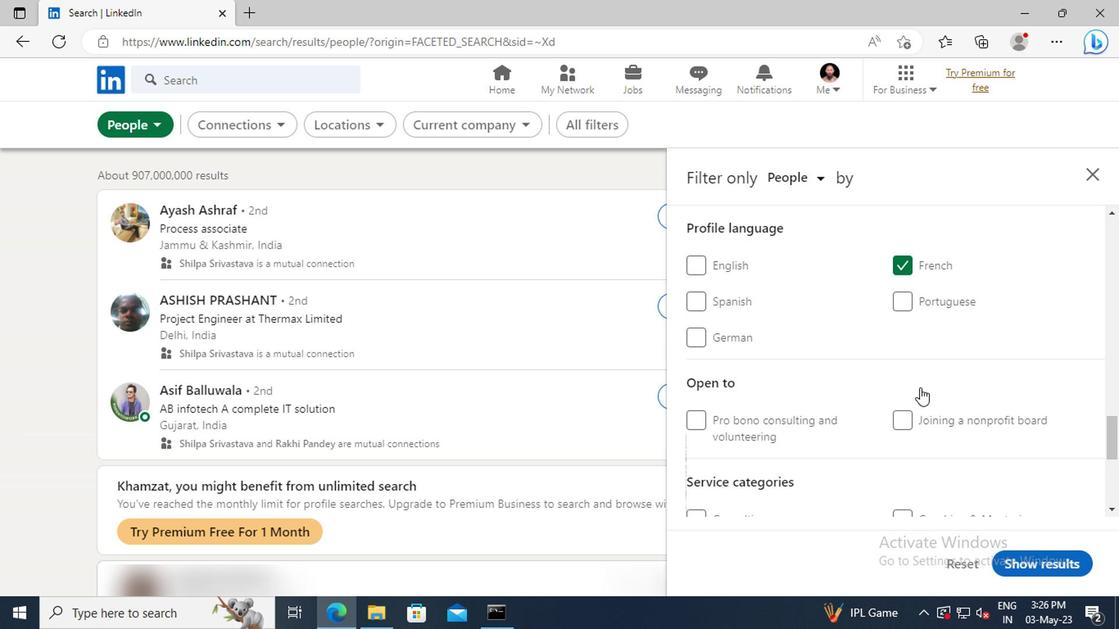 
Action: Mouse scrolled (915, 388) with delta (0, 0)
Screenshot: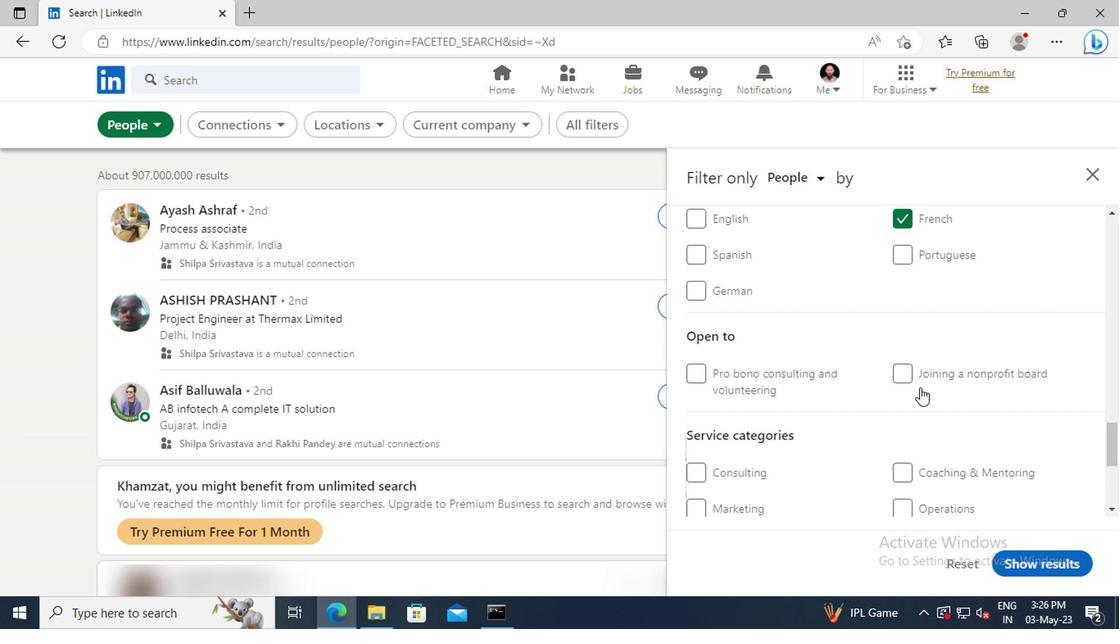 
Action: Mouse moved to (913, 380)
Screenshot: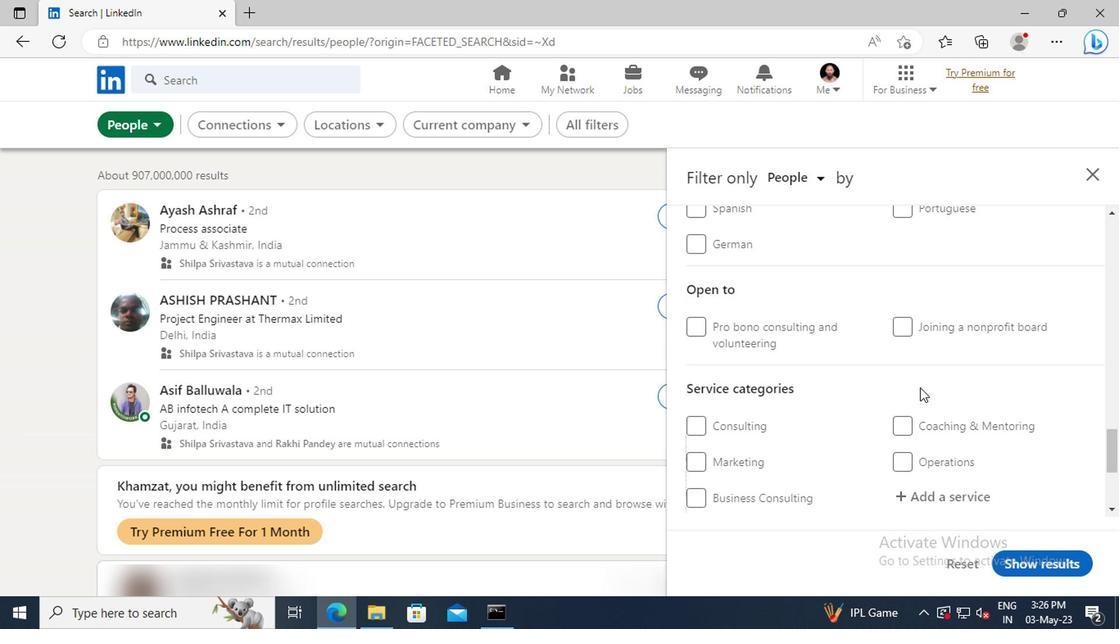
Action: Mouse scrolled (913, 378) with delta (0, -1)
Screenshot: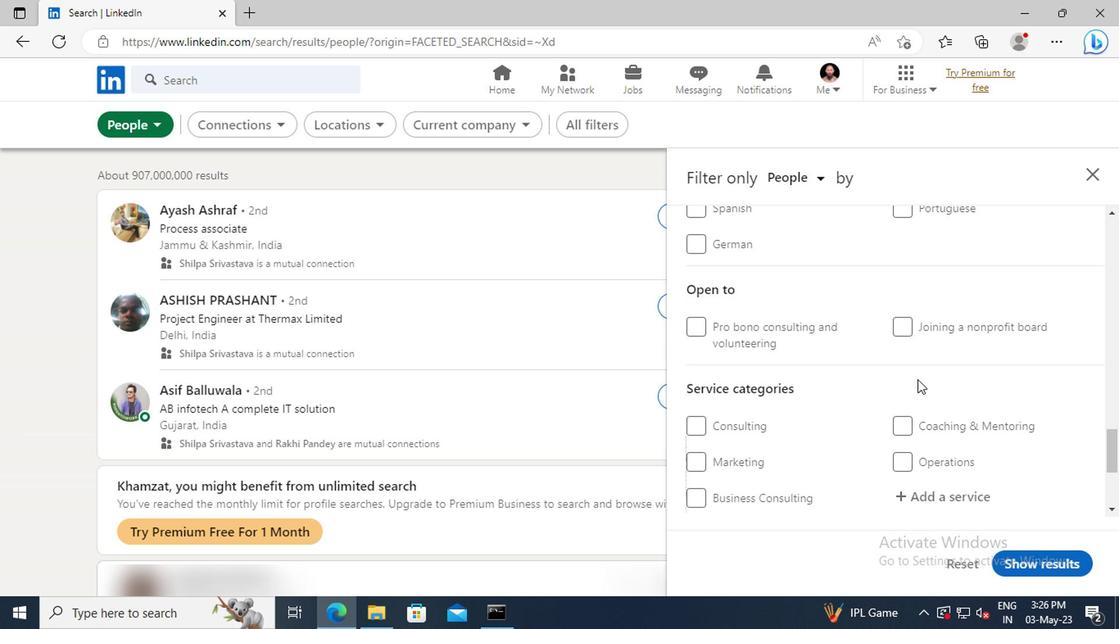 
Action: Mouse scrolled (913, 378) with delta (0, -1)
Screenshot: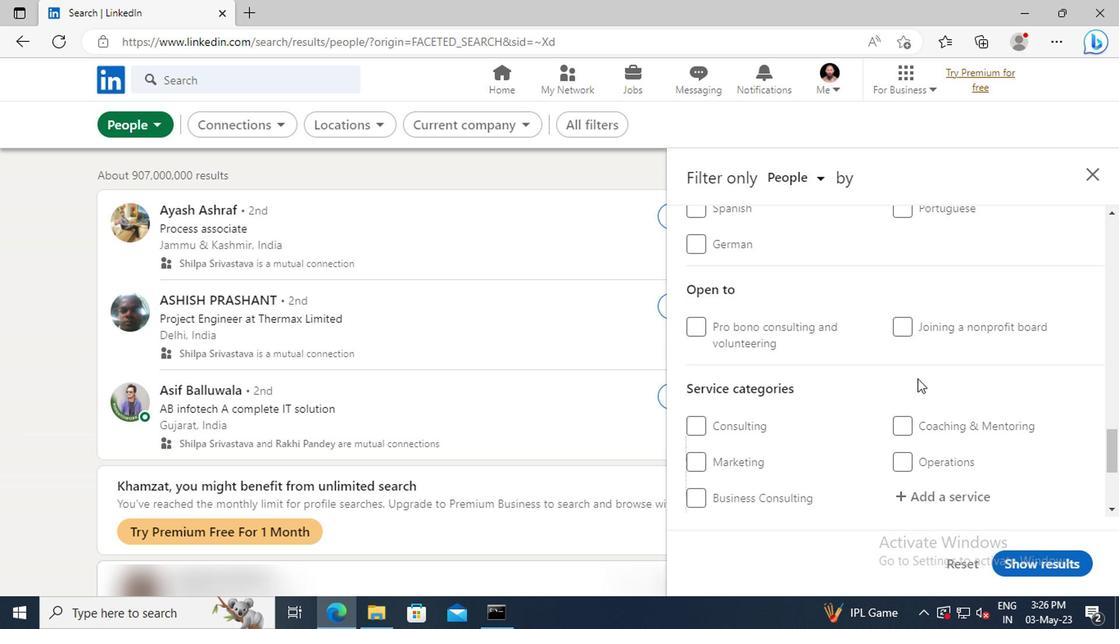
Action: Mouse moved to (914, 403)
Screenshot: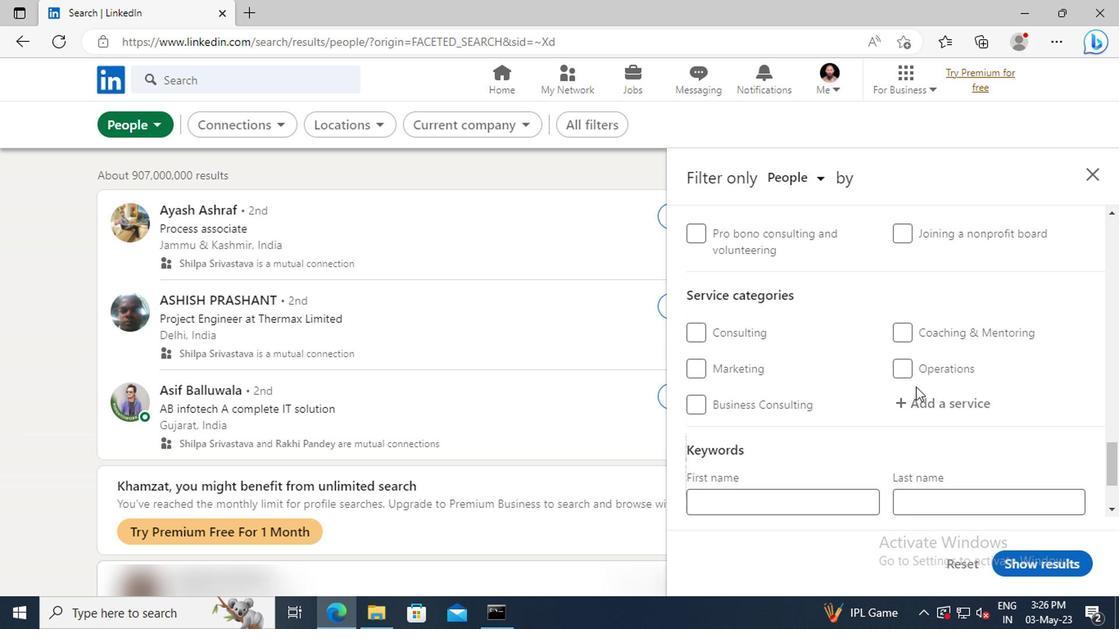 
Action: Mouse pressed left at (914, 403)
Screenshot: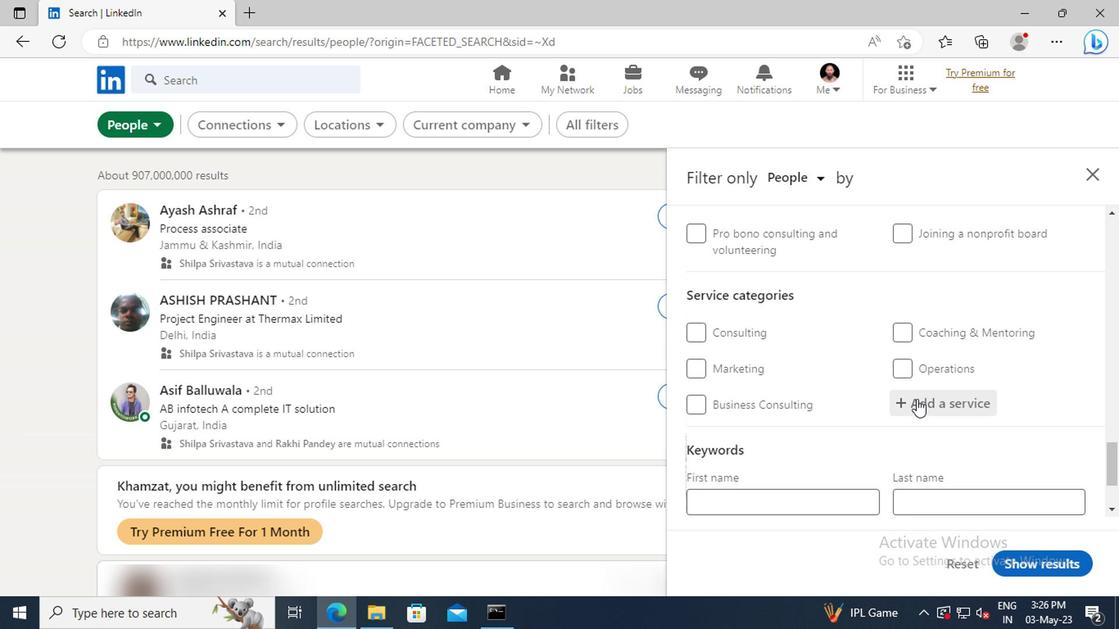 
Action: Key pressed <Key.shift>CUST
Screenshot: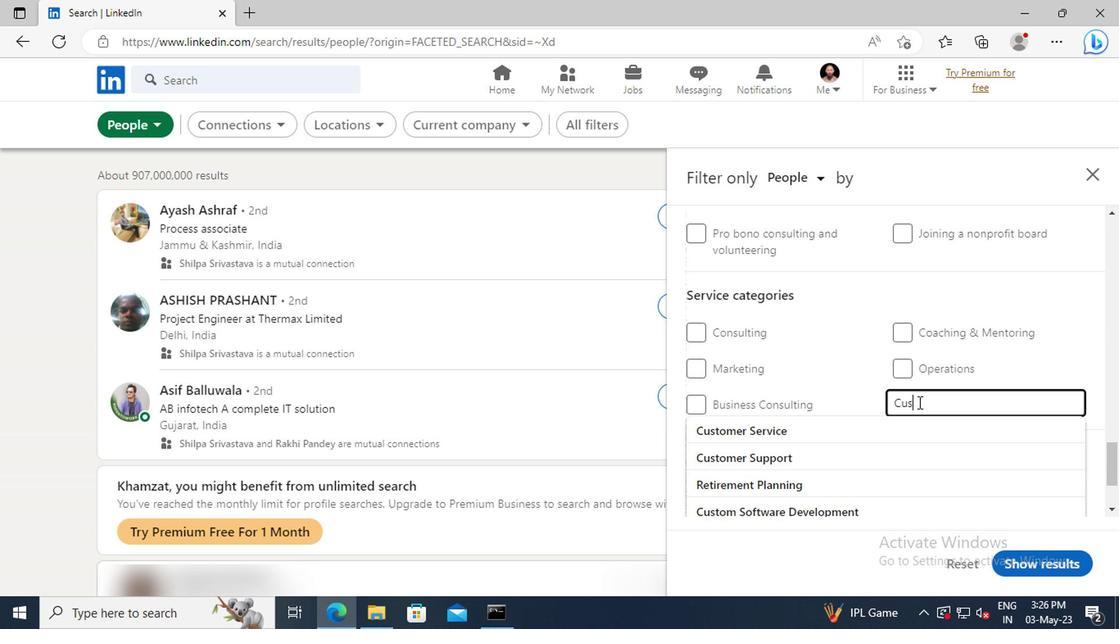 
Action: Mouse moved to (919, 452)
Screenshot: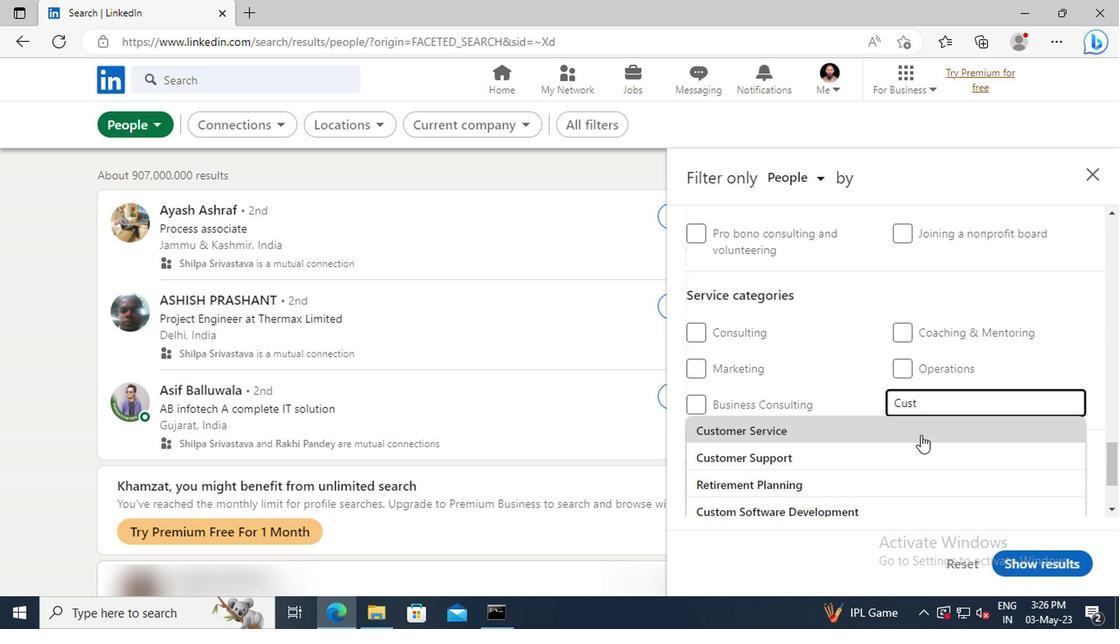 
Action: Mouse pressed left at (919, 452)
Screenshot: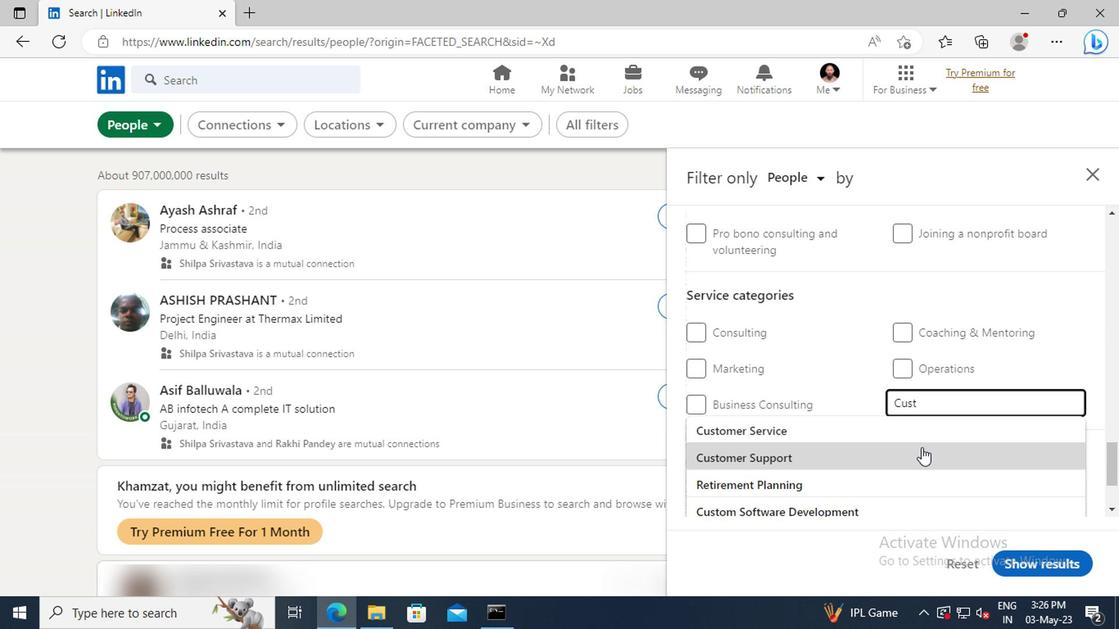 
Action: Mouse scrolled (919, 451) with delta (0, 0)
Screenshot: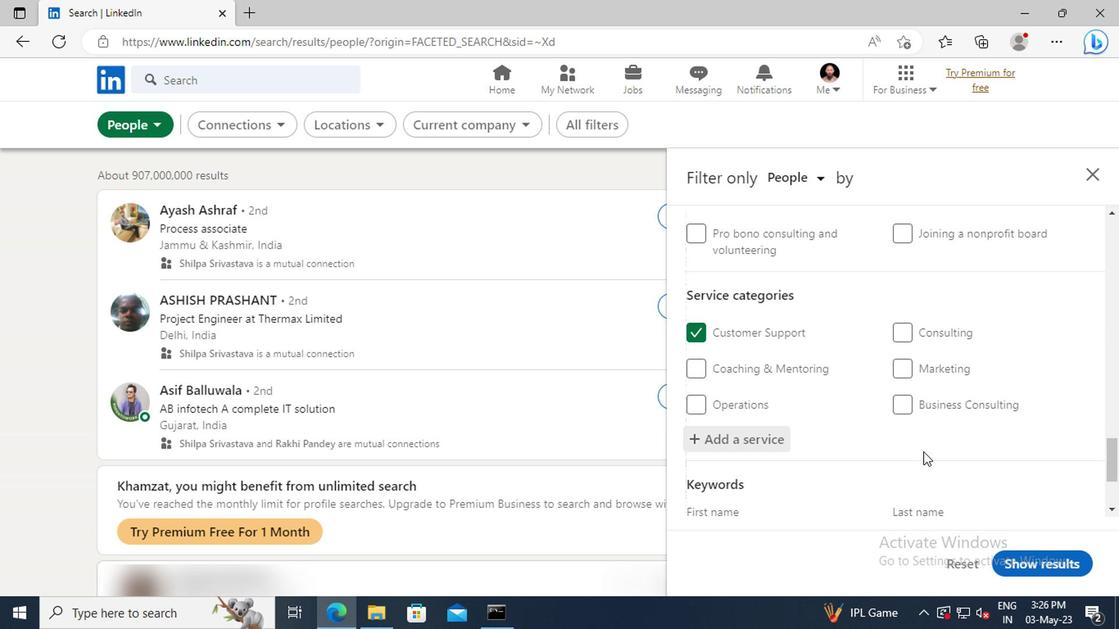 
Action: Mouse scrolled (919, 451) with delta (0, 0)
Screenshot: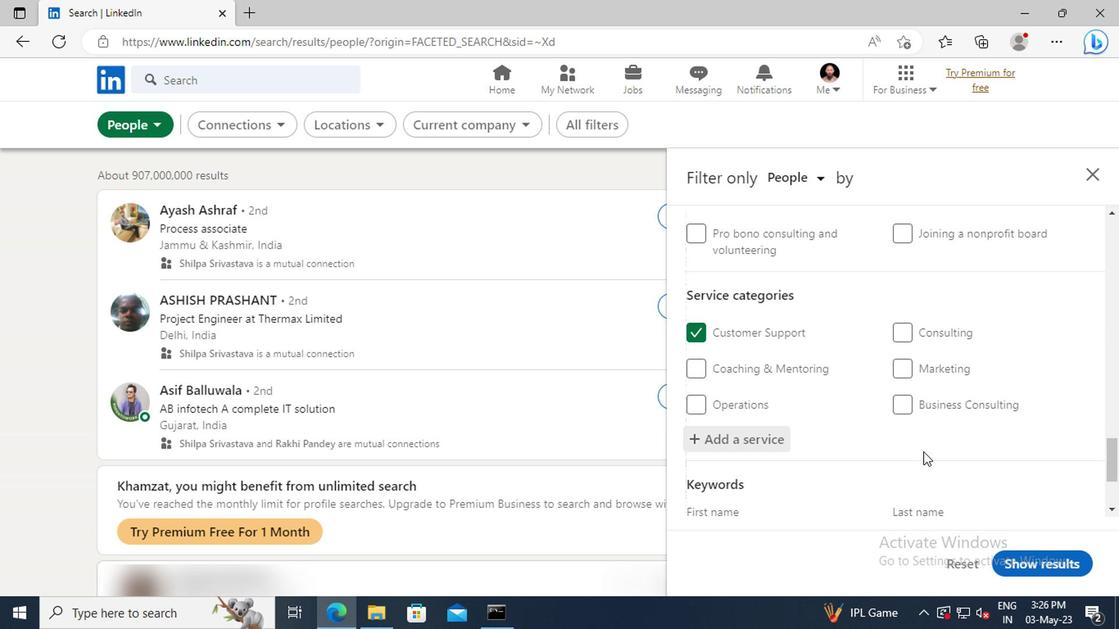 
Action: Mouse scrolled (919, 451) with delta (0, 0)
Screenshot: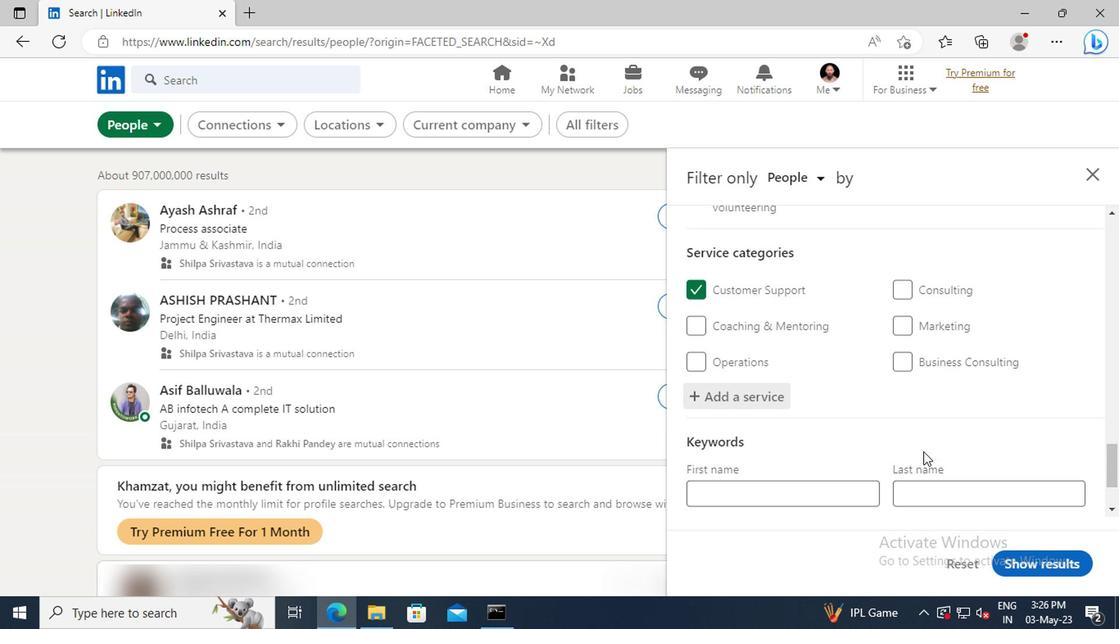 
Action: Mouse moved to (842, 460)
Screenshot: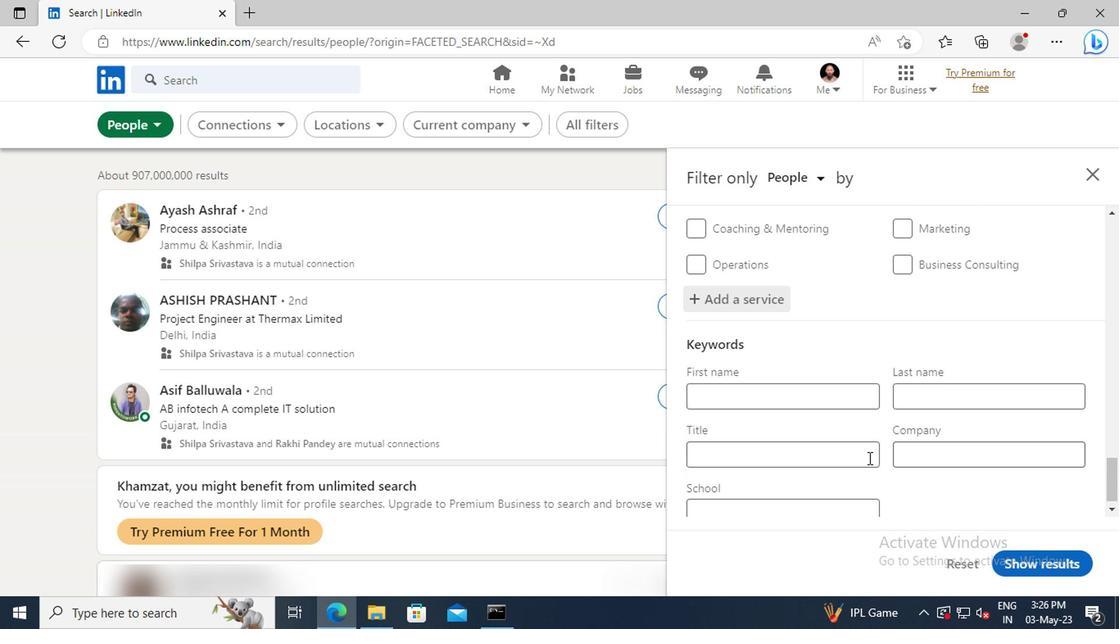 
Action: Mouse pressed left at (842, 460)
Screenshot: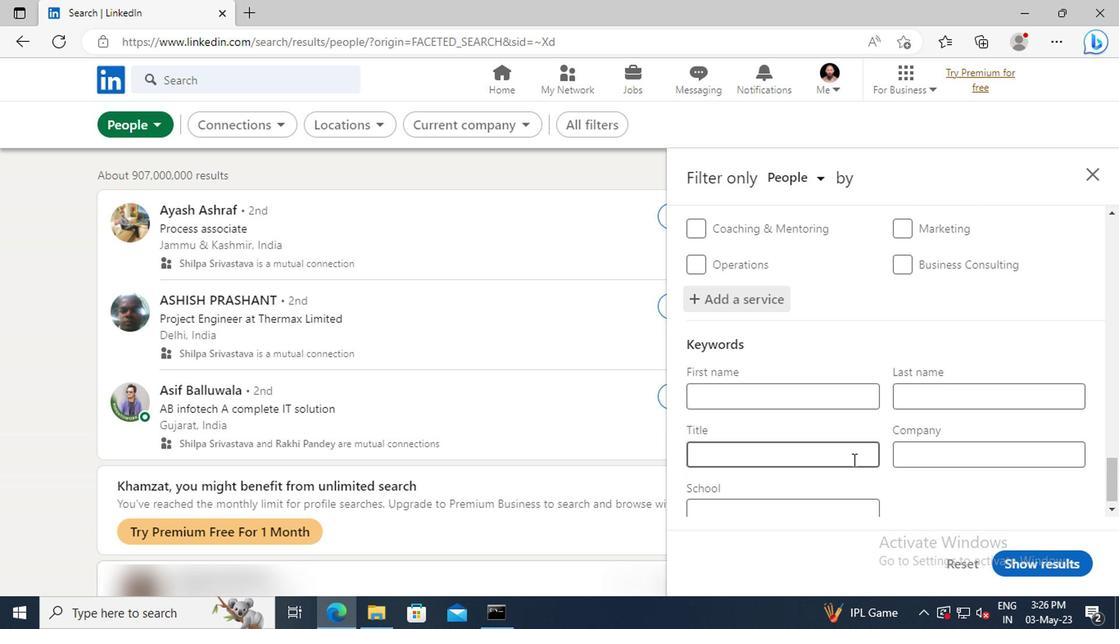 
Action: Mouse moved to (842, 461)
Screenshot: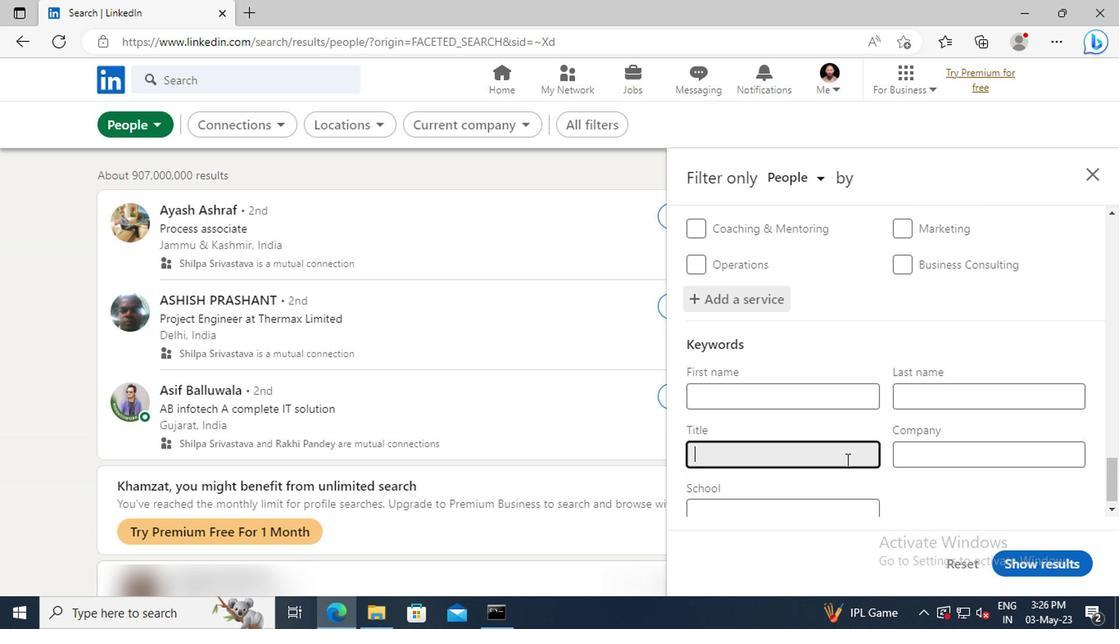 
Action: Key pressed <Key.shift>ACCOUNT<Key.space><Key.shift>MANAGER<Key.enter>
Screenshot: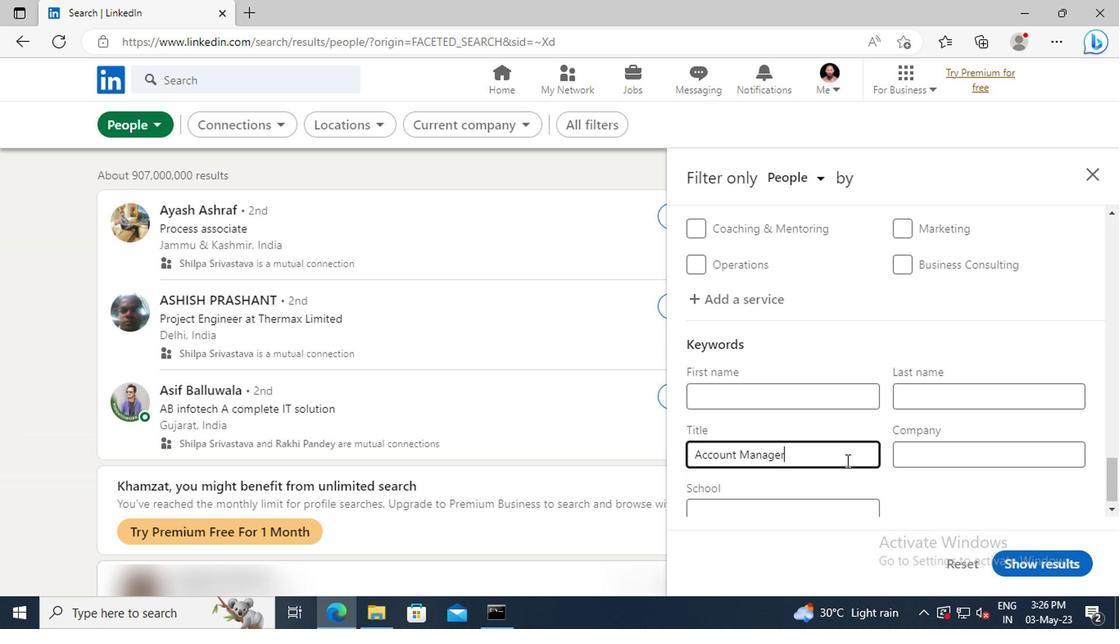 
Action: Mouse moved to (1014, 565)
Screenshot: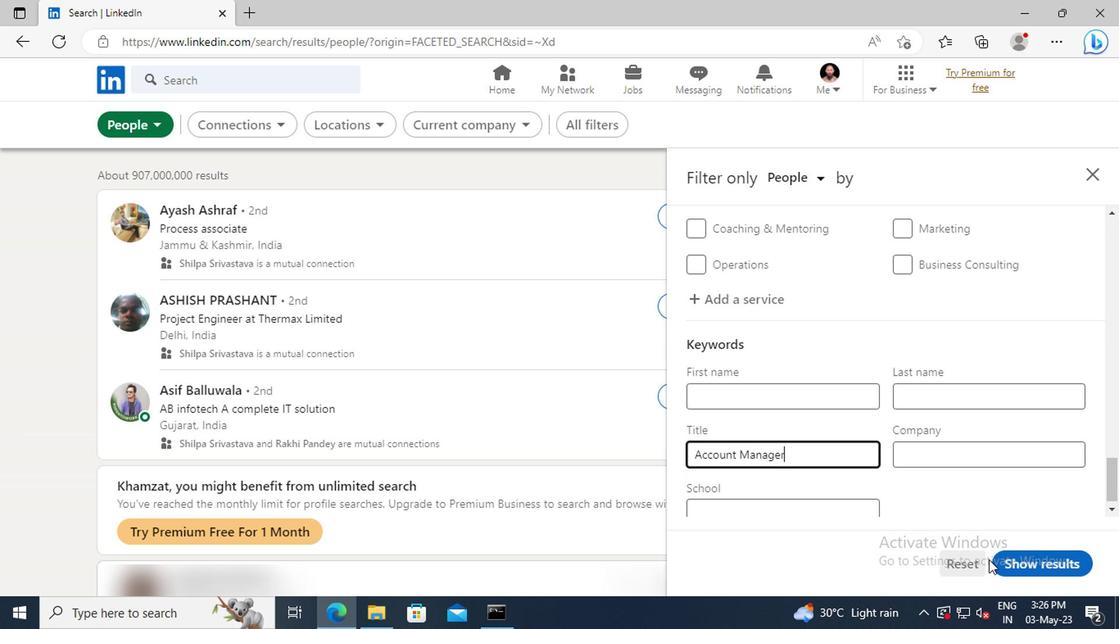 
Action: Mouse pressed left at (1014, 565)
Screenshot: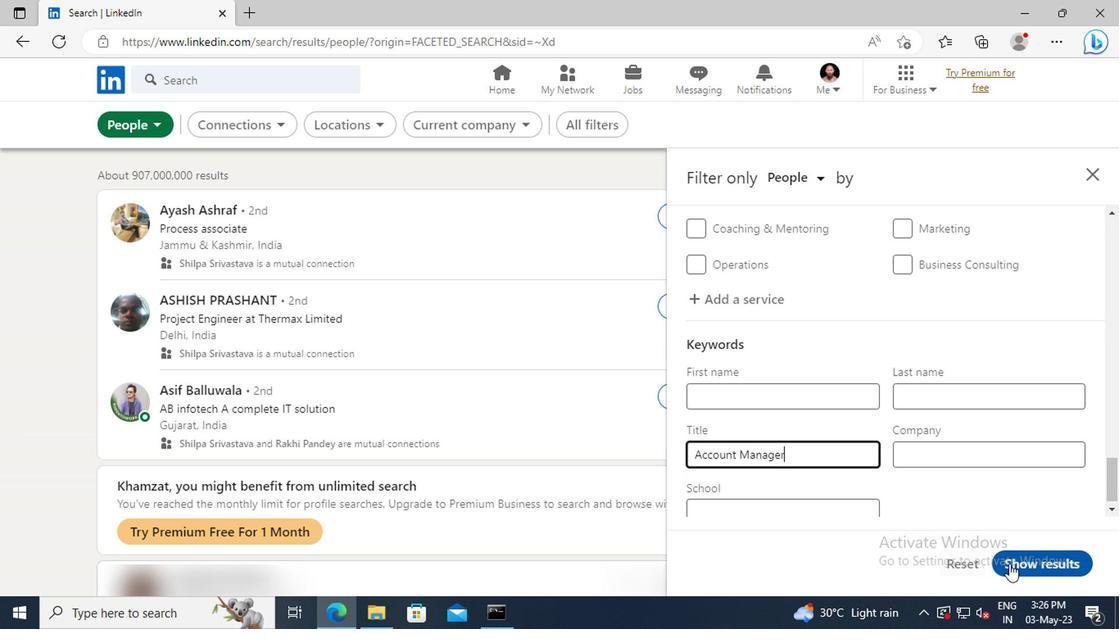 
Action: Mouse moved to (1016, 567)
Screenshot: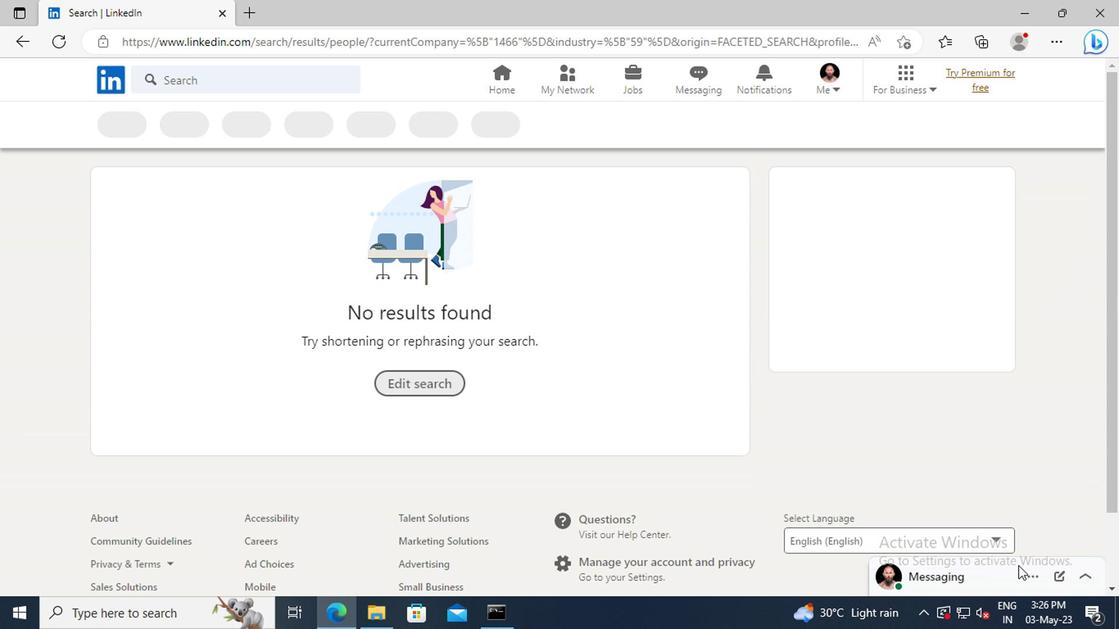 
